 Task: Add detailed responsibilities for the Education Counselor role in the task description.
Action: Mouse pressed left at (108, 445)
Screenshot: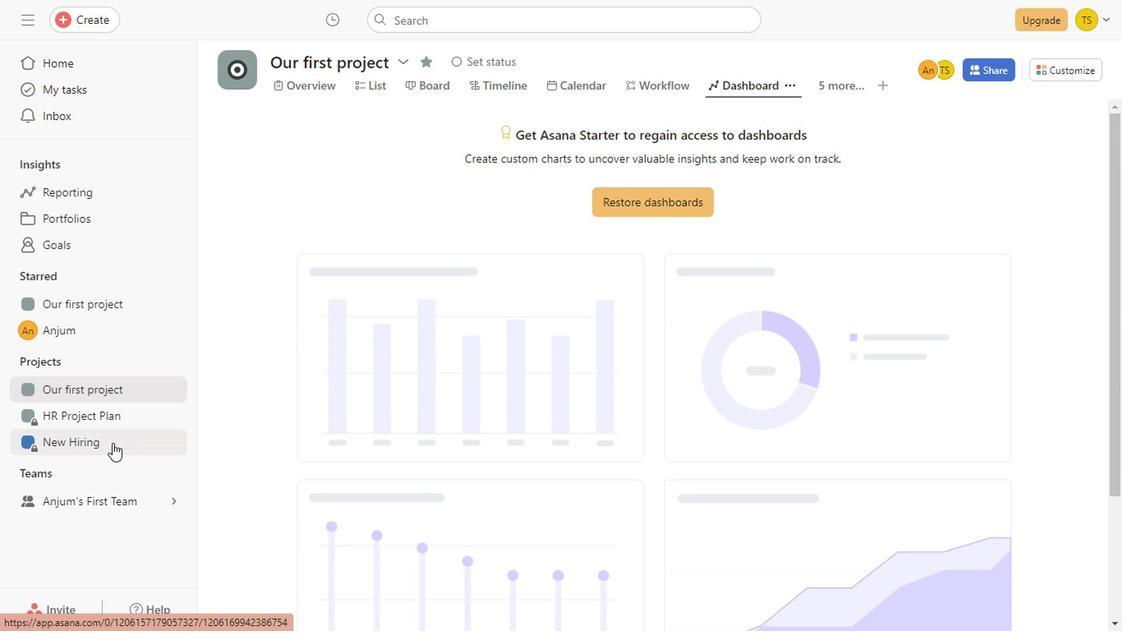 
Action: Mouse moved to (368, 91)
Screenshot: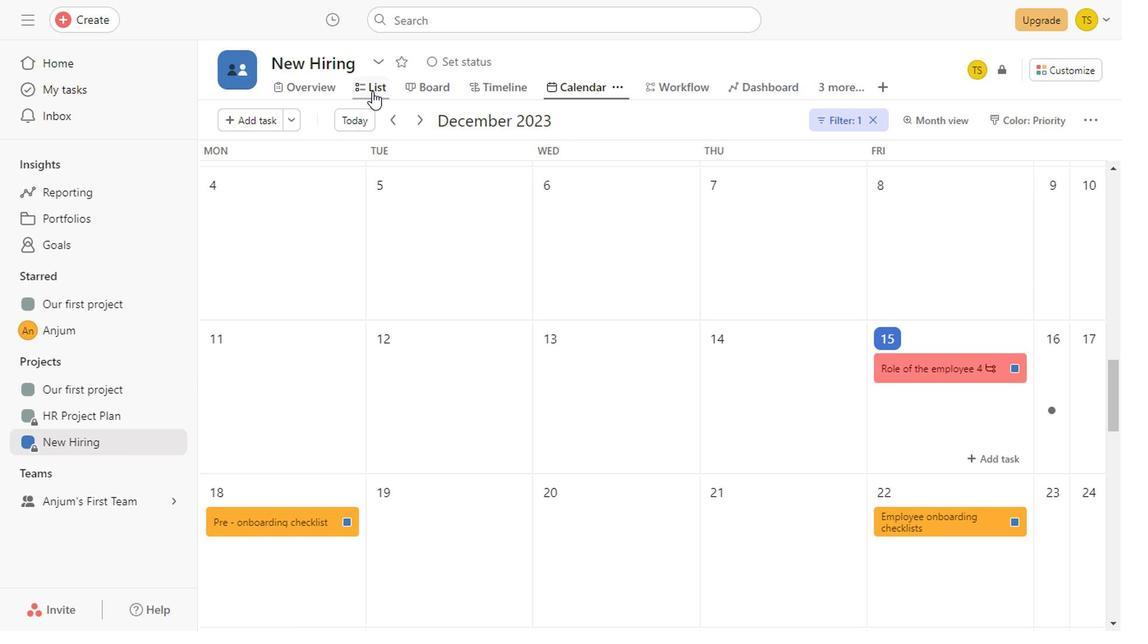 
Action: Mouse pressed left at (368, 91)
Screenshot: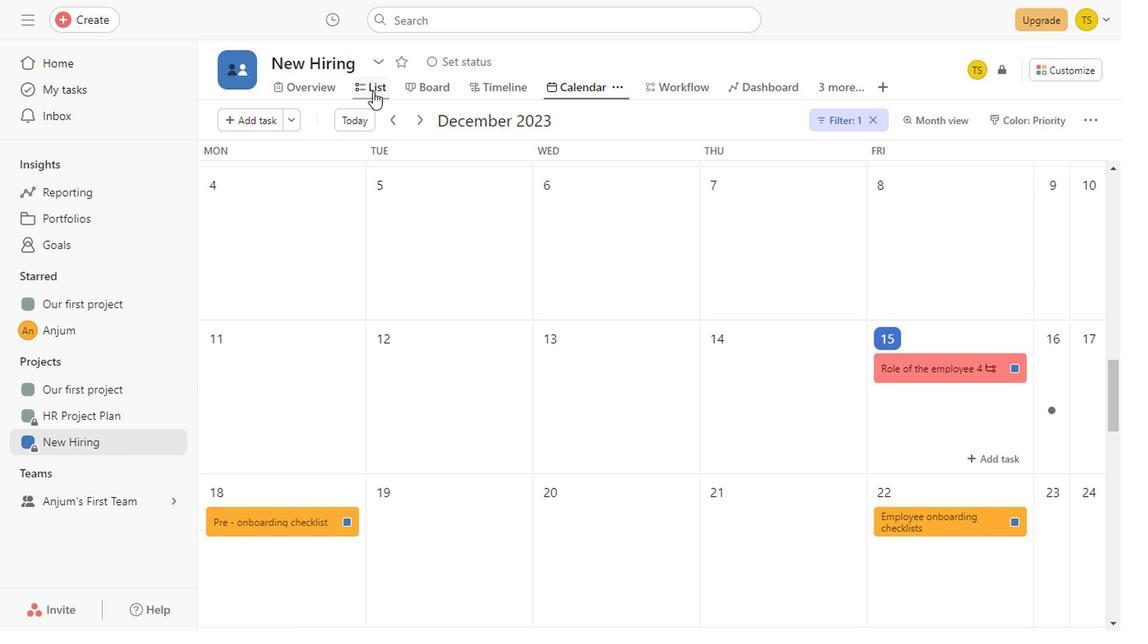 
Action: Mouse moved to (415, 256)
Screenshot: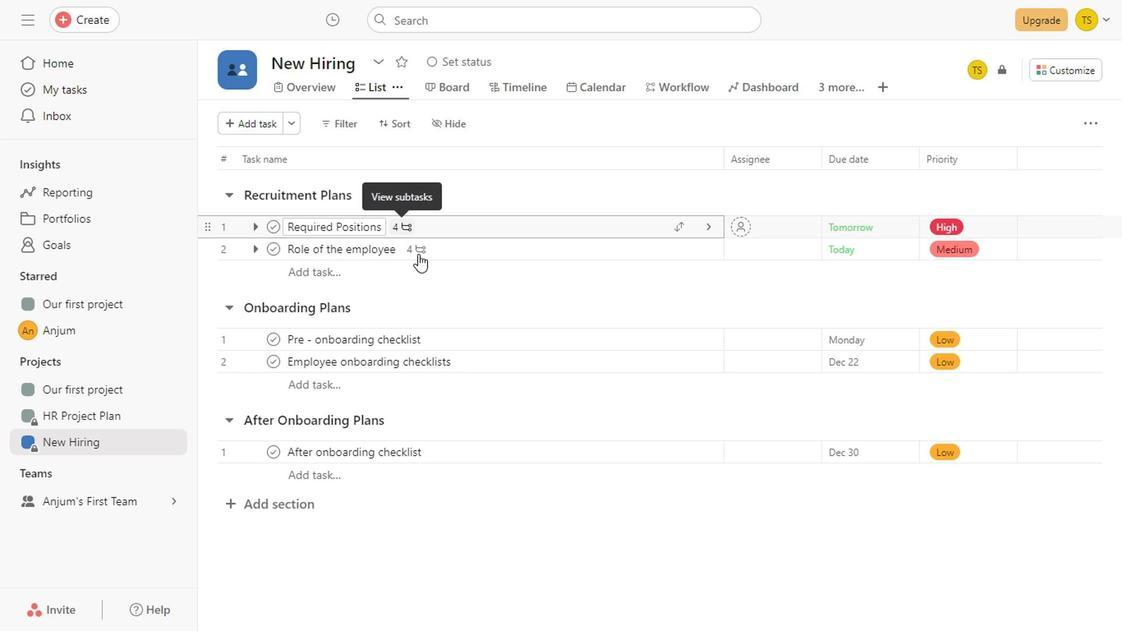 
Action: Mouse pressed left at (415, 256)
Screenshot: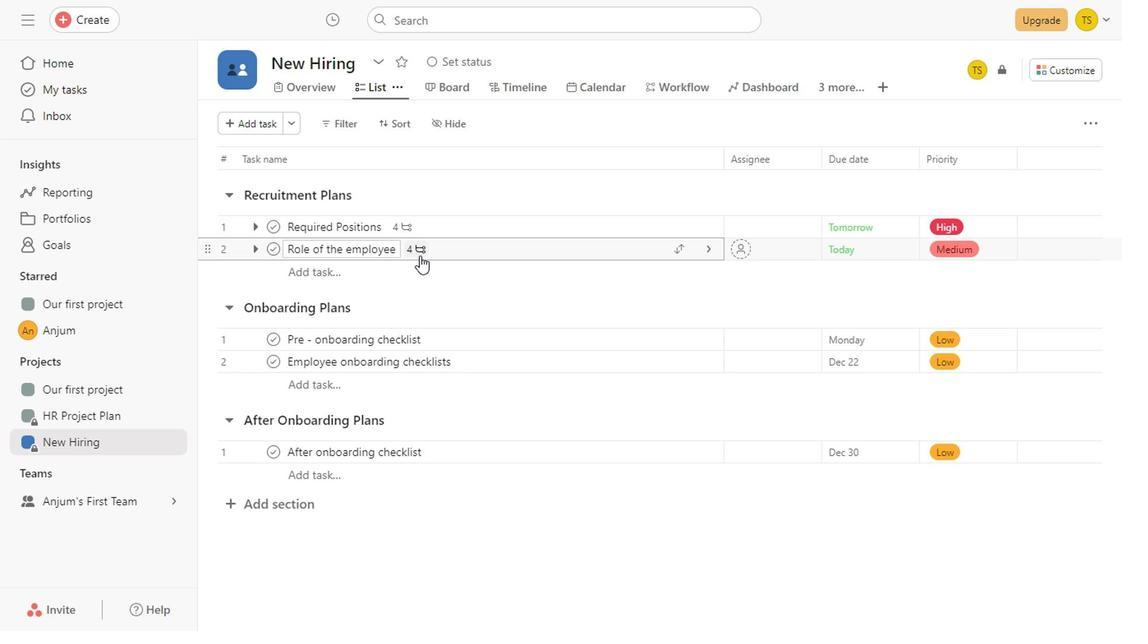 
Action: Mouse moved to (884, 247)
Screenshot: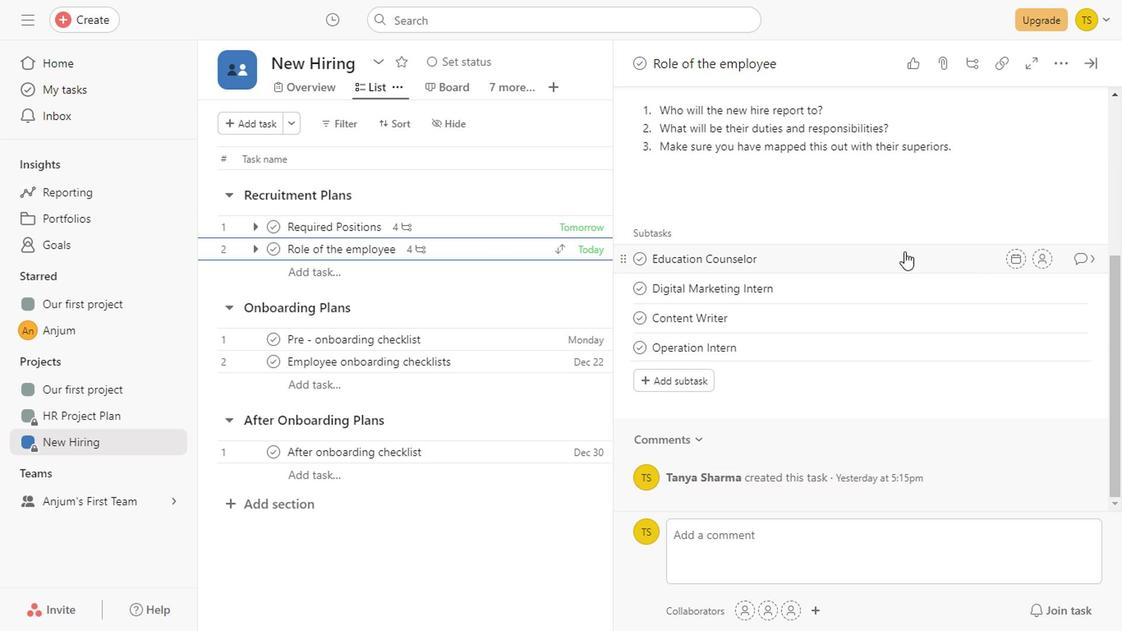 
Action: Mouse pressed left at (884, 247)
Screenshot: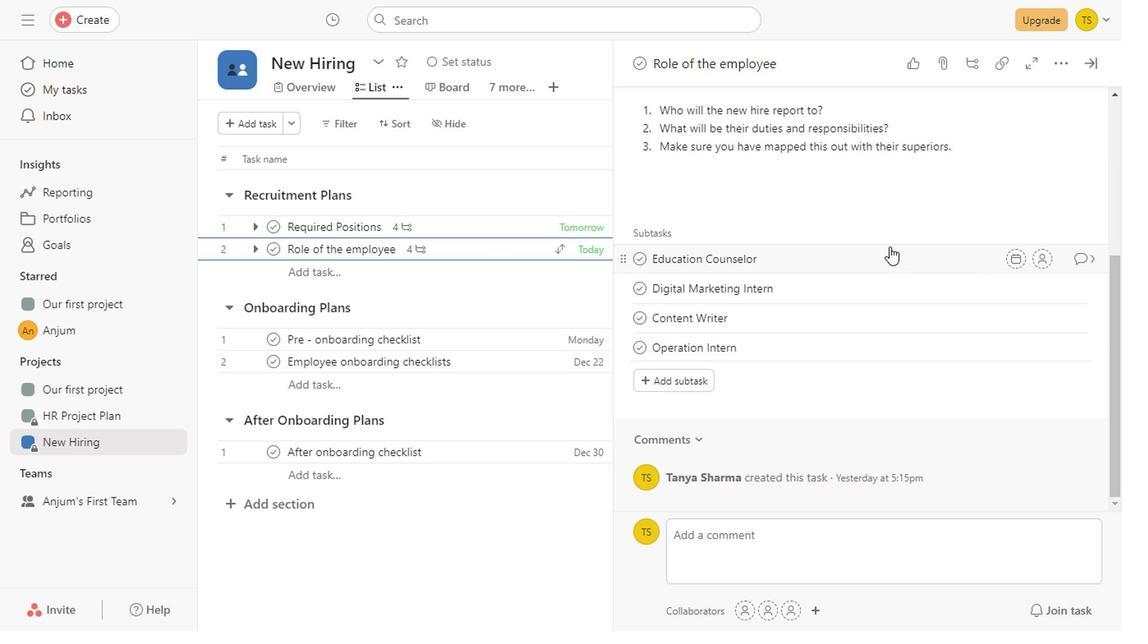 
Action: Mouse moved to (1075, 263)
Screenshot: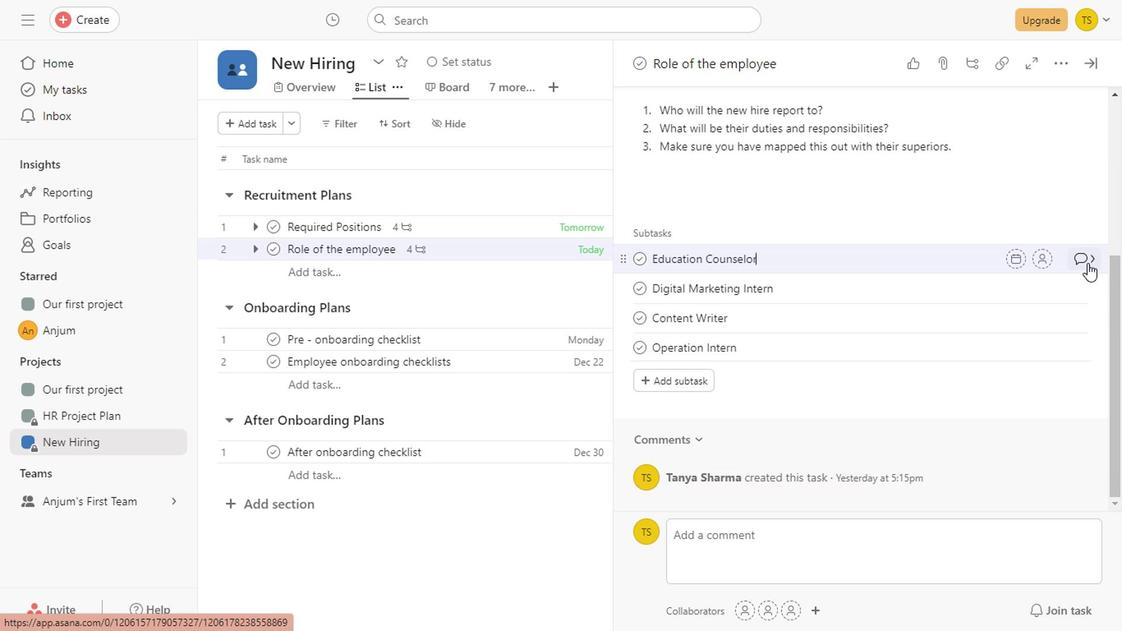 
Action: Mouse pressed left at (1075, 263)
Screenshot: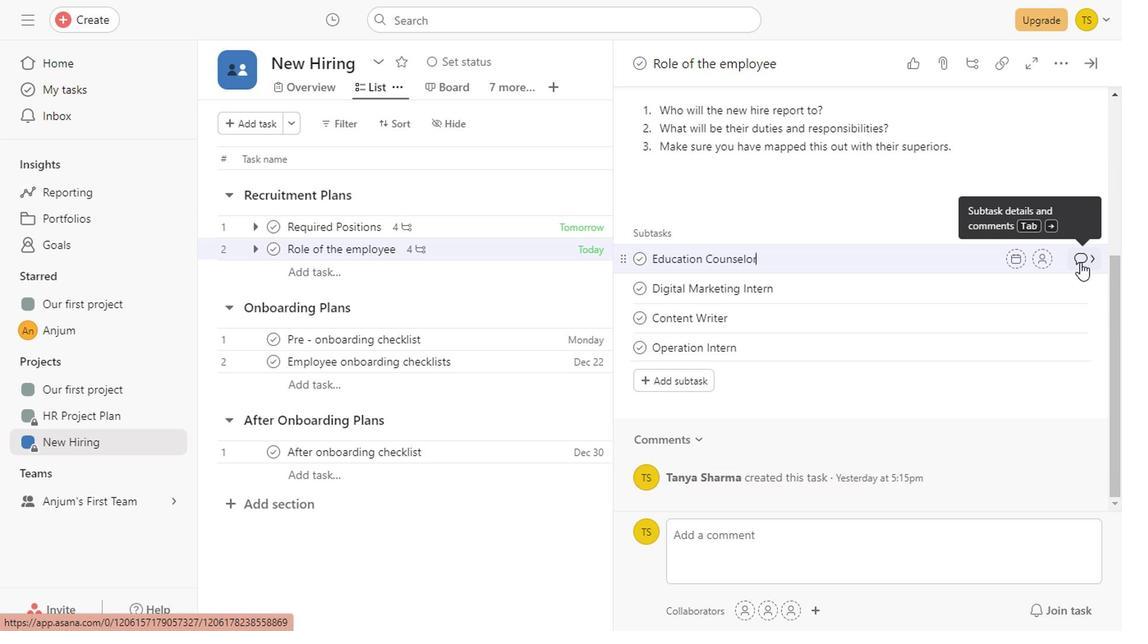 
Action: Mouse moved to (730, 373)
Screenshot: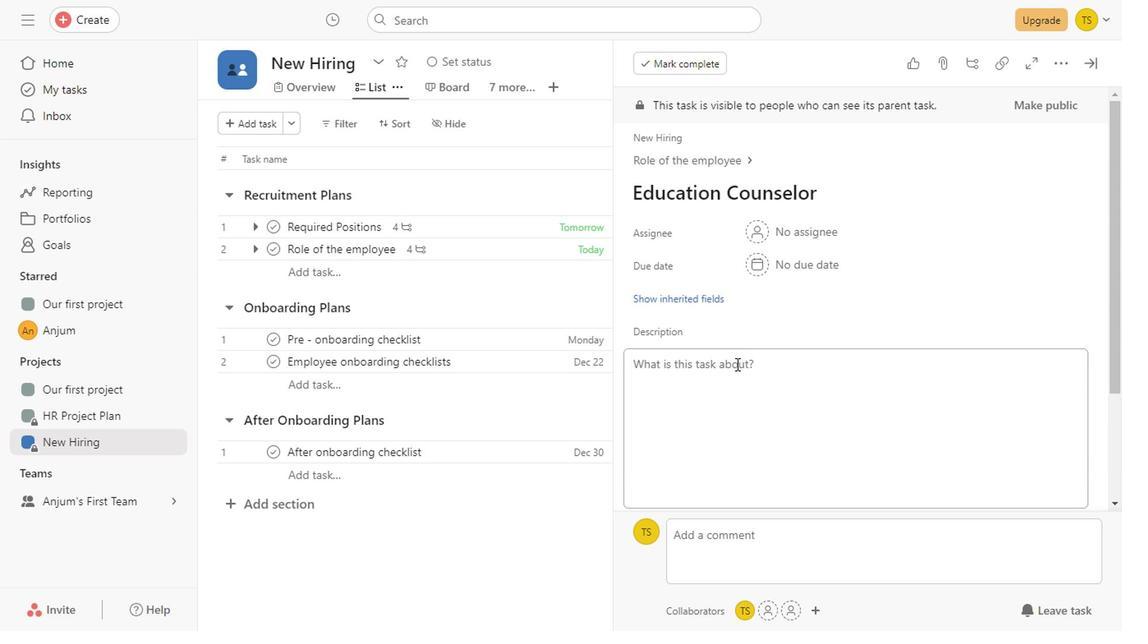 
Action: Mouse pressed left at (730, 373)
Screenshot: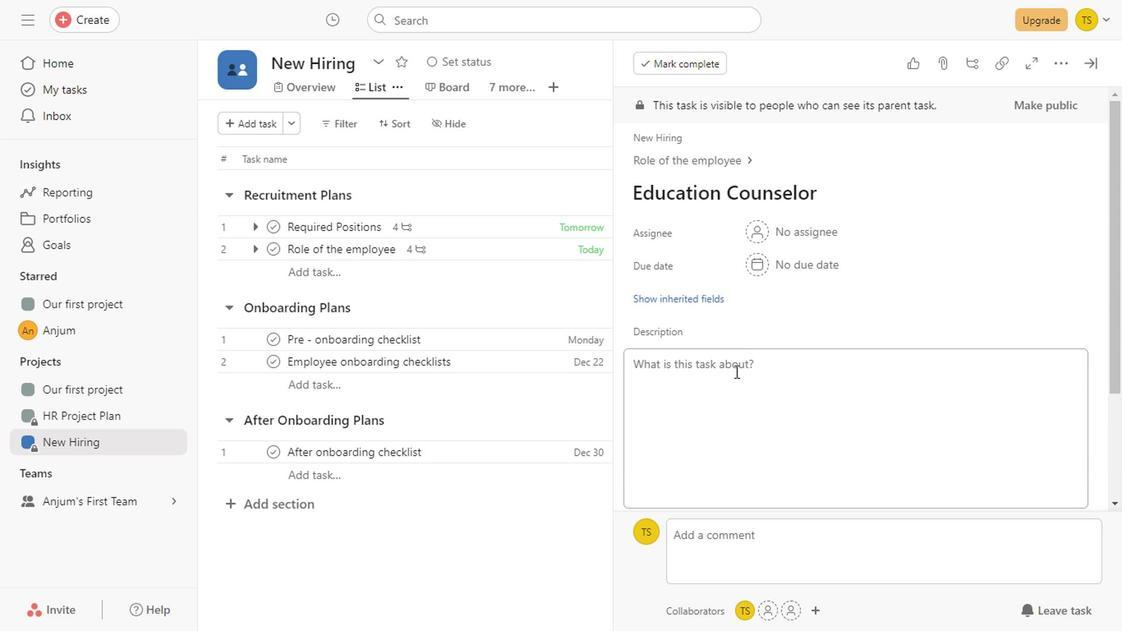 
Action: Key pressed <Key.shift><Key.shift><Key.shift>R<Key.backspace><Key.shift>R<Key.backspace><Key.caps_lock><Key.shift>rrrr<Key.backspace><Key.backspace><Key.backspace>ESPONSIBILITIES<Key.shift_r>:<Key.shift_r><Key.left><Key.left><Key.left><Key.left><Key.left><Key.left><Key.left><Key.left><Key.left><Key.left><Key.left><Key.left><Key.left><Key.left><Key.left><Key.left><Key.left>
Screenshot: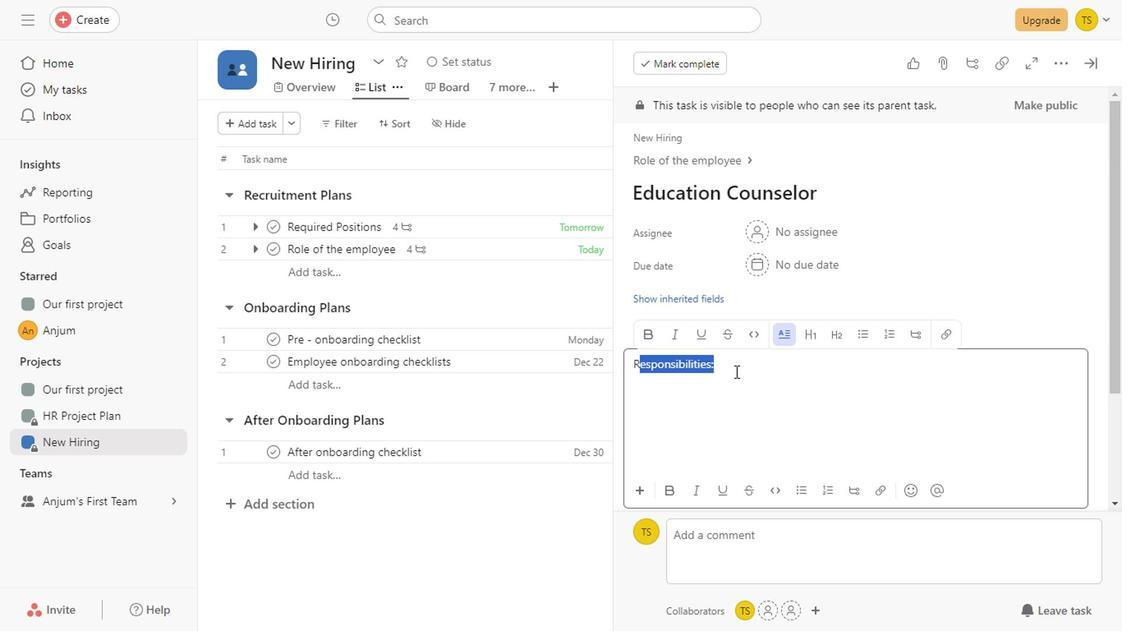 
Action: Mouse moved to (637, 333)
Screenshot: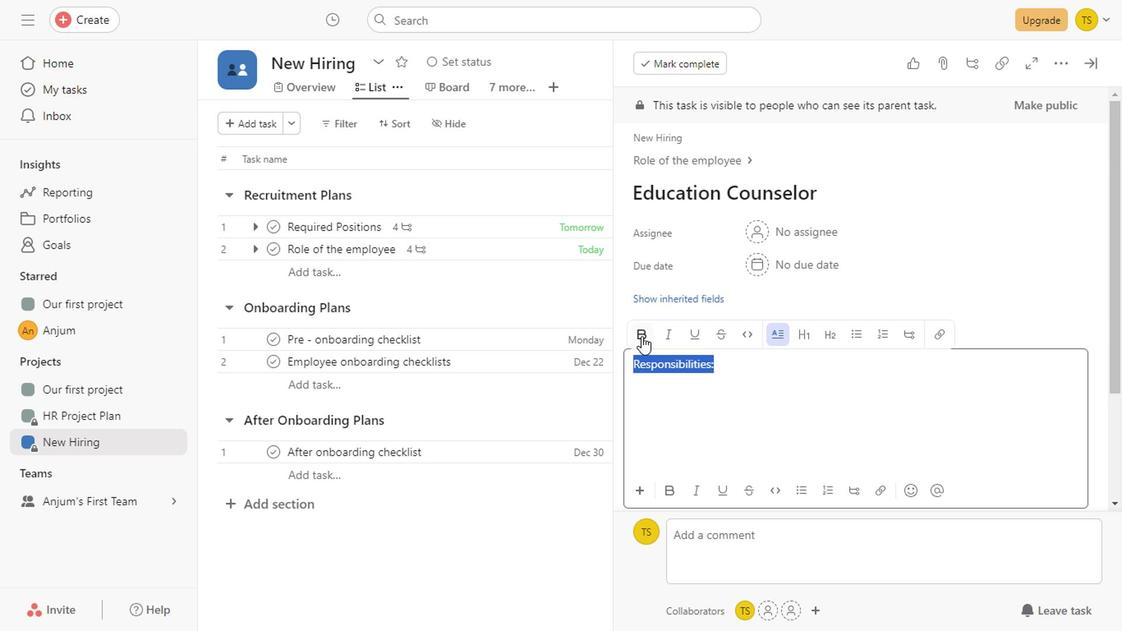 
Action: Mouse pressed left at (637, 333)
Screenshot: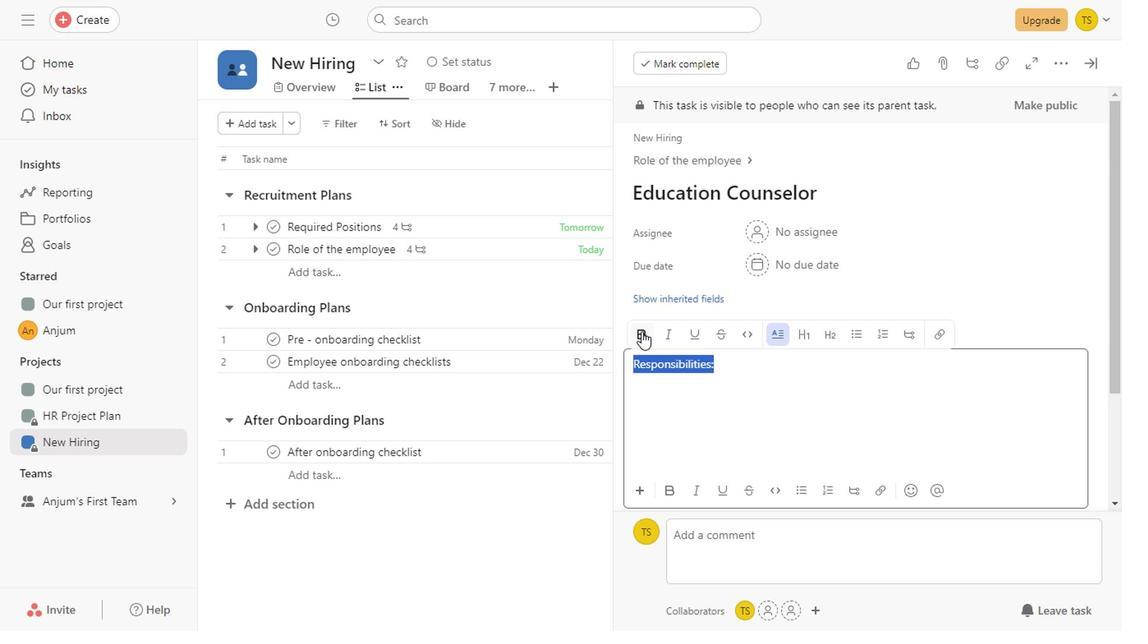 
Action: Mouse moved to (760, 365)
Screenshot: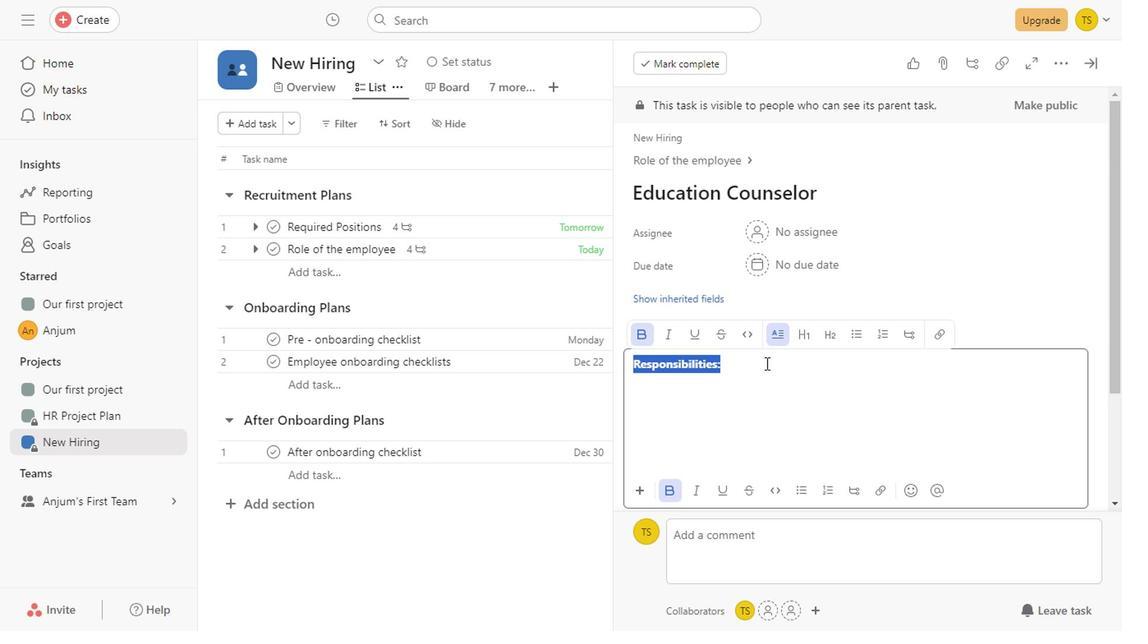
Action: Mouse pressed left at (760, 365)
Screenshot: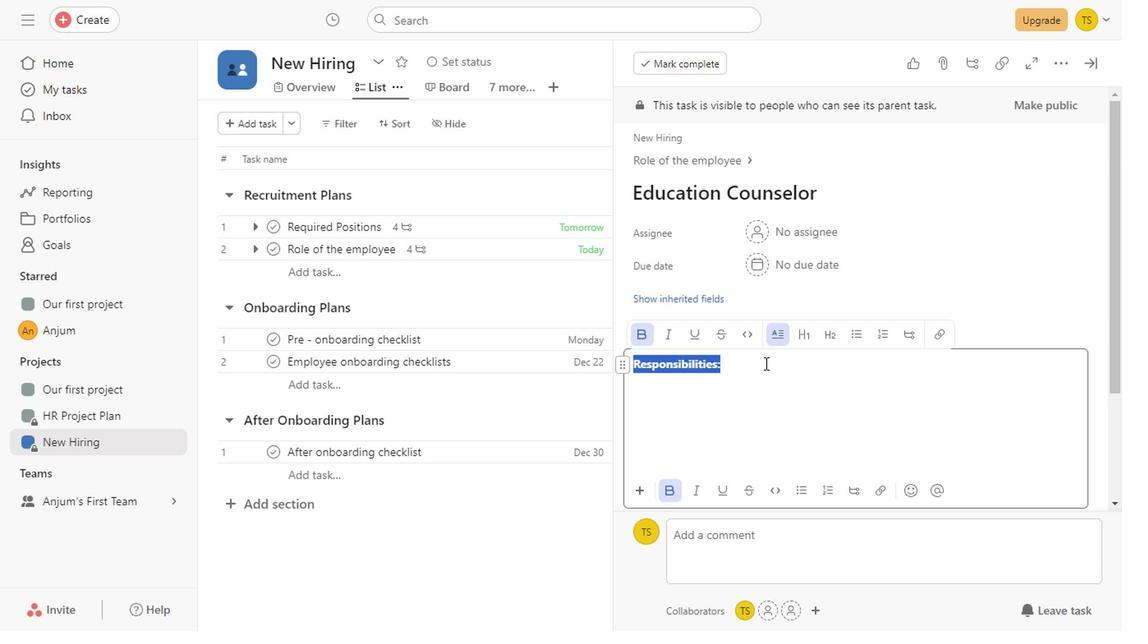 
Action: Key pressed <Key.enter><Key.enter><Key.shift>cOUNSELING<Key.space>POTENTIAL<Key.space>STUDENTS<Key.space>TO<Key.space>ENROLL<Key.space>IN<Key.space>THE<Key.space>PROGRAM<Key.space><Key.backspace>S<Key.space>OFFERED<Key.space>BY
Screenshot: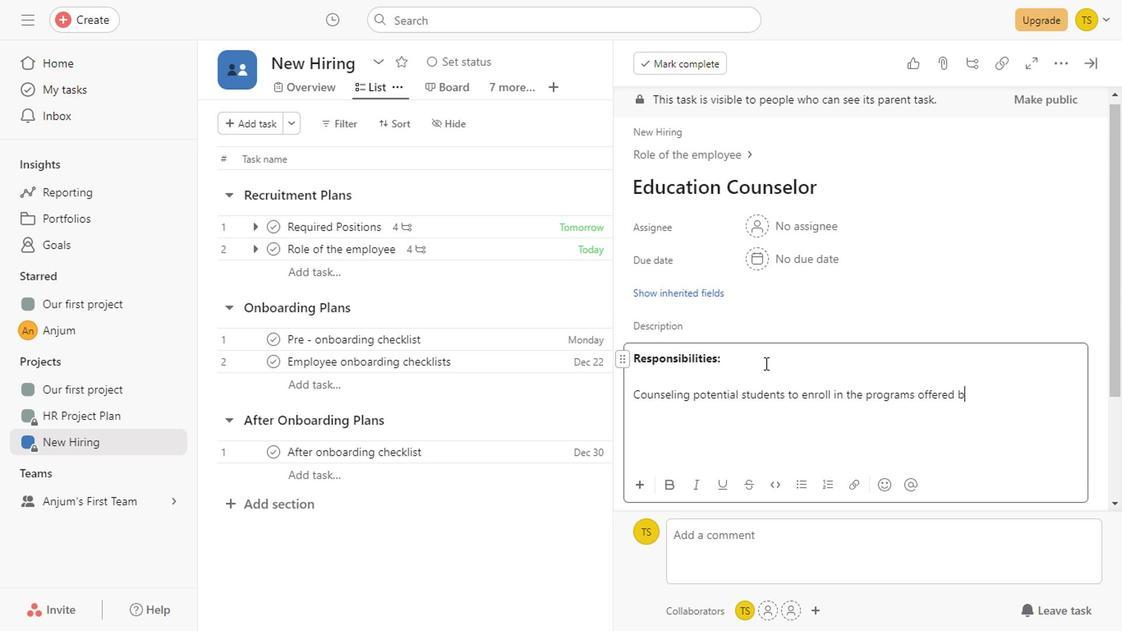 
Action: Mouse moved to (1025, 400)
Screenshot: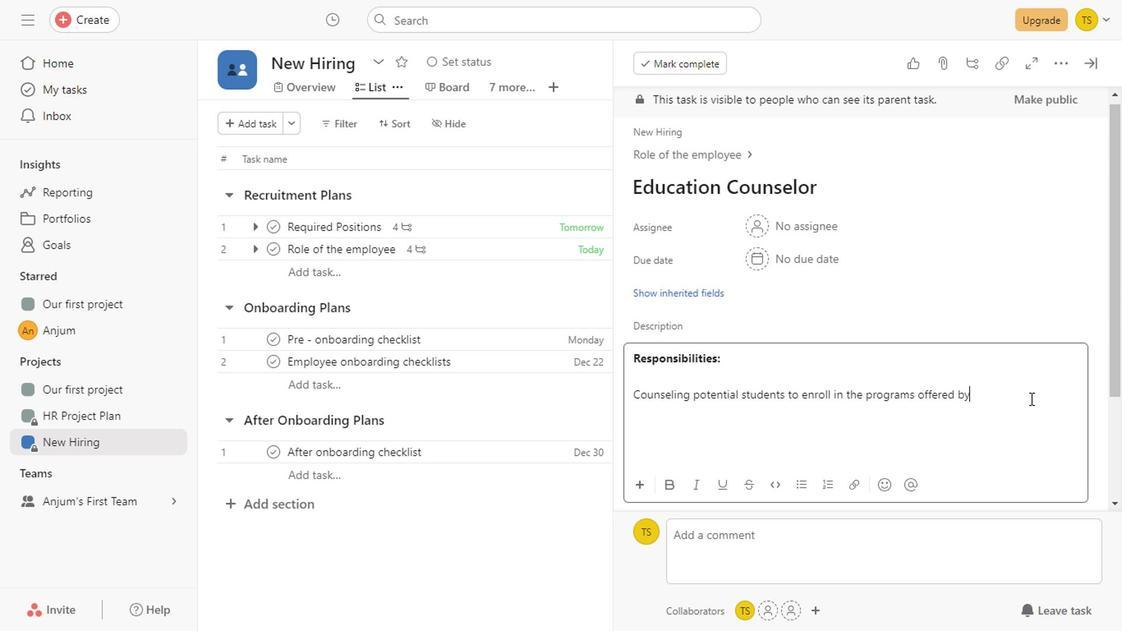 
Action: Key pressed <Key.space><Key.backspace><Key.space>THE<Key.space>INSTITUTE<Key.space>
Screenshot: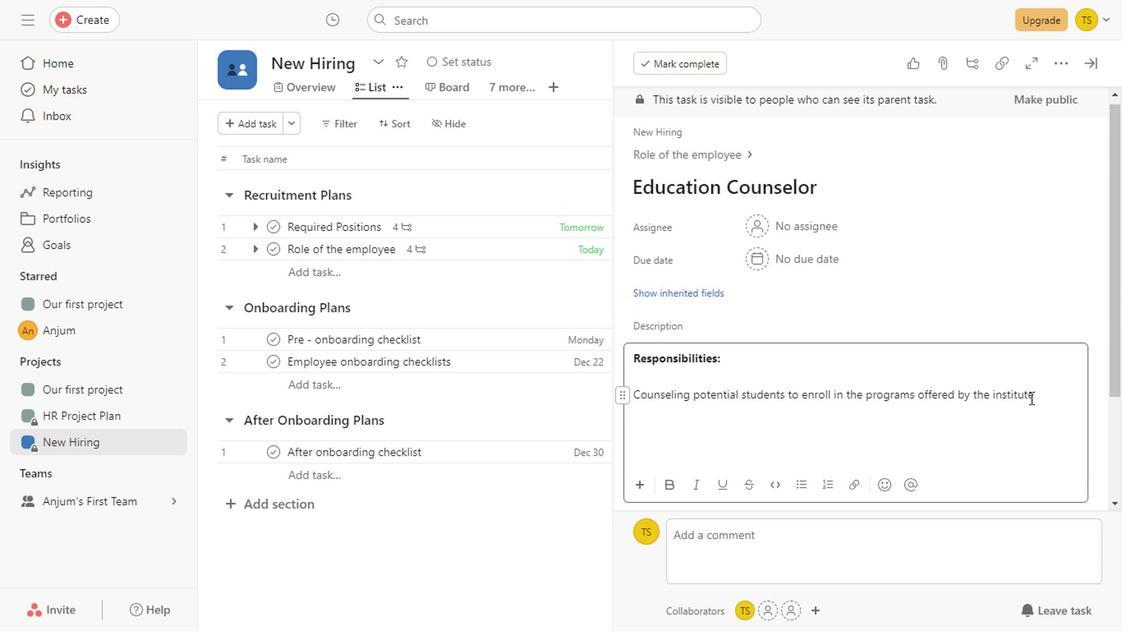 
Action: Mouse moved to (1035, 58)
Screenshot: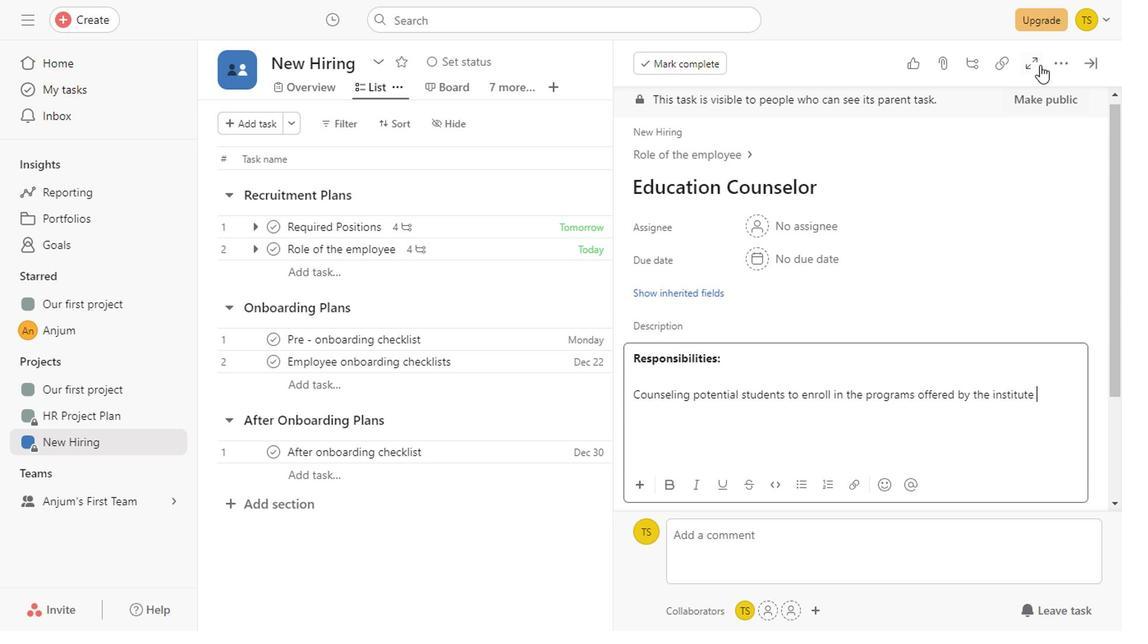 
Action: Mouse pressed left at (1035, 58)
Screenshot: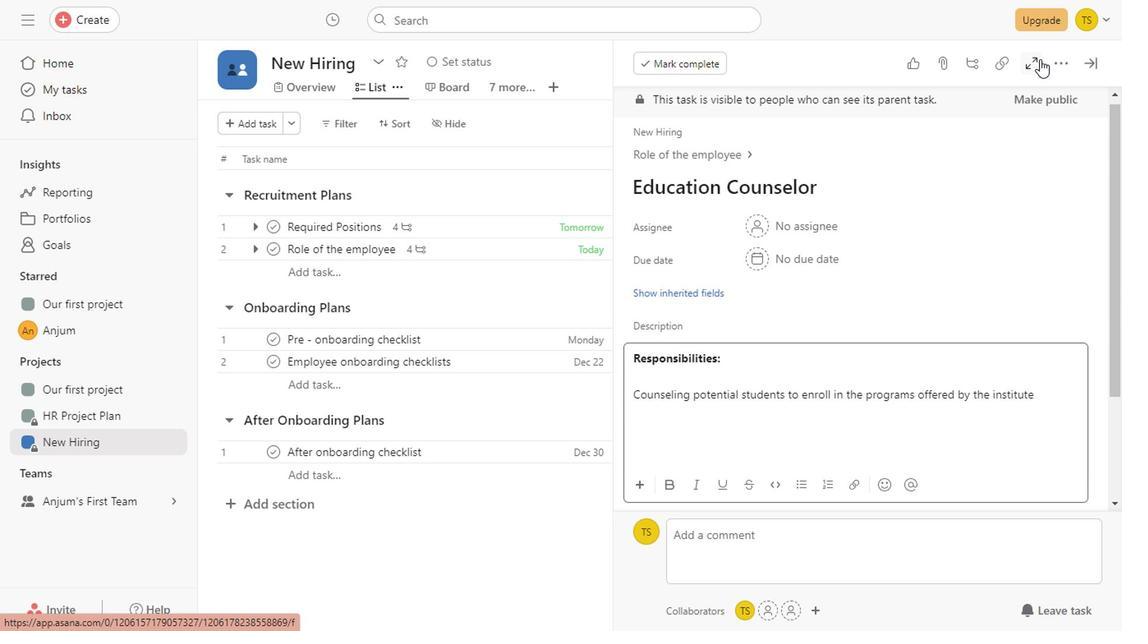 
Action: Mouse moved to (696, 374)
Screenshot: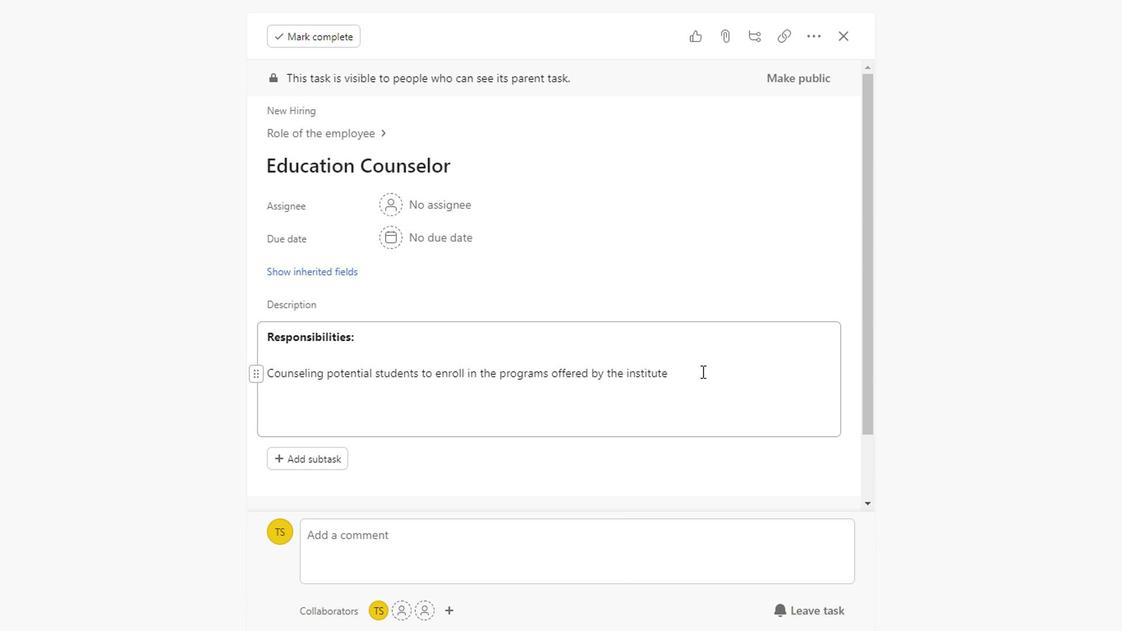 
Action: Mouse pressed left at (696, 374)
Screenshot: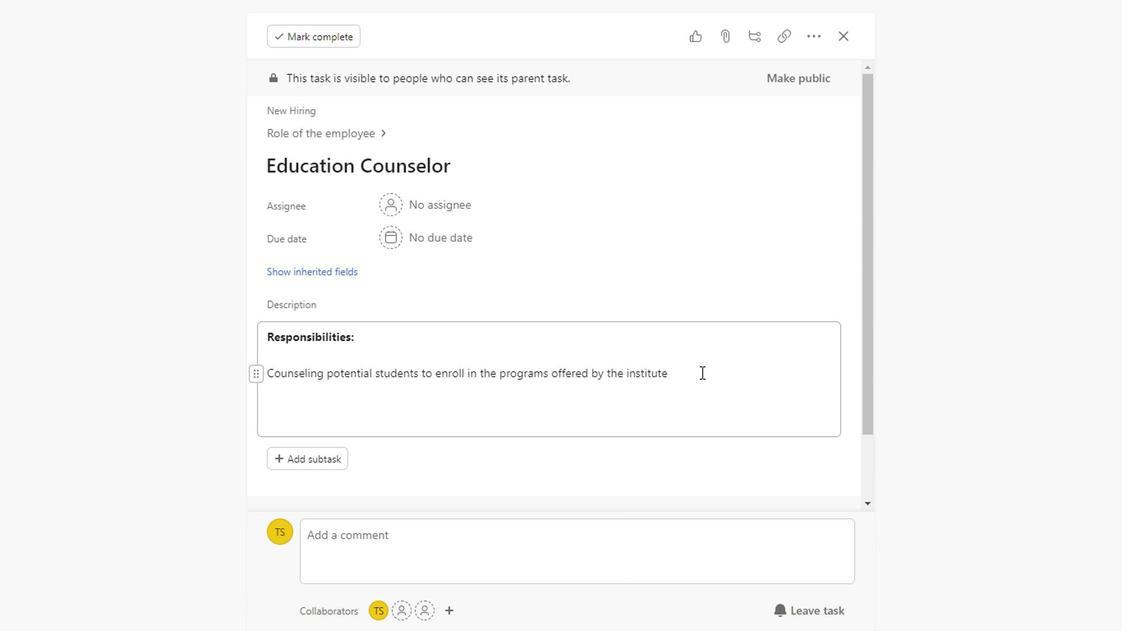 
Action: Key pressed BY<Key.space>GIVING<Key.space>THEM<Key.space>CORRECT<Key.space>COMPLETE<Key.space>INFORMATION<Key.space>ABOUT<Key.space>THE<Key.space>PROGRAMS<Key.space>AND<Key.space>ADMISSIONS.
Screenshot: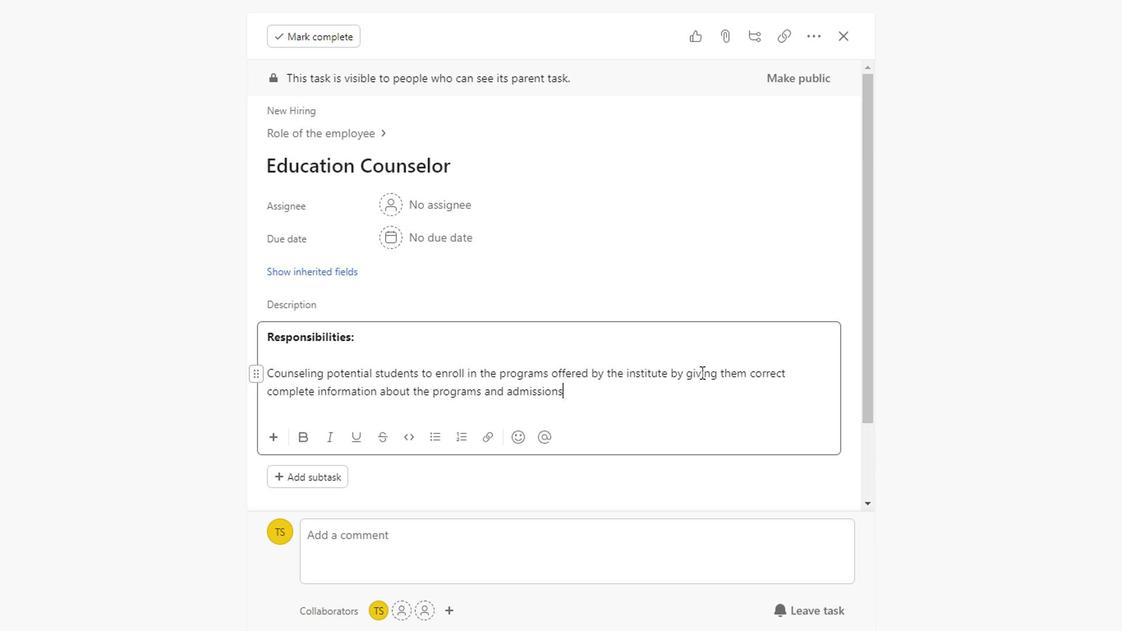 
Action: Mouse moved to (434, 206)
Screenshot: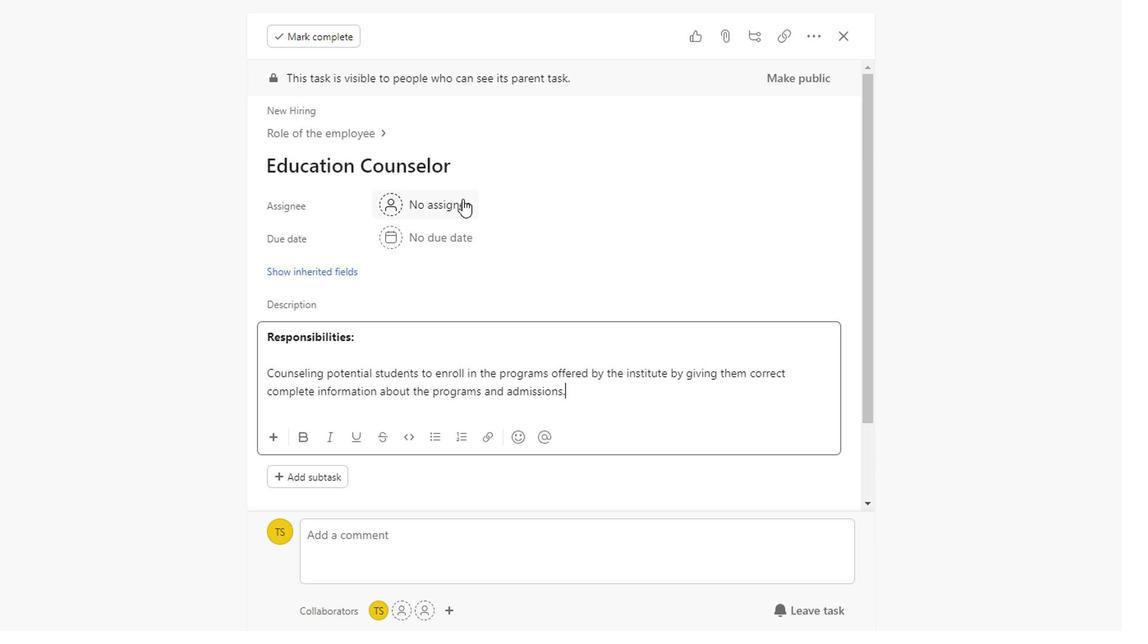 
Action: Mouse pressed left at (434, 206)
Screenshot: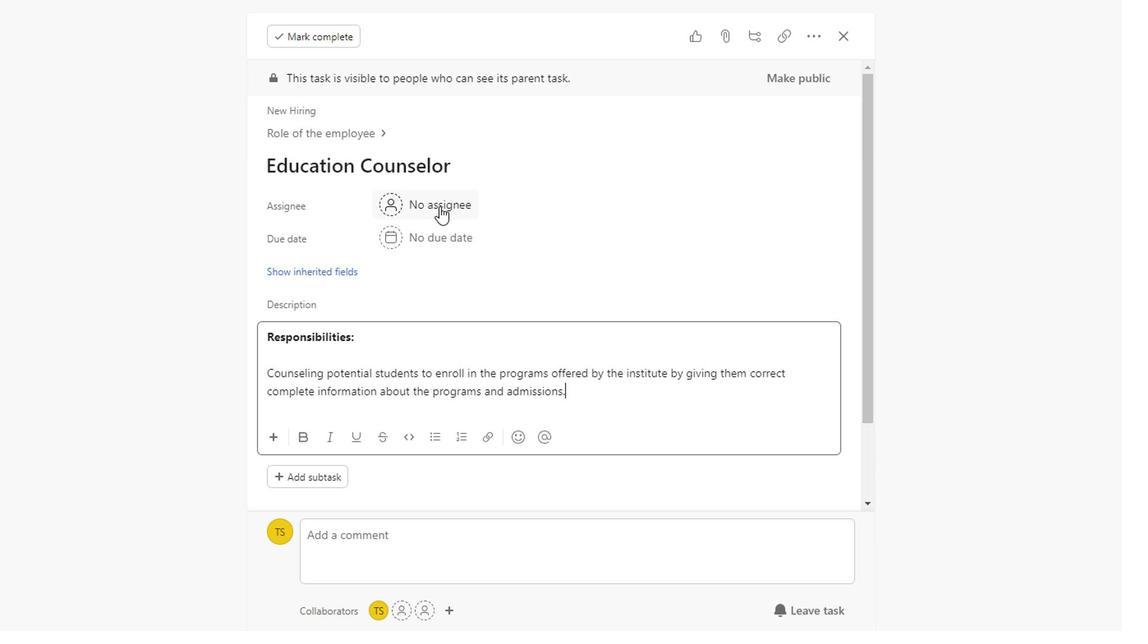 
Action: Mouse moved to (640, 125)
Screenshot: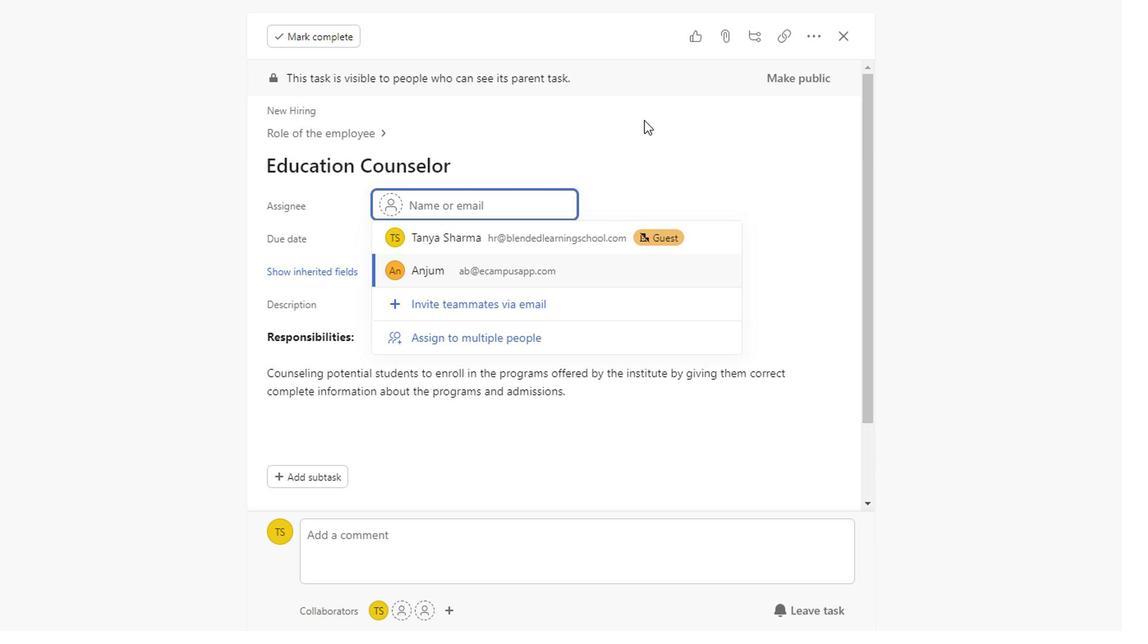 
Action: Mouse pressed left at (640, 125)
Screenshot: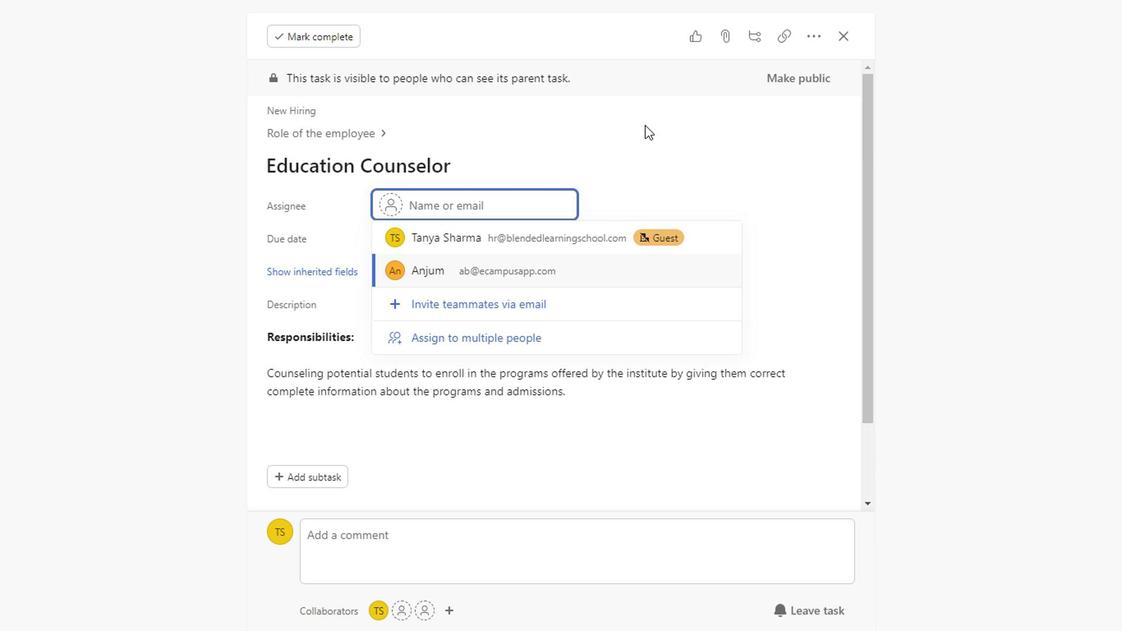 
Action: Mouse moved to (462, 202)
Screenshot: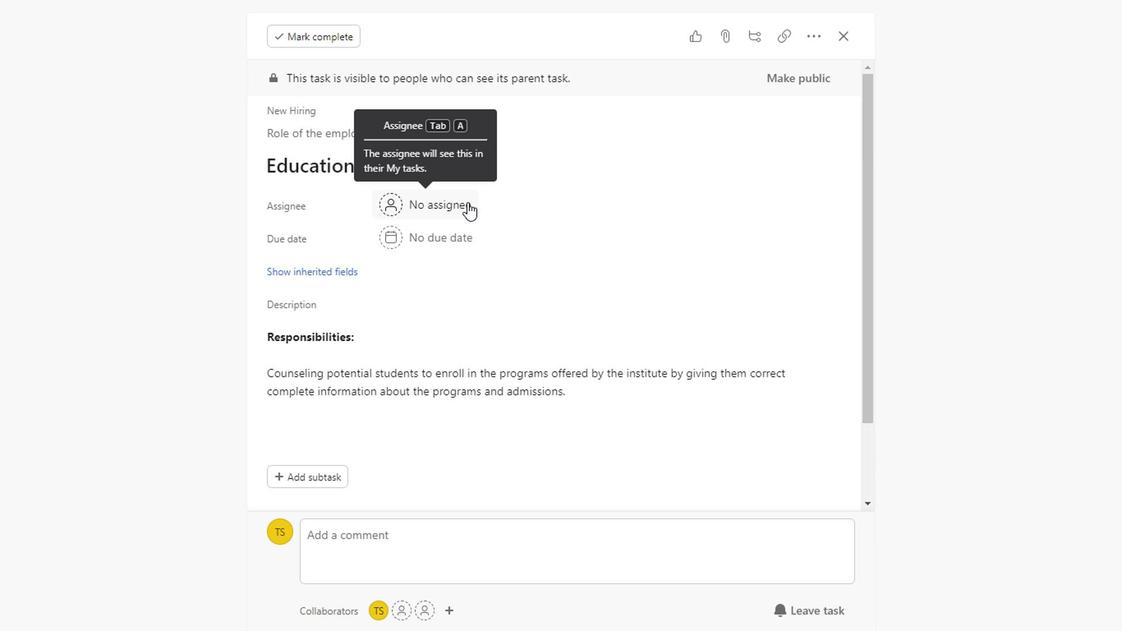 
Action: Mouse pressed left at (462, 202)
Screenshot: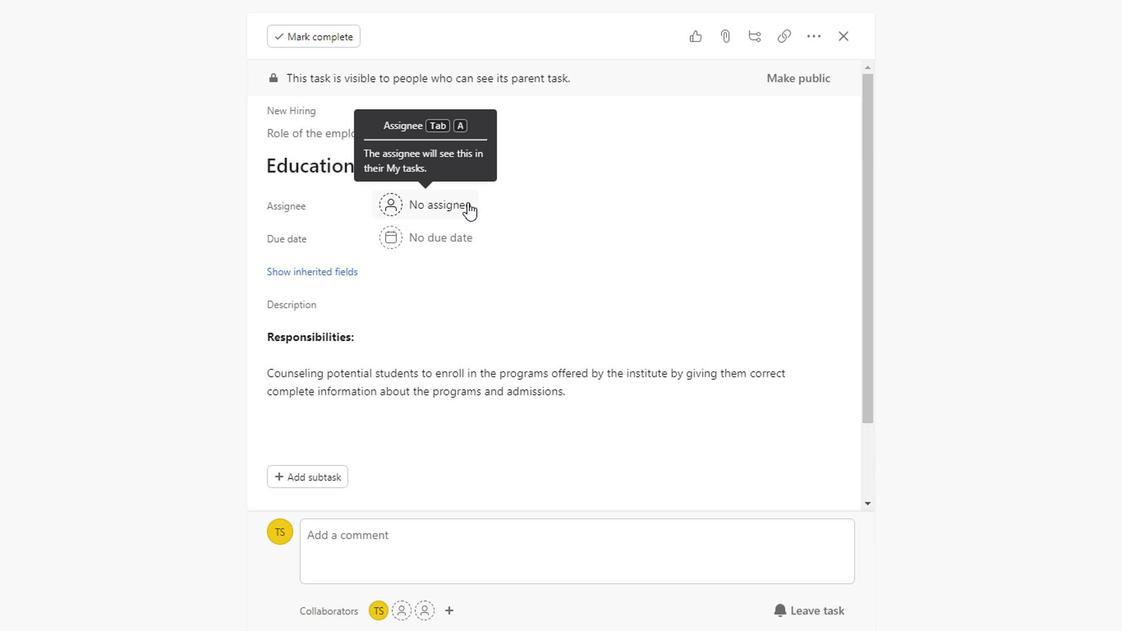 
Action: Mouse moved to (466, 307)
Screenshot: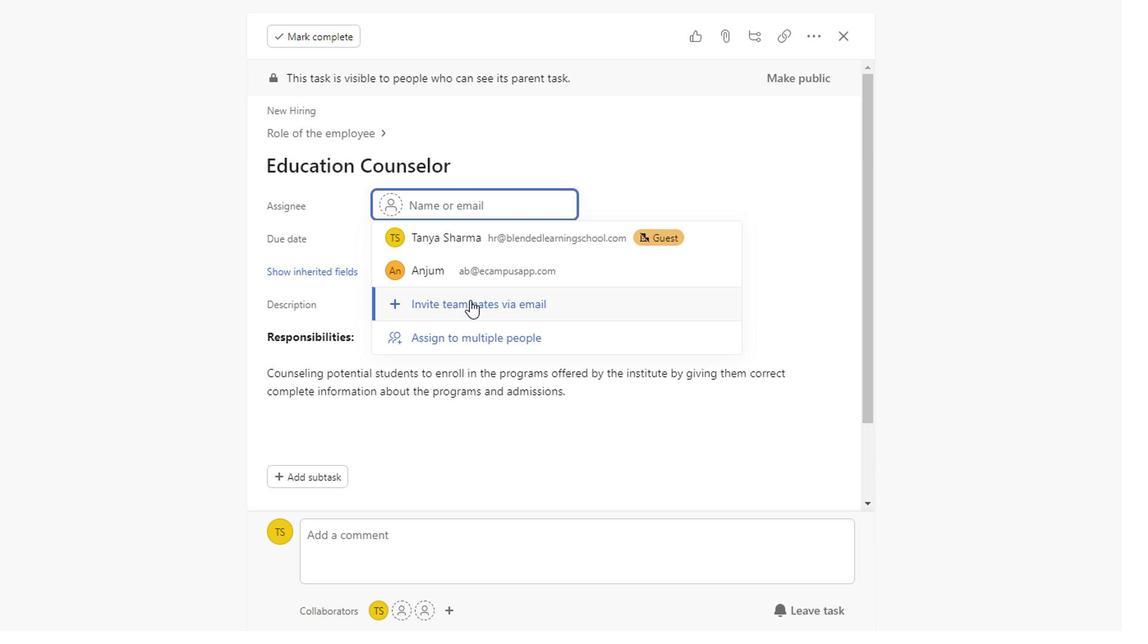 
Action: Mouse pressed left at (466, 307)
Screenshot: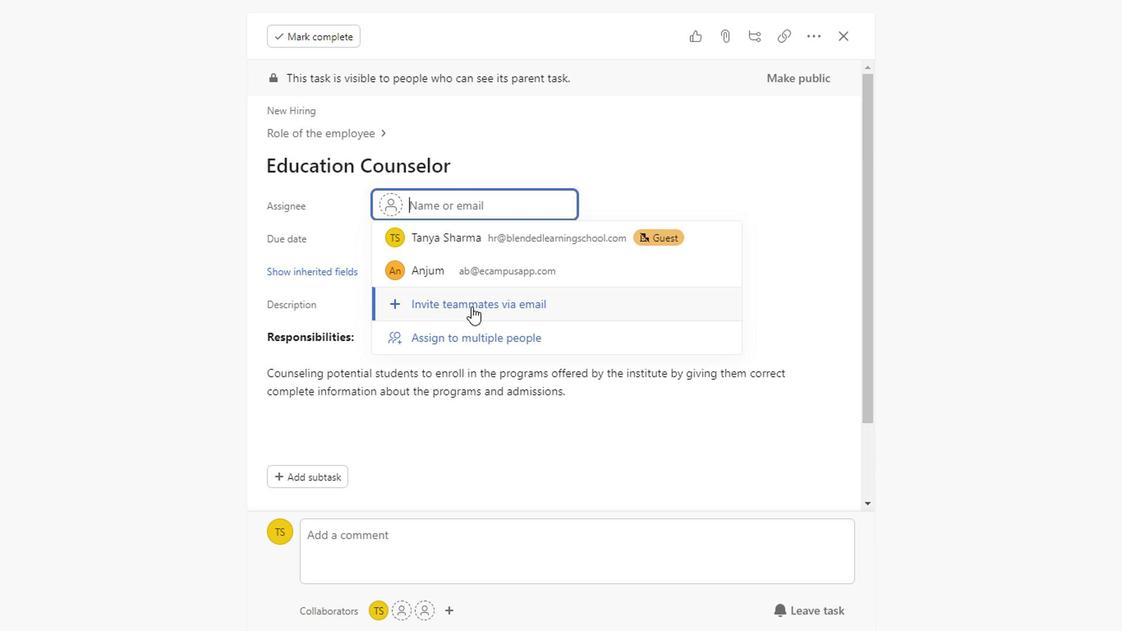 
Action: Mouse moved to (486, 269)
Screenshot: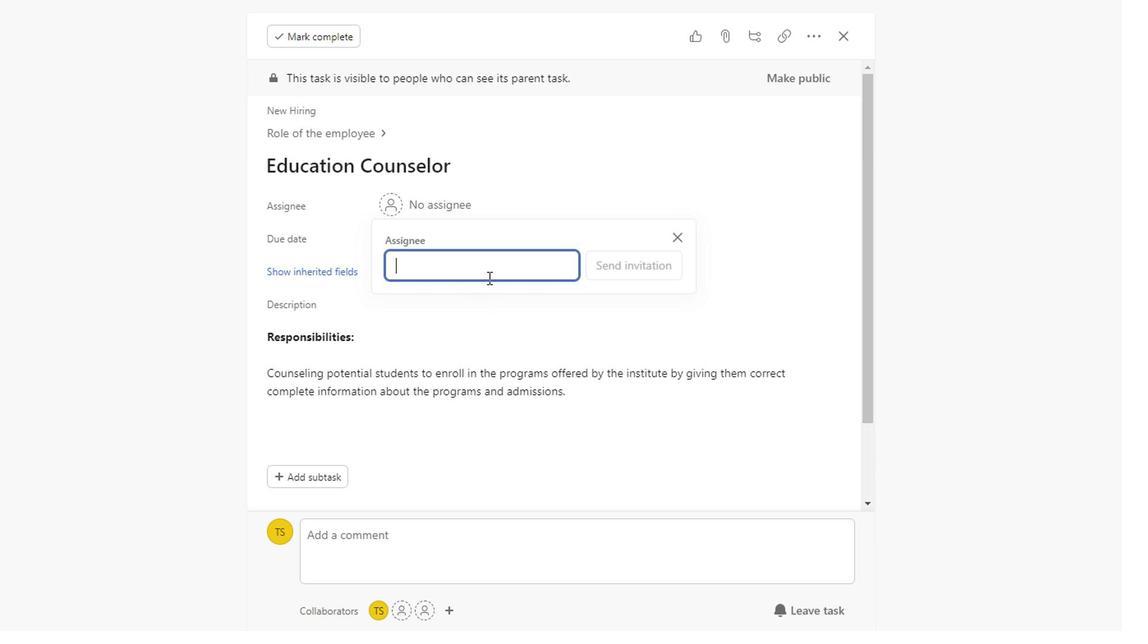 
Action: Mouse pressed left at (486, 269)
Screenshot: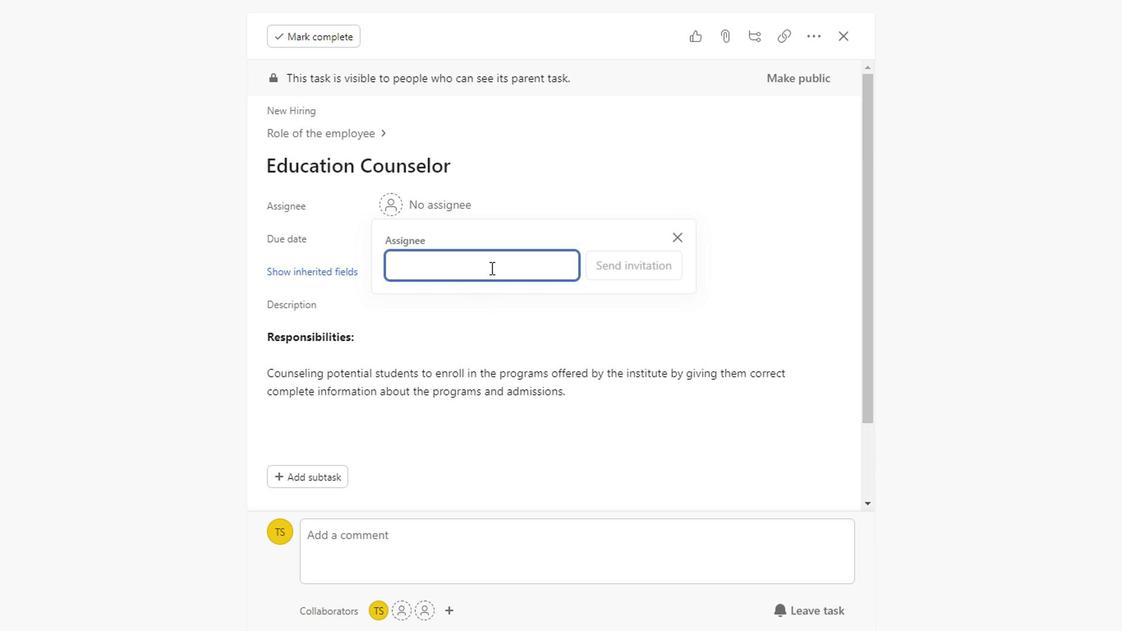 
Action: Key pressed EX<Key.backspace><Key.backspace><Key.backspace>UDIT<Key.backspace><Key.backspace>IT,<Key.backspace>.ECAMPUS<Key.space><Key.backspace>APP<Key.shift>@GMAIL.COM
Screenshot: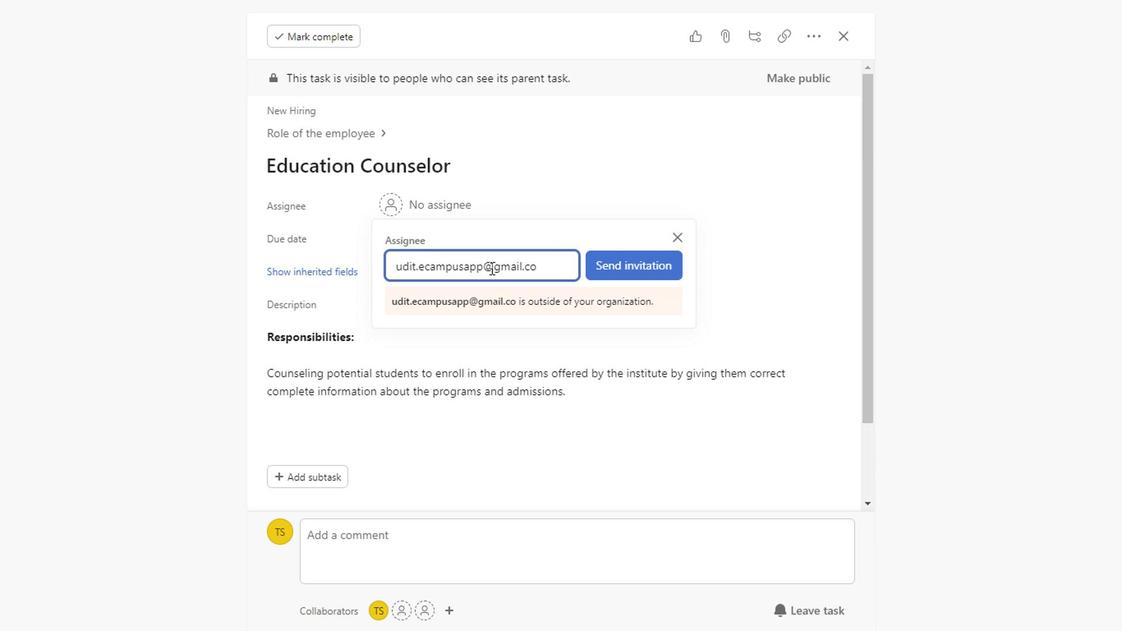 
Action: Mouse moved to (615, 267)
Screenshot: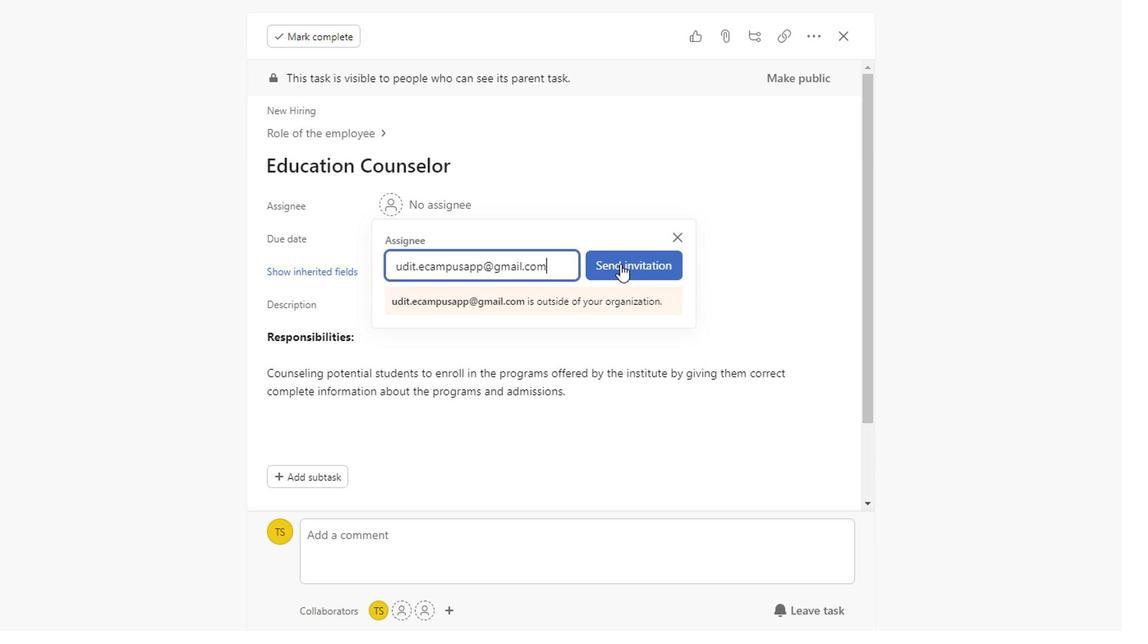 
Action: Mouse pressed left at (615, 267)
Screenshot: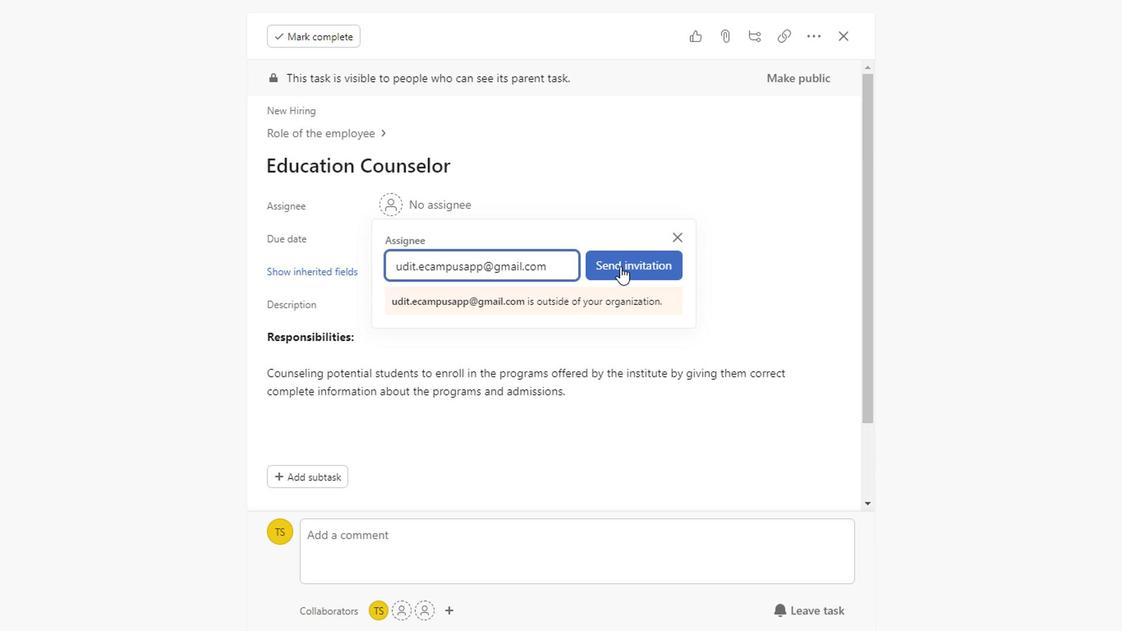 
Action: Mouse moved to (438, 234)
Screenshot: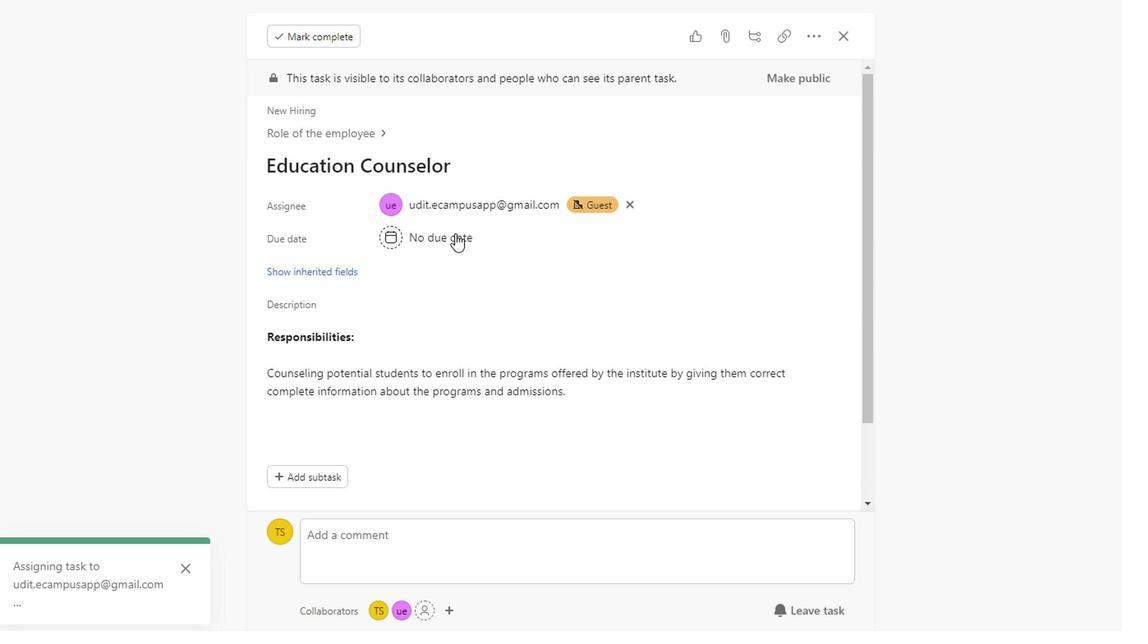 
Action: Mouse pressed left at (438, 234)
Screenshot: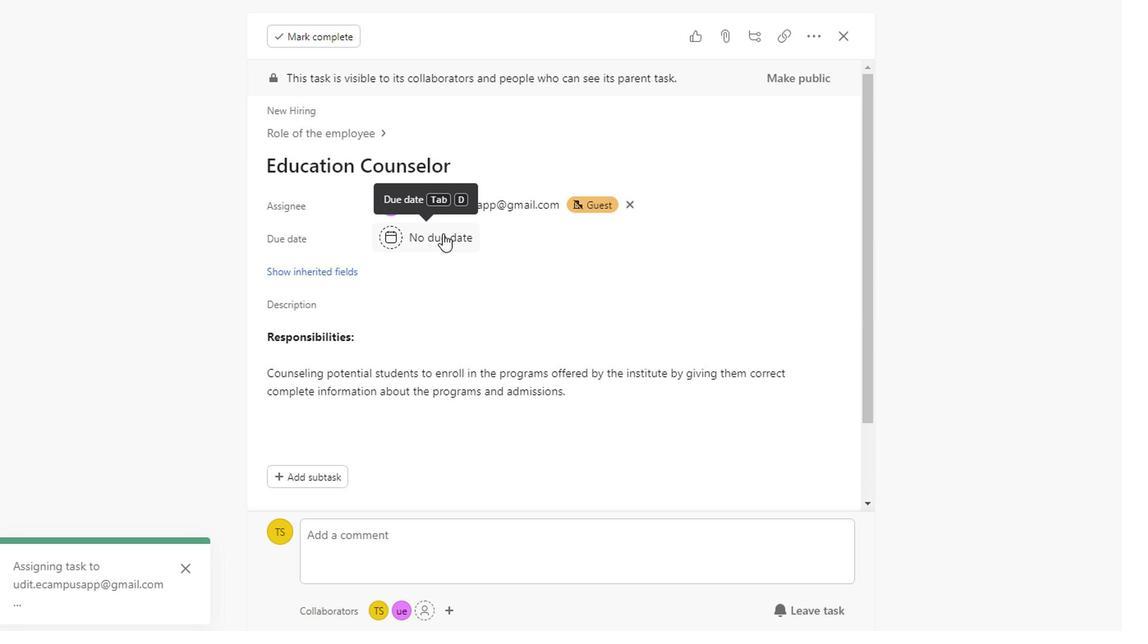 
Action: Mouse moved to (509, 442)
Screenshot: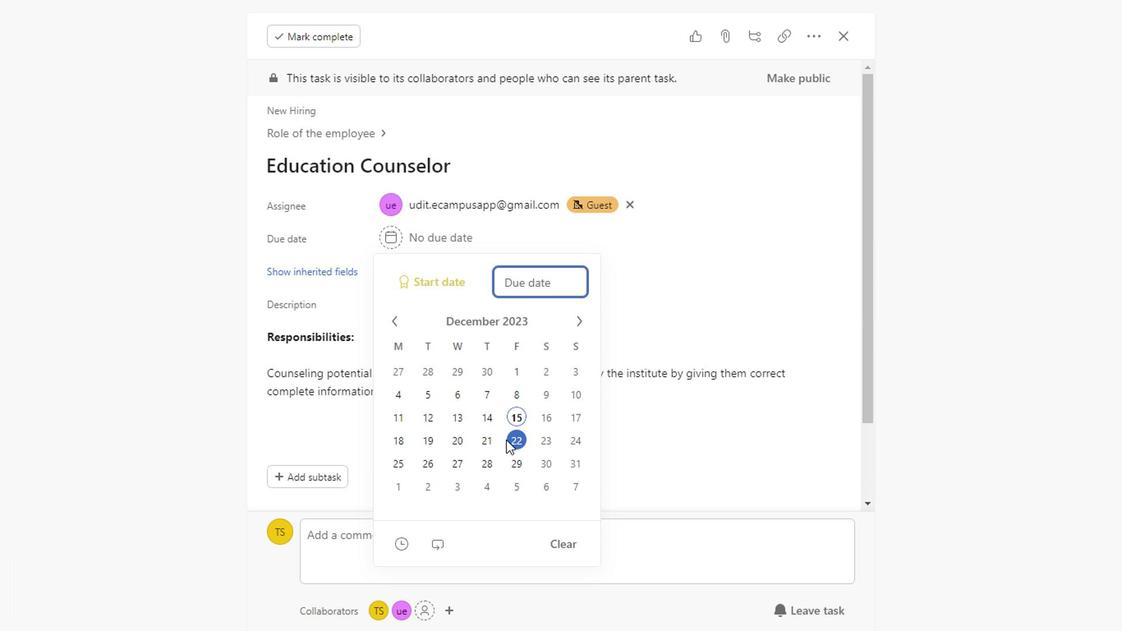 
Action: Mouse pressed left at (509, 442)
Screenshot: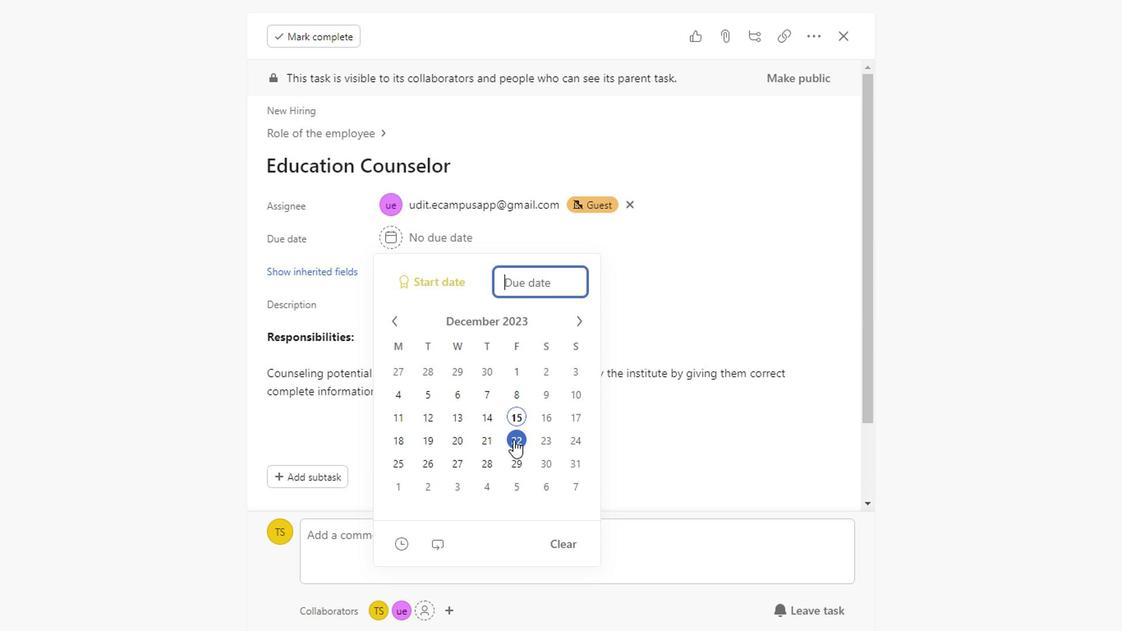 
Action: Mouse moved to (660, 398)
Screenshot: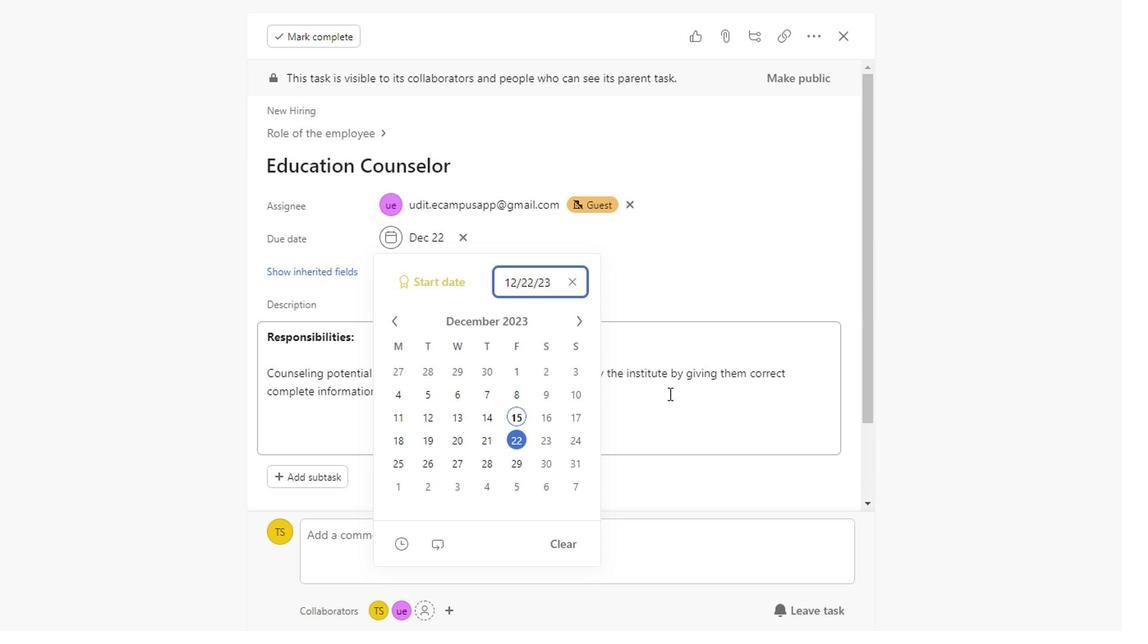 
Action: Mouse pressed left at (660, 398)
Screenshot: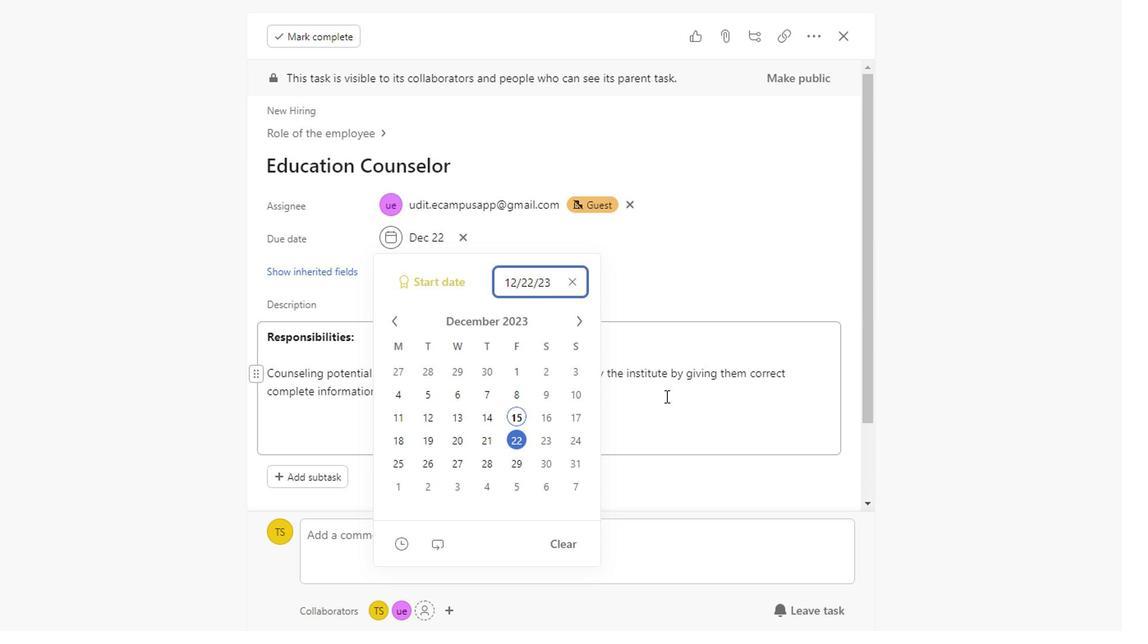 
Action: Key pressed <Key.enter><Key.enter><Key.backspace><Key.shift><Key.shift><Key.shift><Key.shift><Key.shift><Key.shift><Key.shift><Key.shift><Key.shift><Key.shift><Key.shift><Key.shift><Key.shift><Key.shift><Key.shift>gENERATING<Key.space>LEADS,<Key.space><Key.backspace><Key.backspace><Key.space>AND<Key.space>MANAGING<Key.space>SALES.<Key.up><Key.up><Key.up><Key.down><Key.left><Key.left><Key.left><Key.left><Key.left><Key.left><Key.left><Key.left><Key.left><Key.left><Key.left><Key.left><Key.left><Key.left><Key.left><Key.left><Key.left><Key.left><Key.left><Key.left><Key.left><Key.left><Key.left><Key.left><Key.left><Key.left><Key.left><Key.left><Key.left><Key.left><Key.left><Key.left><Key.left><Key.left><Key.left><Key.left><Key.left><Key.caps_lock><Key.shift><Key.caps_lock><Key.shift><Key.down><Key.down><Key.down>
Screenshot: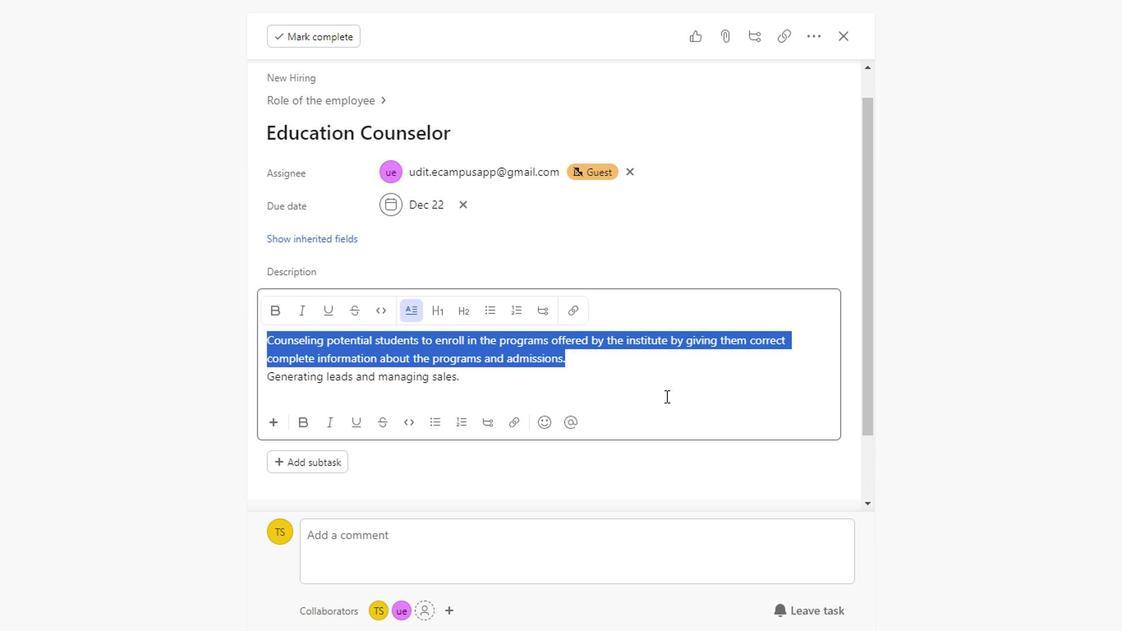 
Action: Mouse moved to (434, 424)
Screenshot: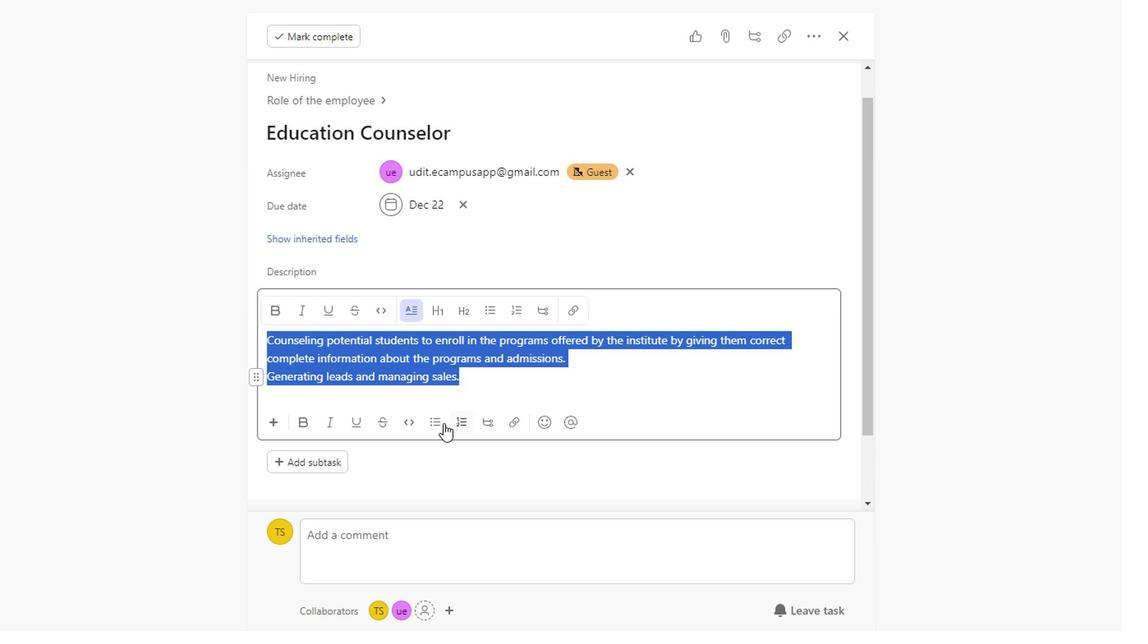 
Action: Mouse pressed left at (434, 424)
Screenshot: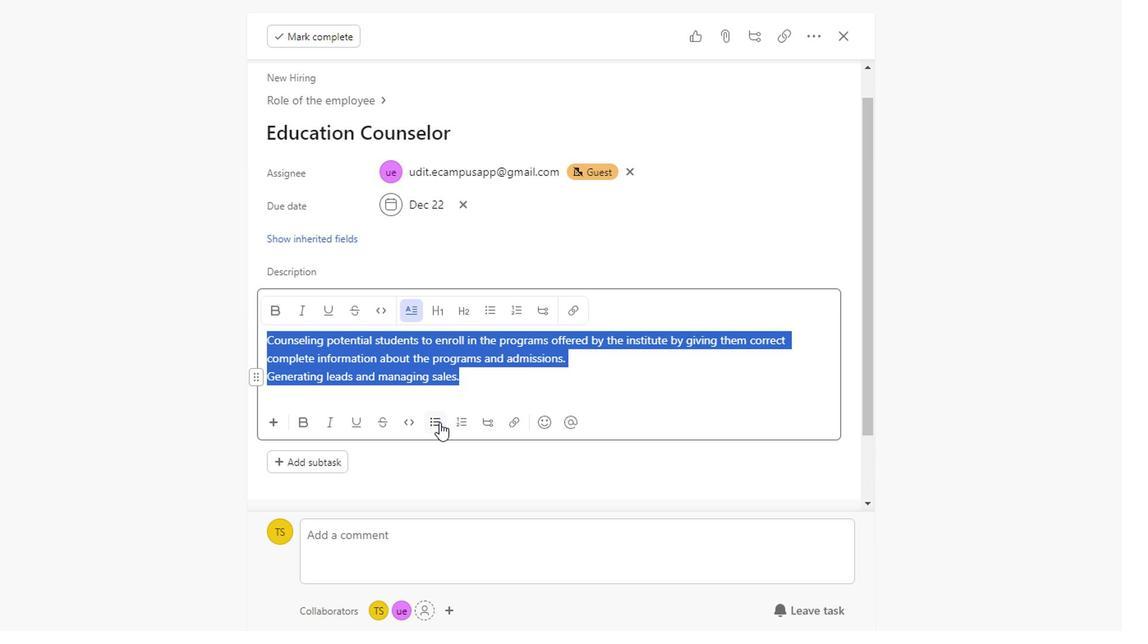 
Action: Mouse moved to (480, 309)
Screenshot: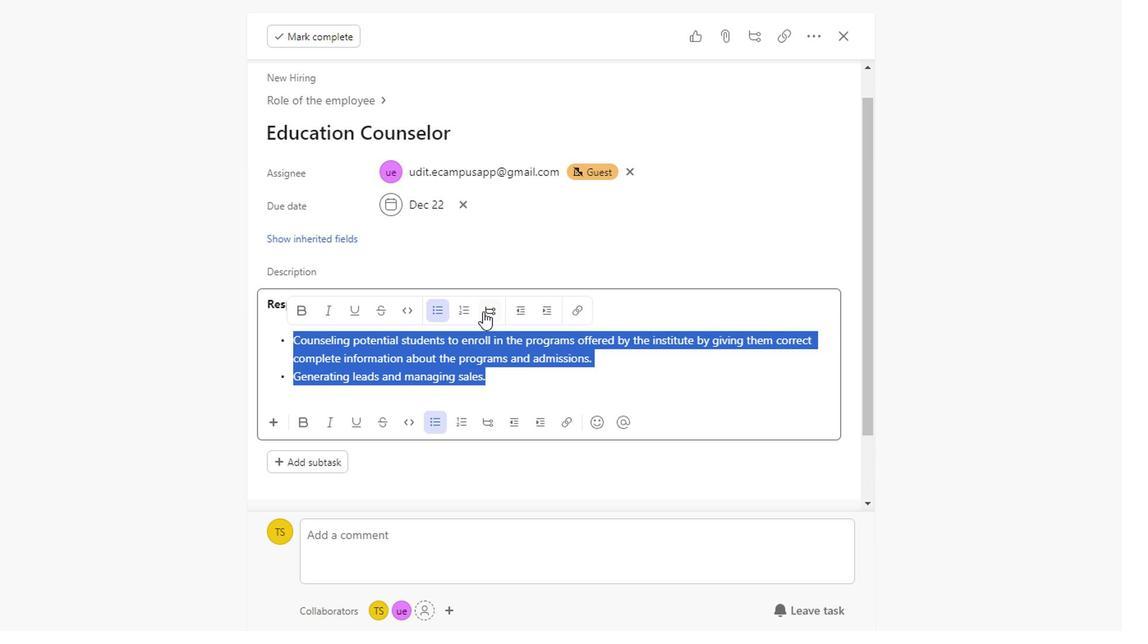 
Action: Mouse pressed left at (480, 309)
Screenshot: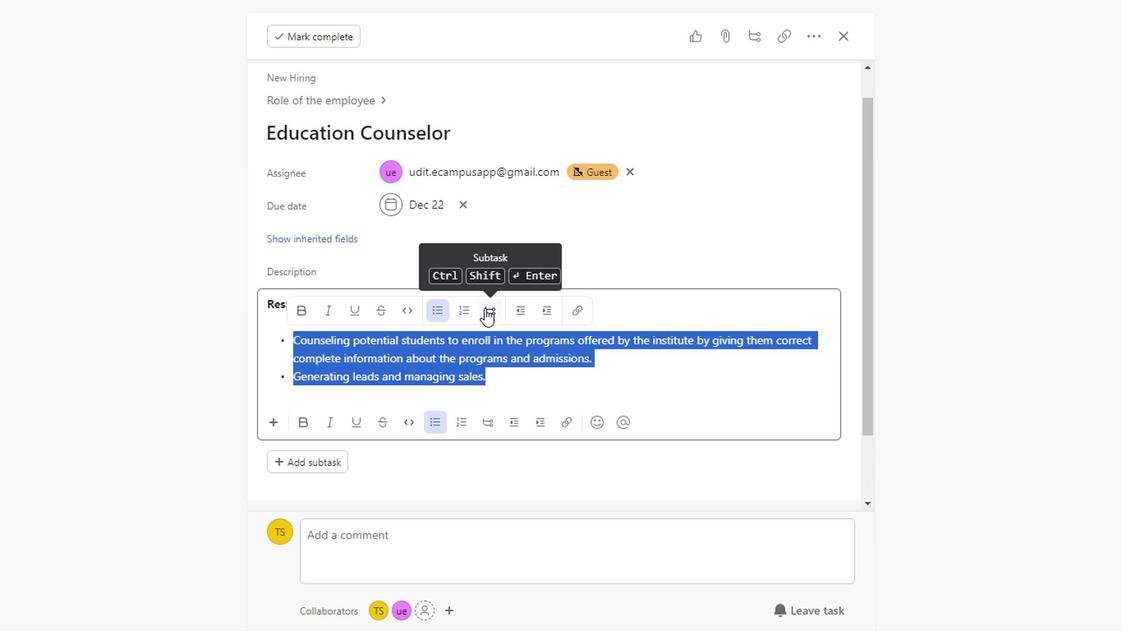
Action: Mouse moved to (520, 315)
Screenshot: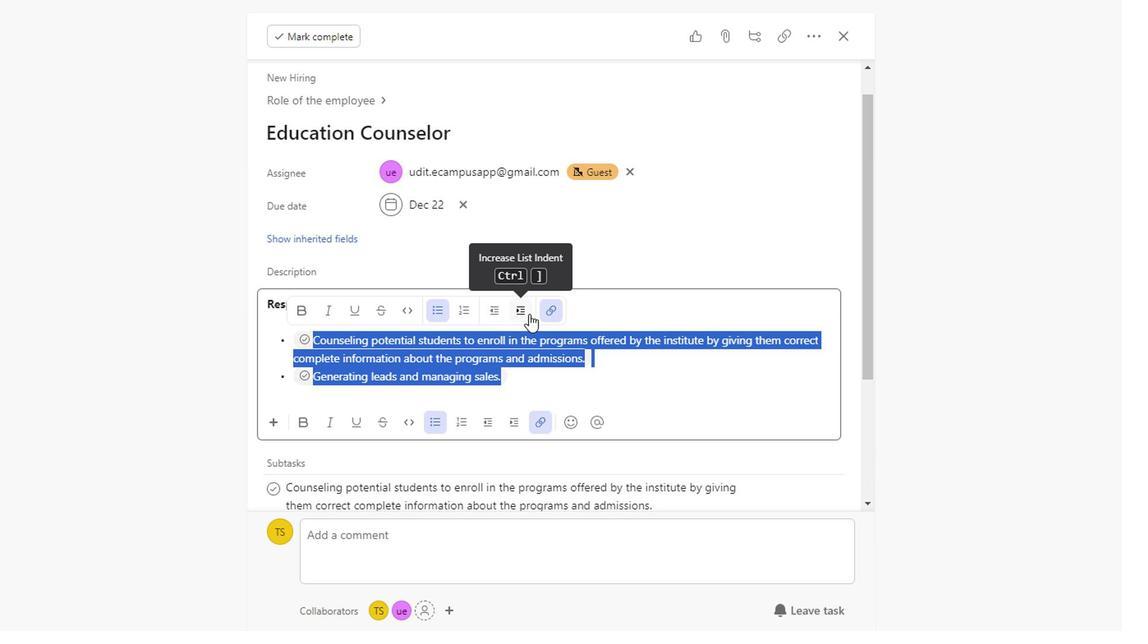 
Action: Mouse pressed left at (520, 315)
Screenshot: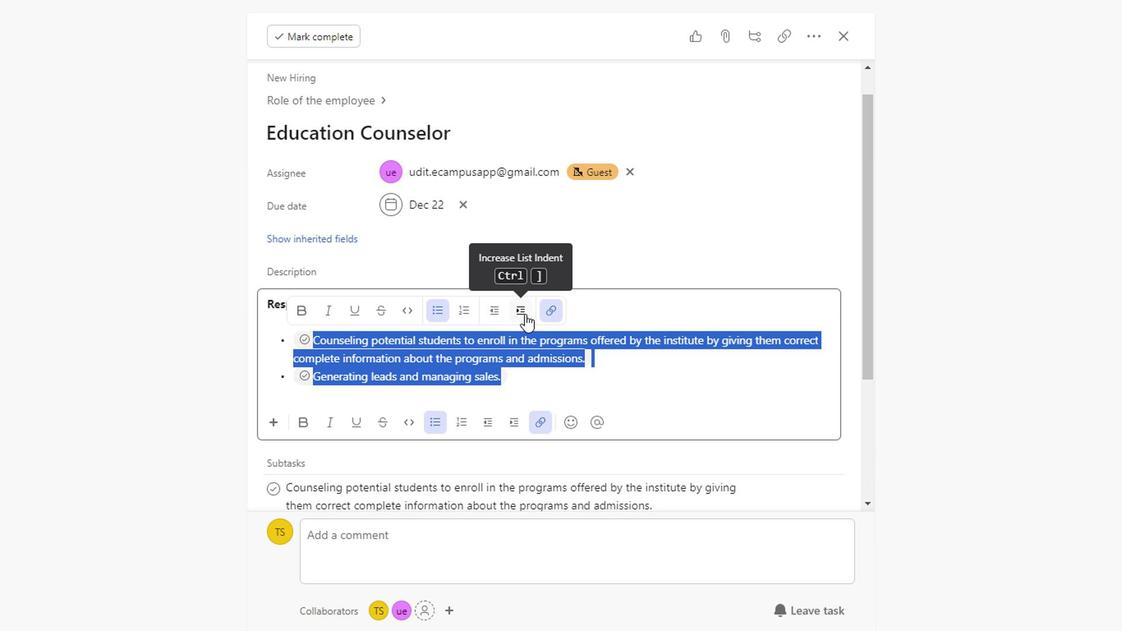 
Action: Key pressed ctrl+Zctrl+Z
Screenshot: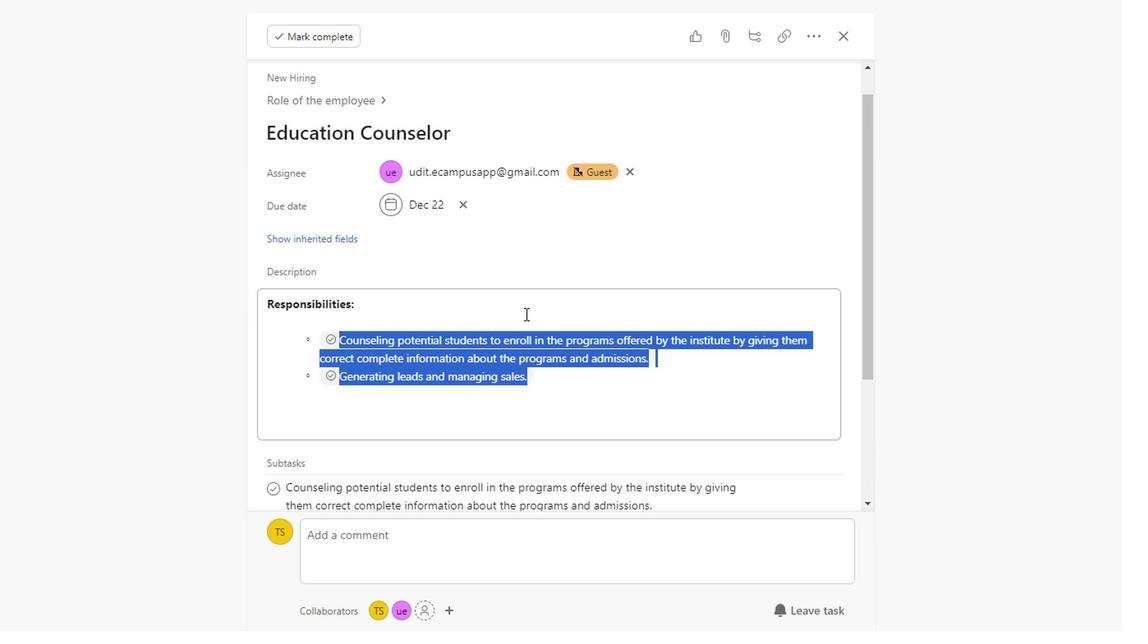 
Action: Mouse moved to (353, 348)
Screenshot: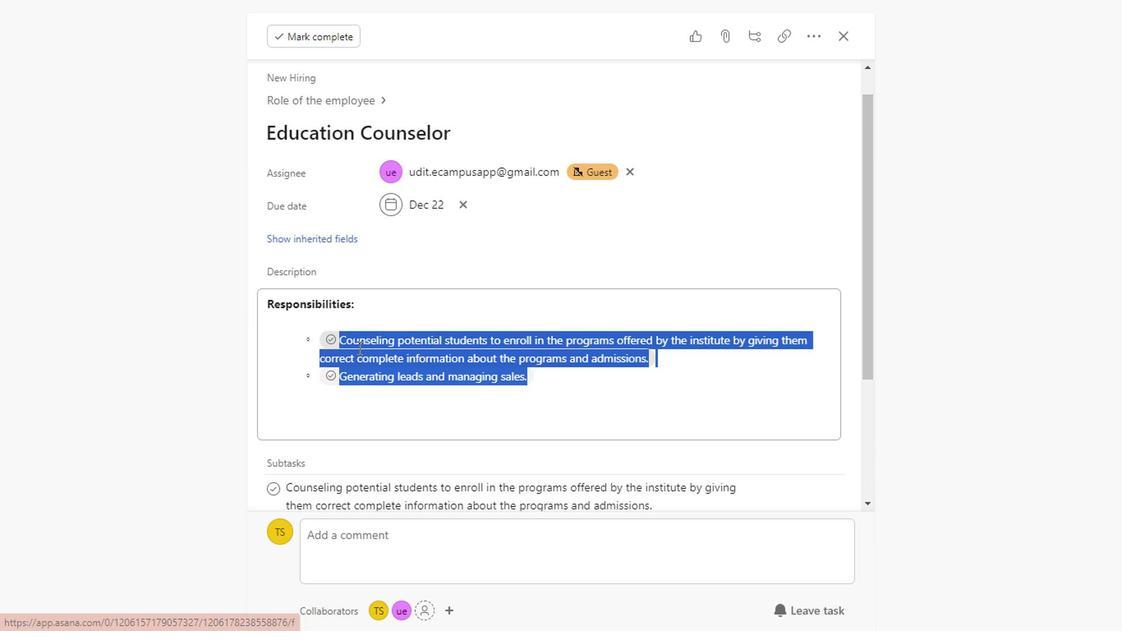 
Action: Mouse pressed left at (353, 348)
Screenshot: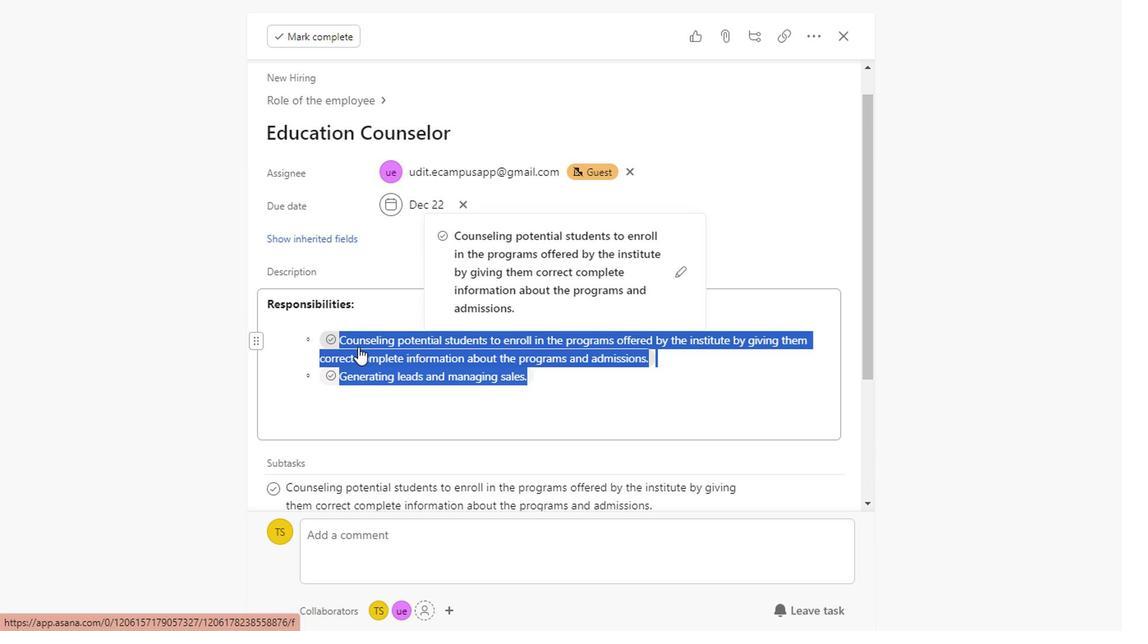
Action: Mouse moved to (464, 127)
Screenshot: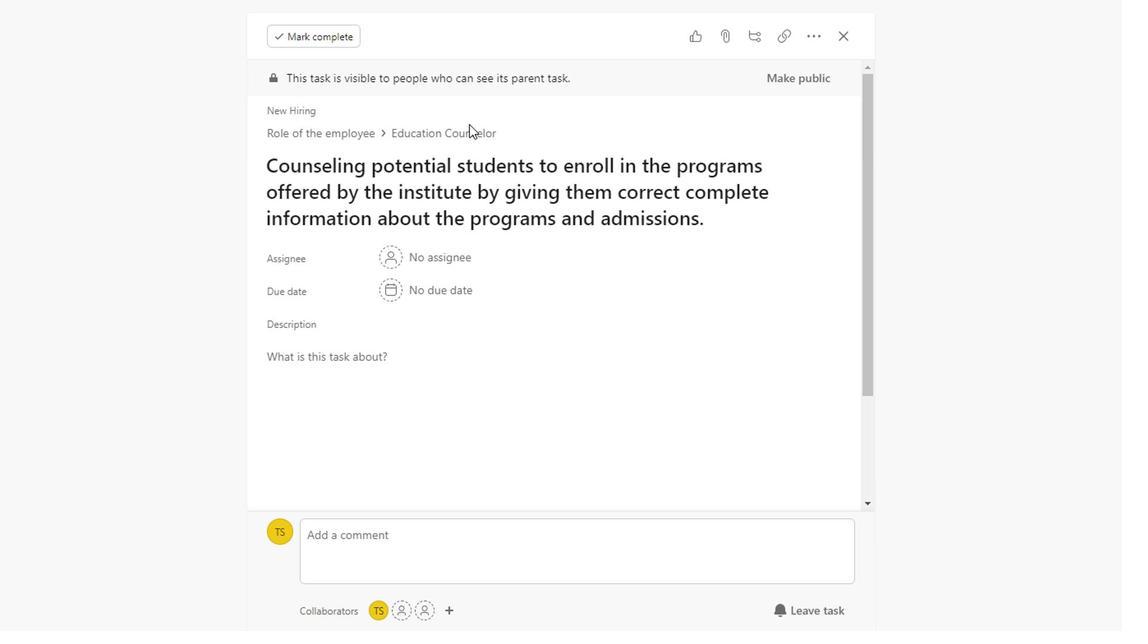 
Action: Mouse pressed left at (464, 127)
Screenshot: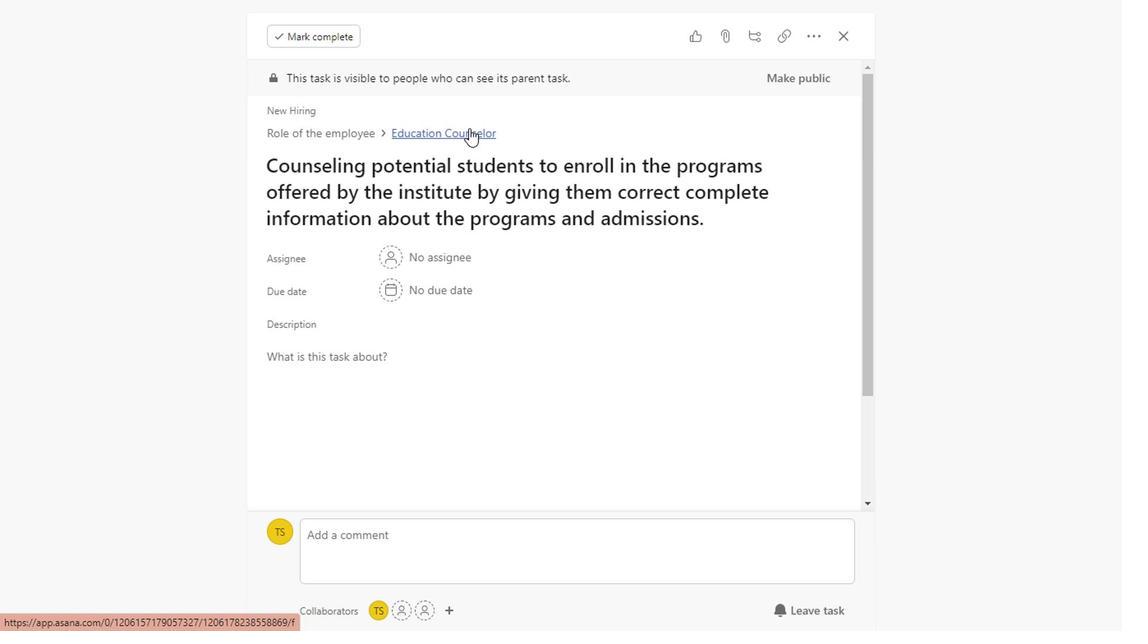 
Action: Mouse moved to (494, 445)
Screenshot: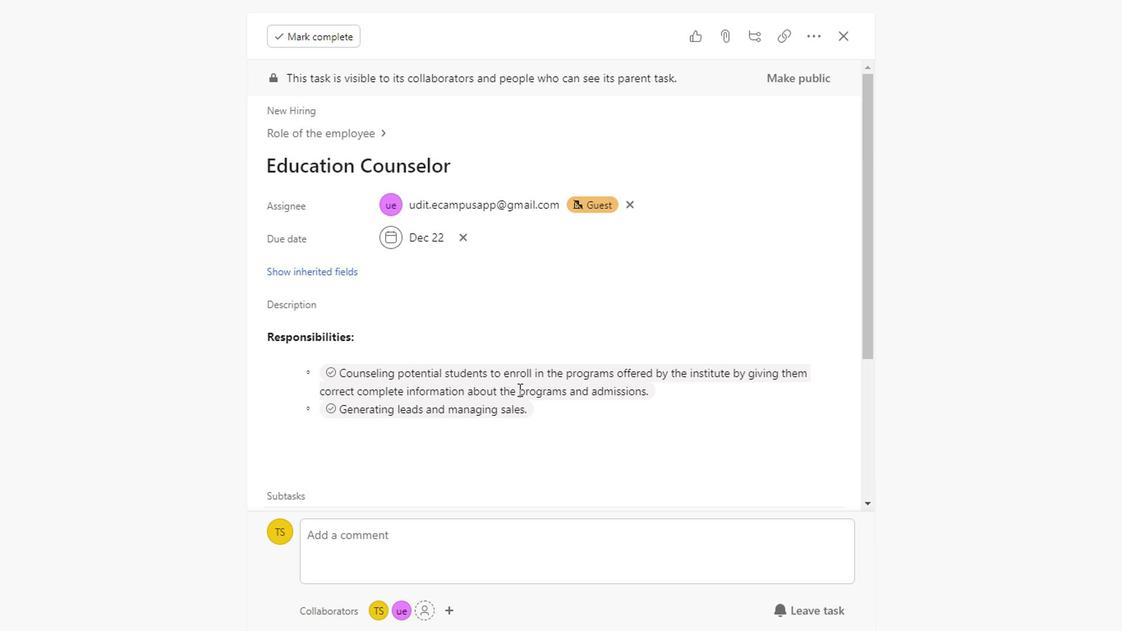 
Action: Mouse scrolled (494, 443) with delta (0, -1)
Screenshot: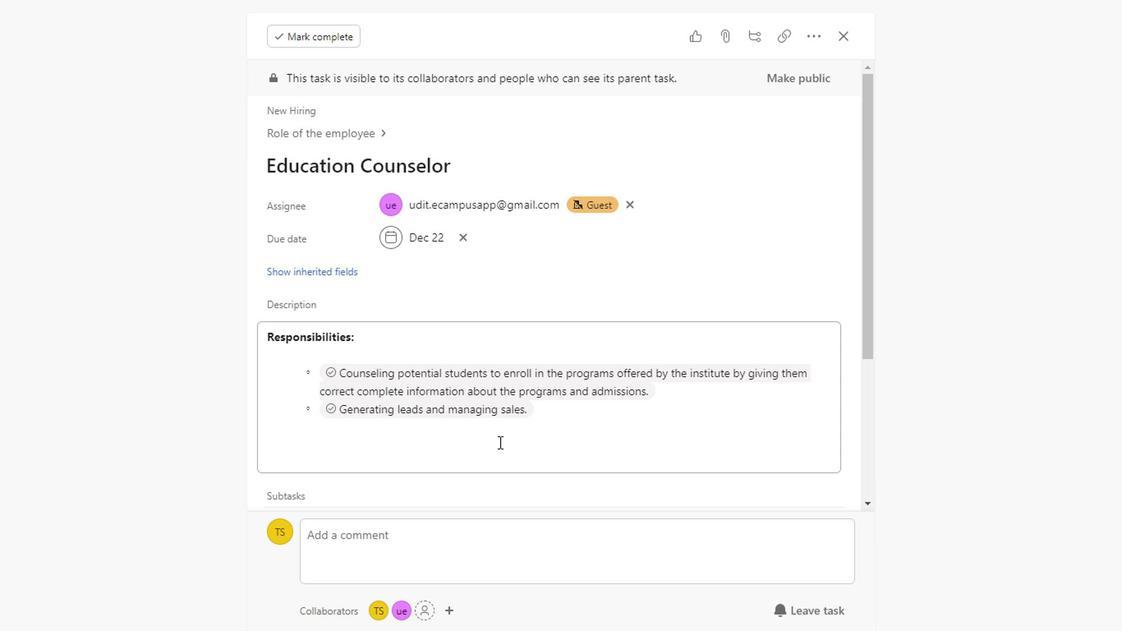 
Action: Mouse scrolled (494, 444) with delta (0, -1)
Screenshot: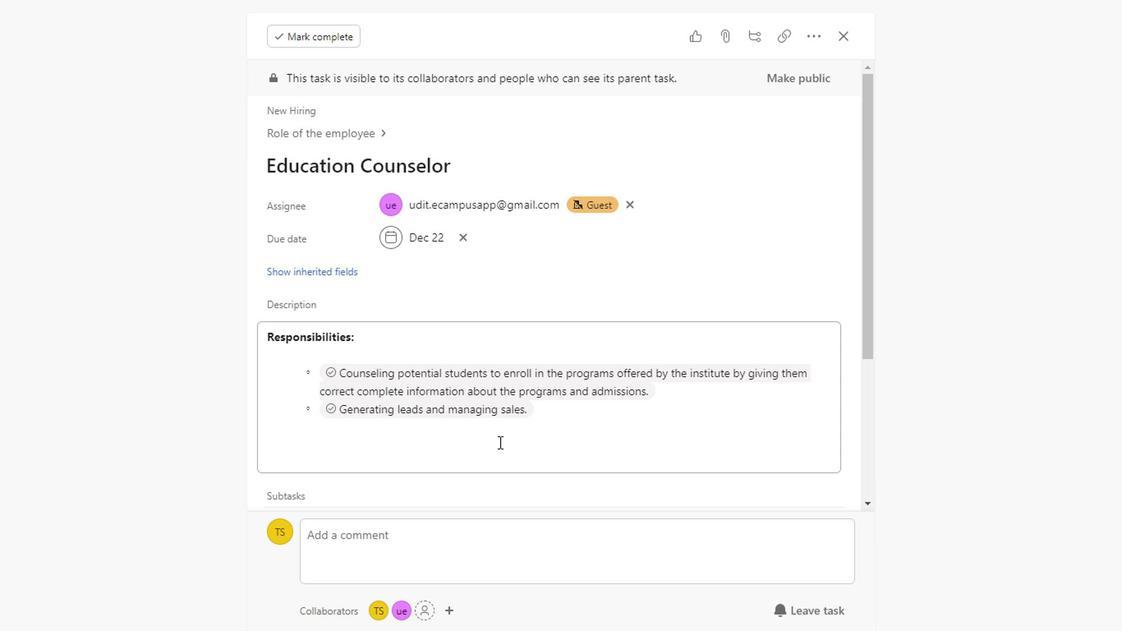 
Action: Mouse scrolled (494, 444) with delta (0, -1)
Screenshot: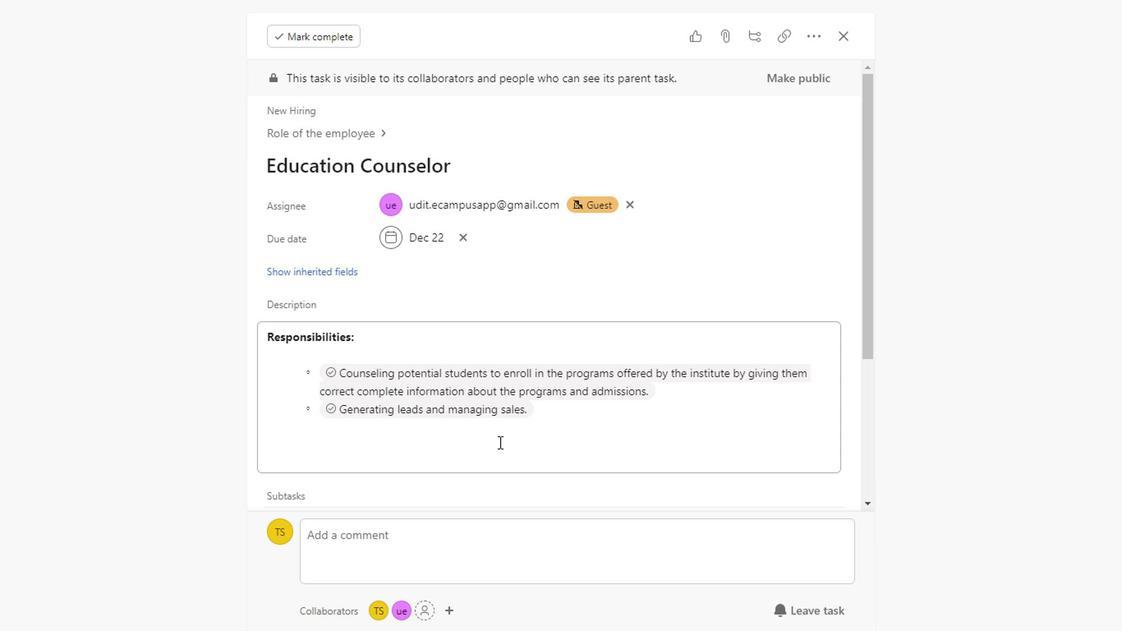 
Action: Mouse scrolled (494, 444) with delta (0, -1)
Screenshot: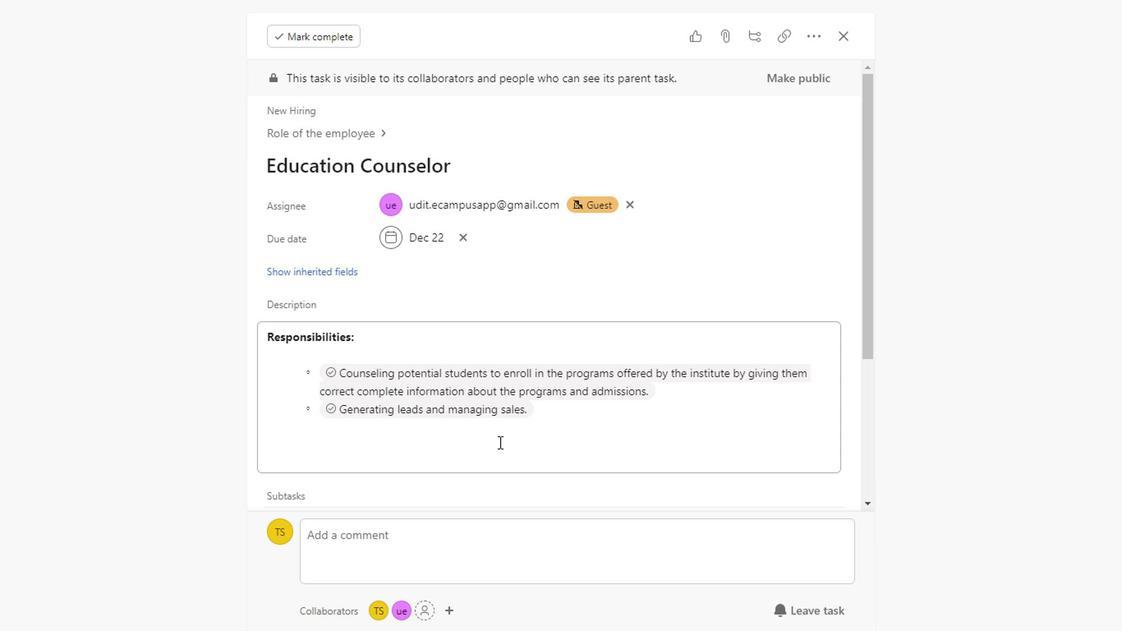 
Action: Mouse scrolled (494, 444) with delta (0, -1)
Screenshot: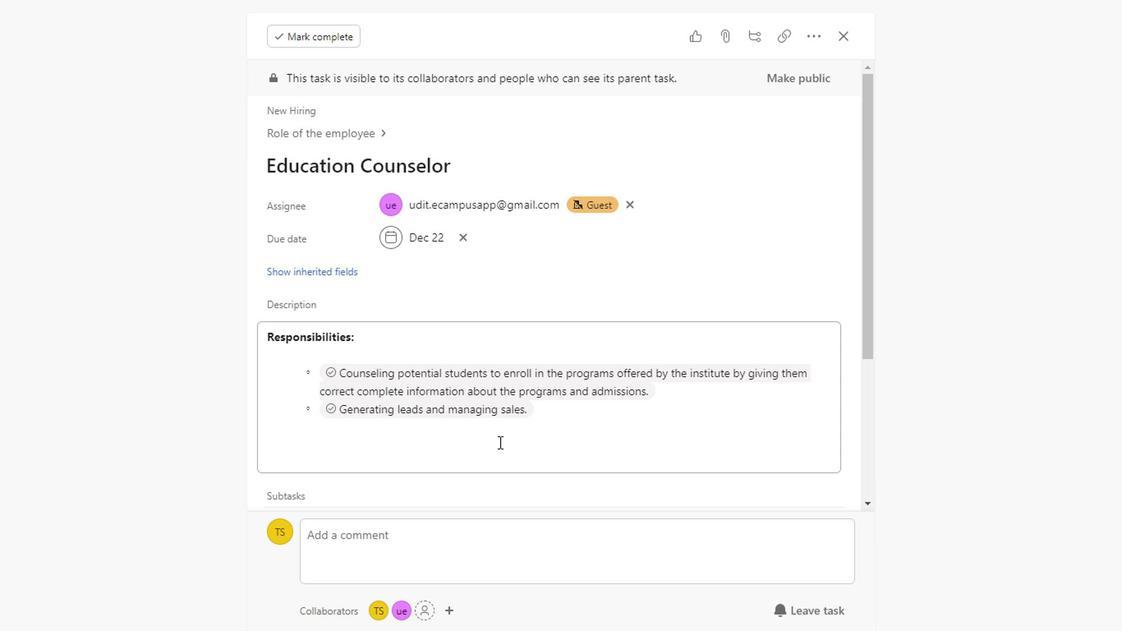 
Action: Mouse scrolled (494, 444) with delta (0, -1)
Screenshot: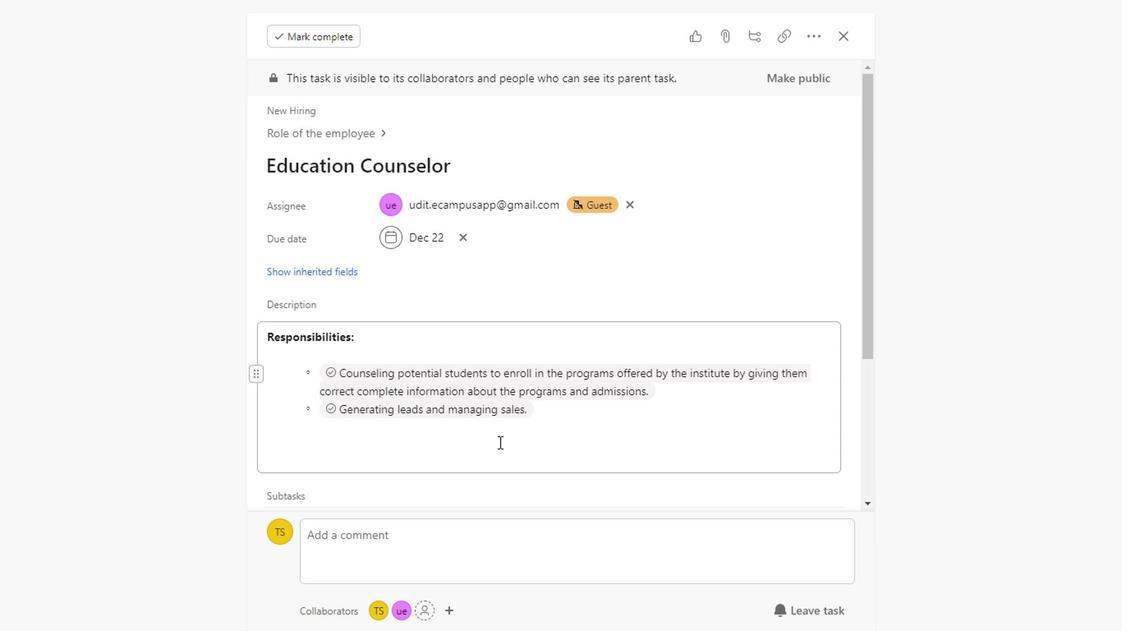 
Action: Mouse scrolled (494, 444) with delta (0, -1)
Screenshot: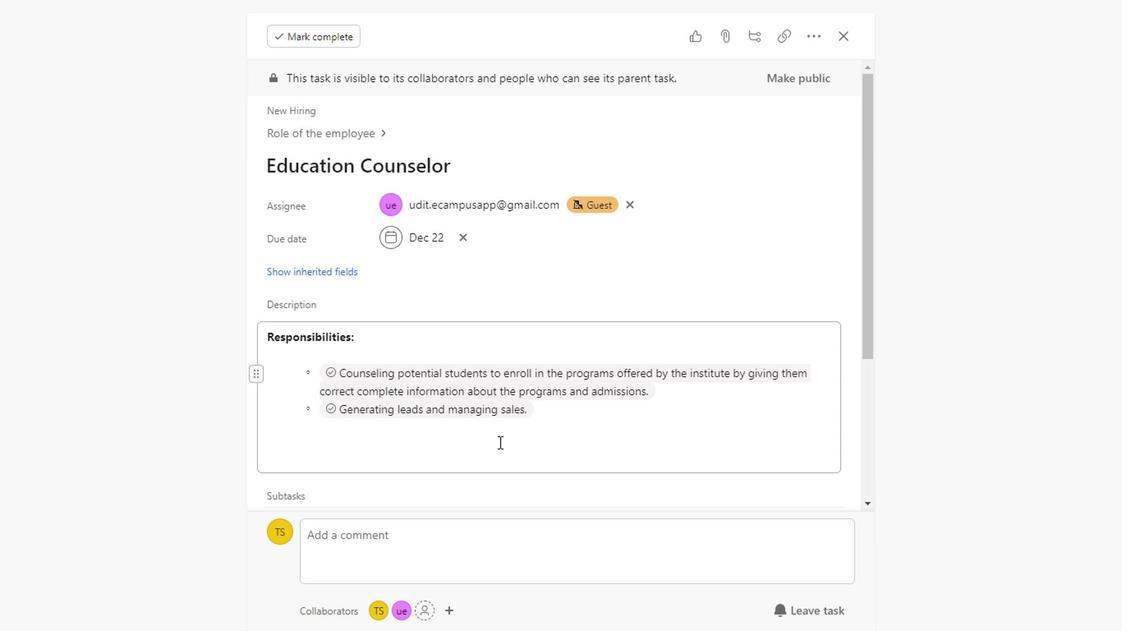 
Action: Mouse scrolled (494, 444) with delta (0, -1)
Screenshot: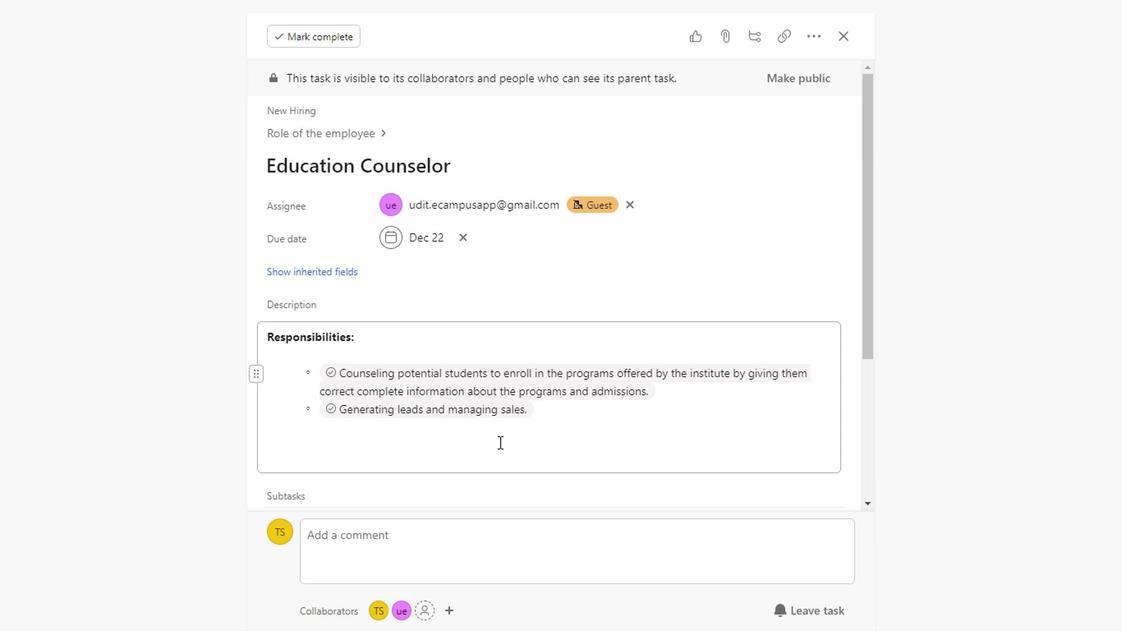 
Action: Mouse scrolled (494, 444) with delta (0, -1)
Screenshot: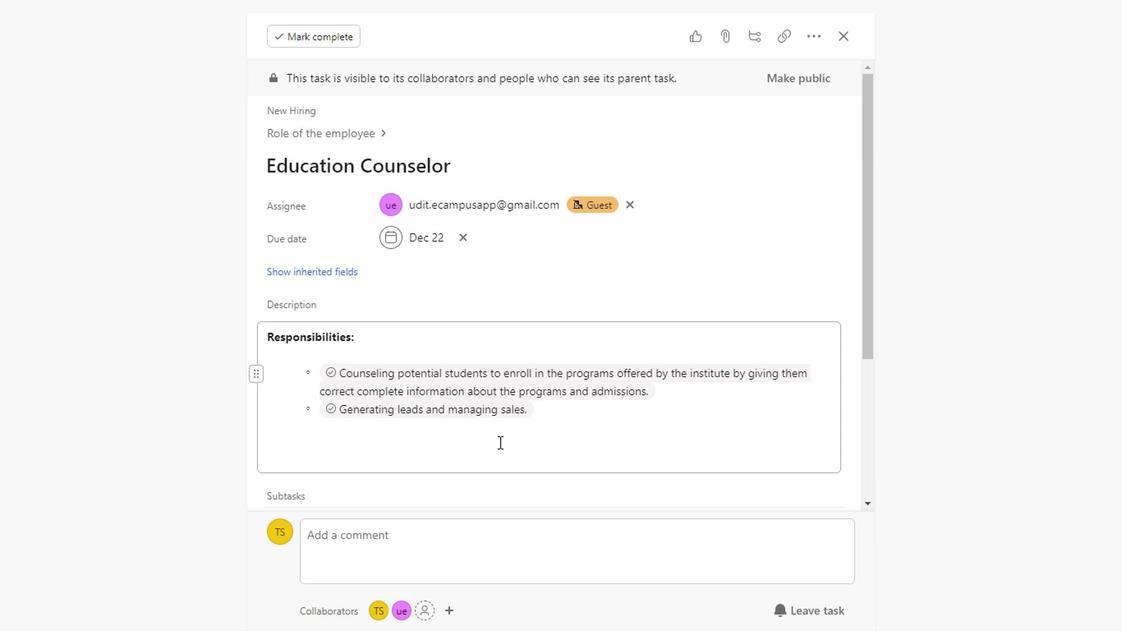 
Action: Mouse scrolled (494, 444) with delta (0, -1)
Screenshot: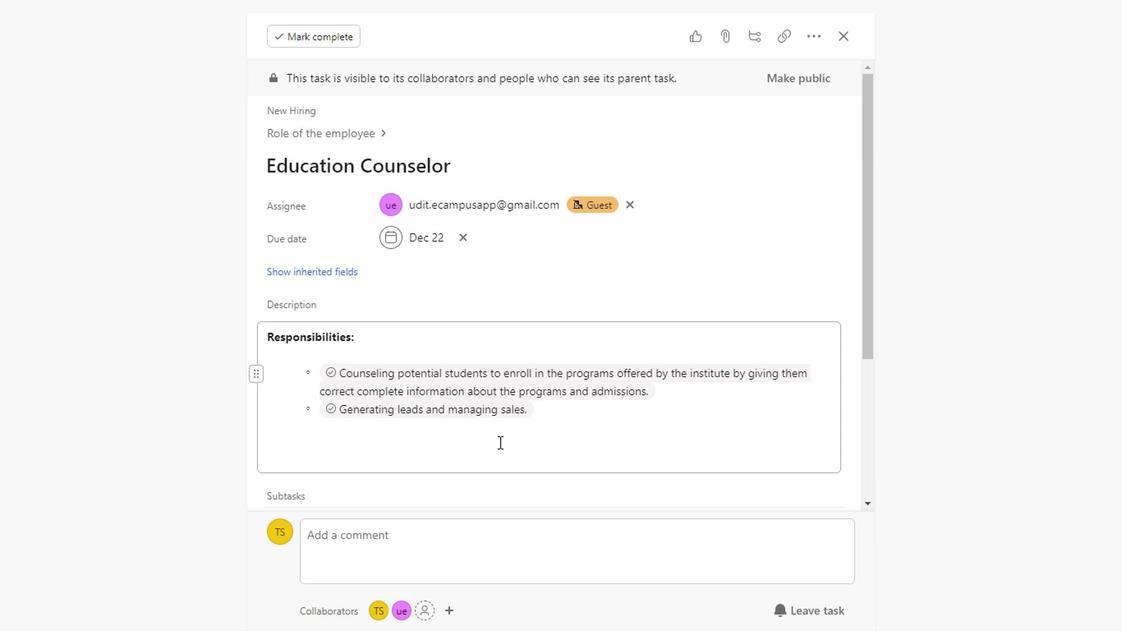 
Action: Mouse scrolled (494, 444) with delta (0, -1)
Screenshot: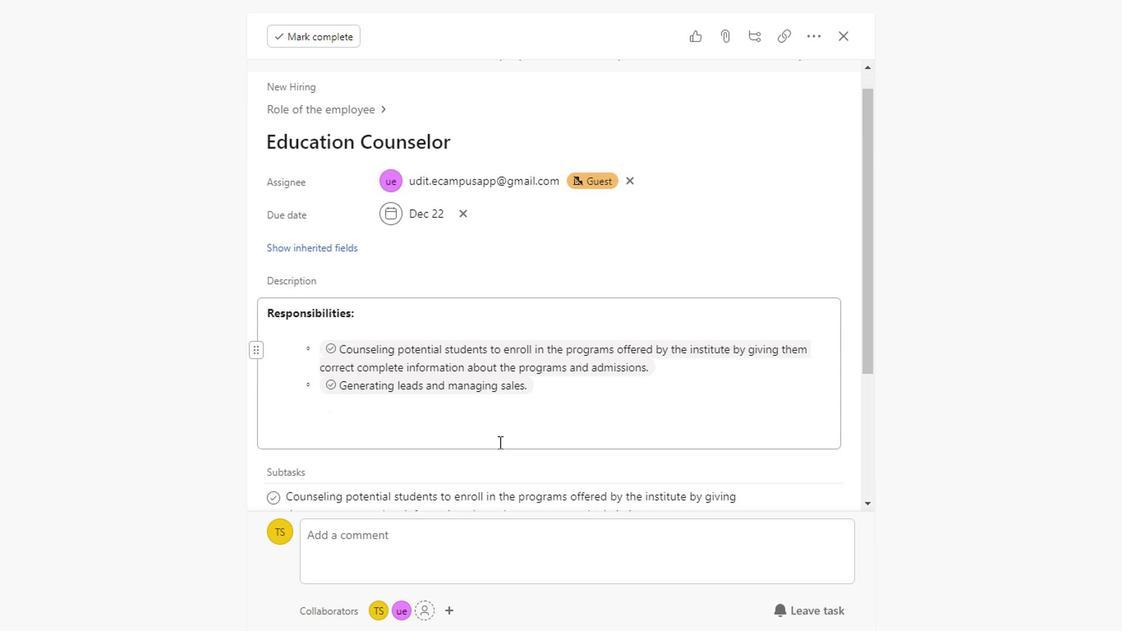 
Action: Mouse moved to (705, 316)
Screenshot: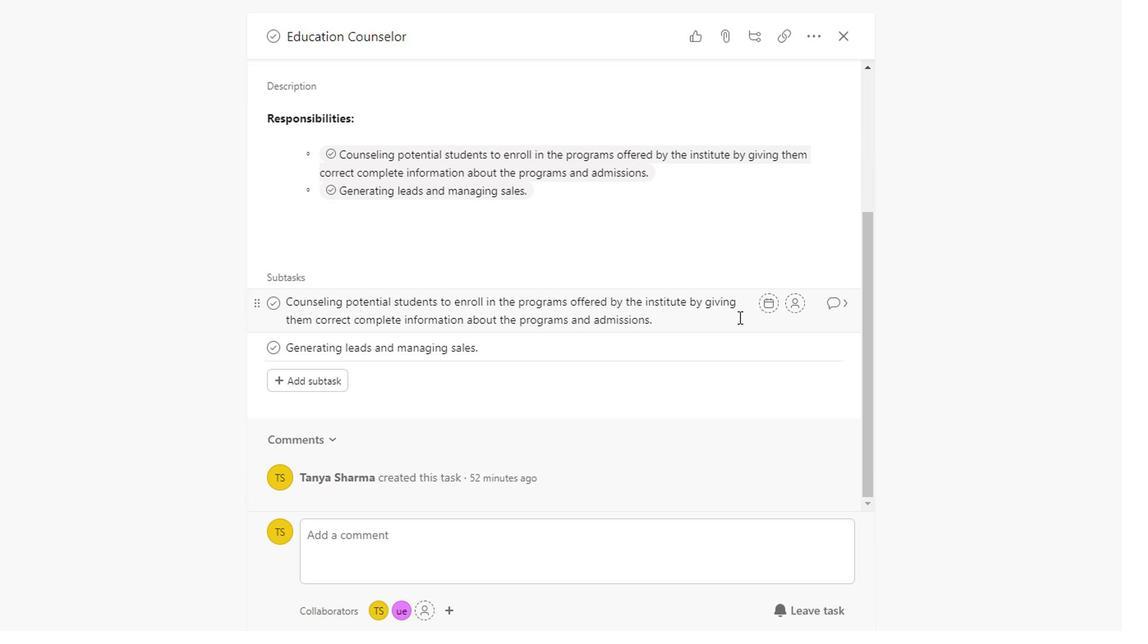
Action: Mouse pressed right at (705, 316)
Screenshot: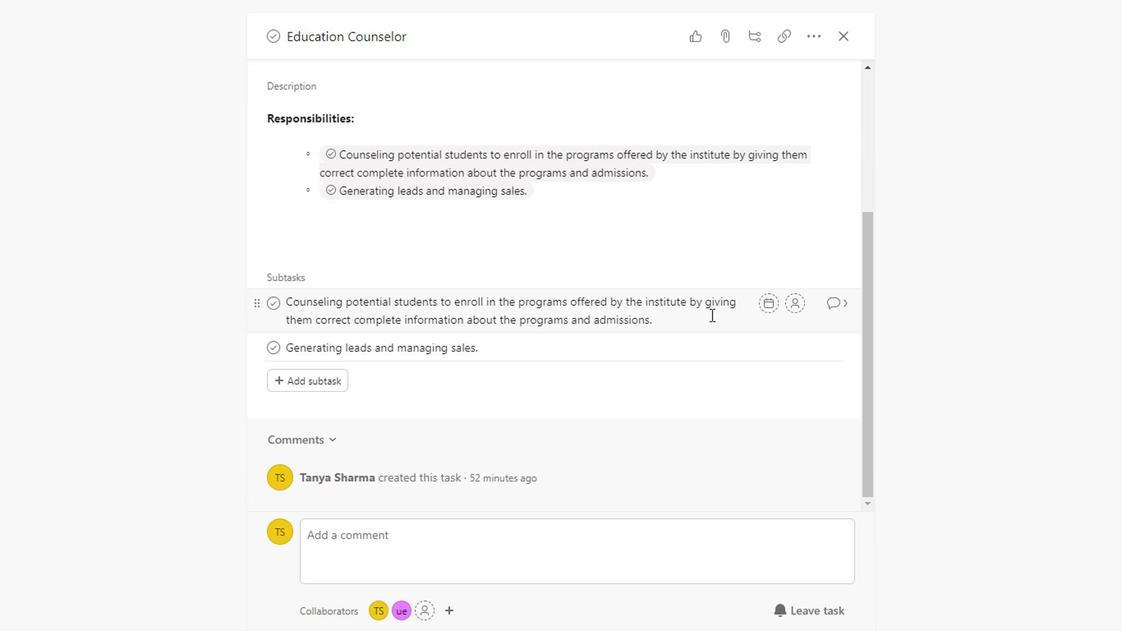 
Action: Mouse moved to (788, 572)
Screenshot: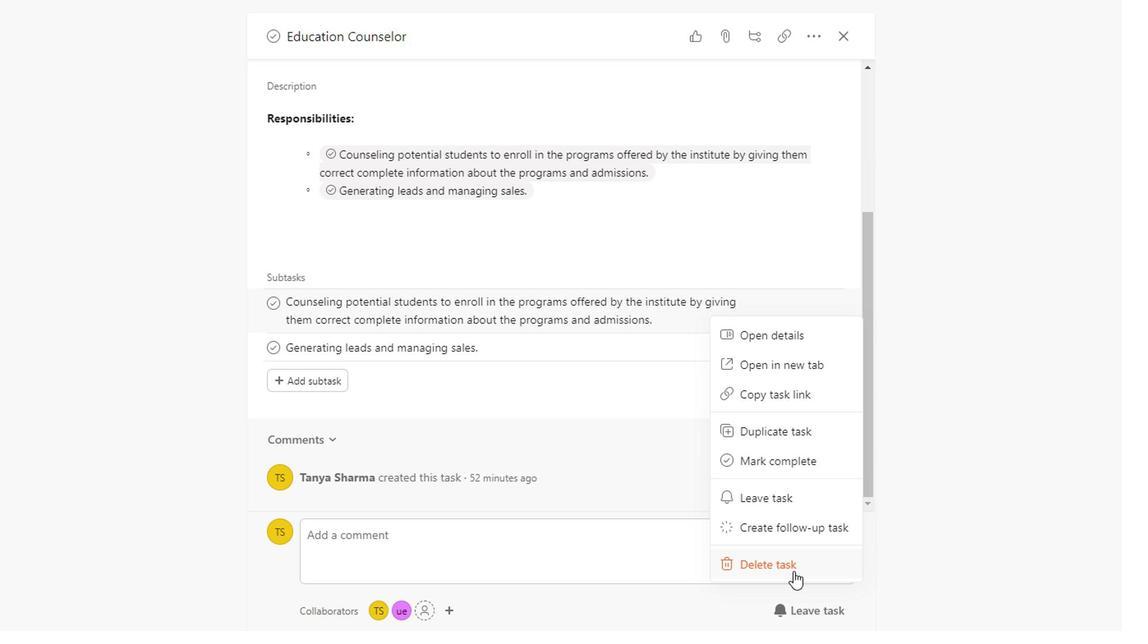 
Action: Mouse pressed left at (788, 572)
Screenshot: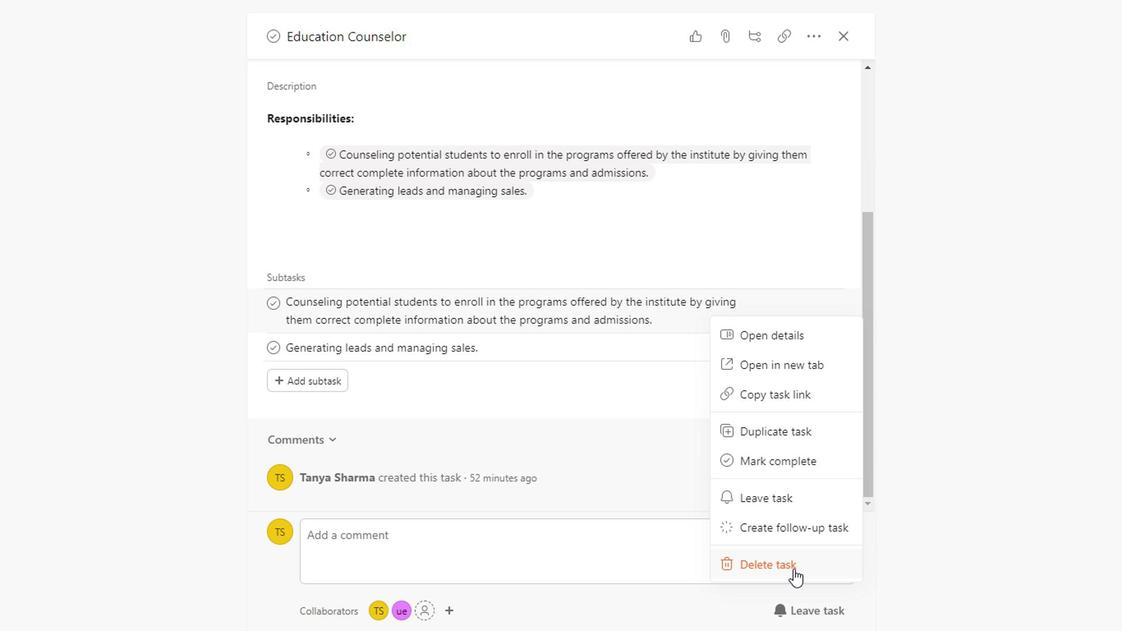 
Action: Mouse moved to (621, 347)
Screenshot: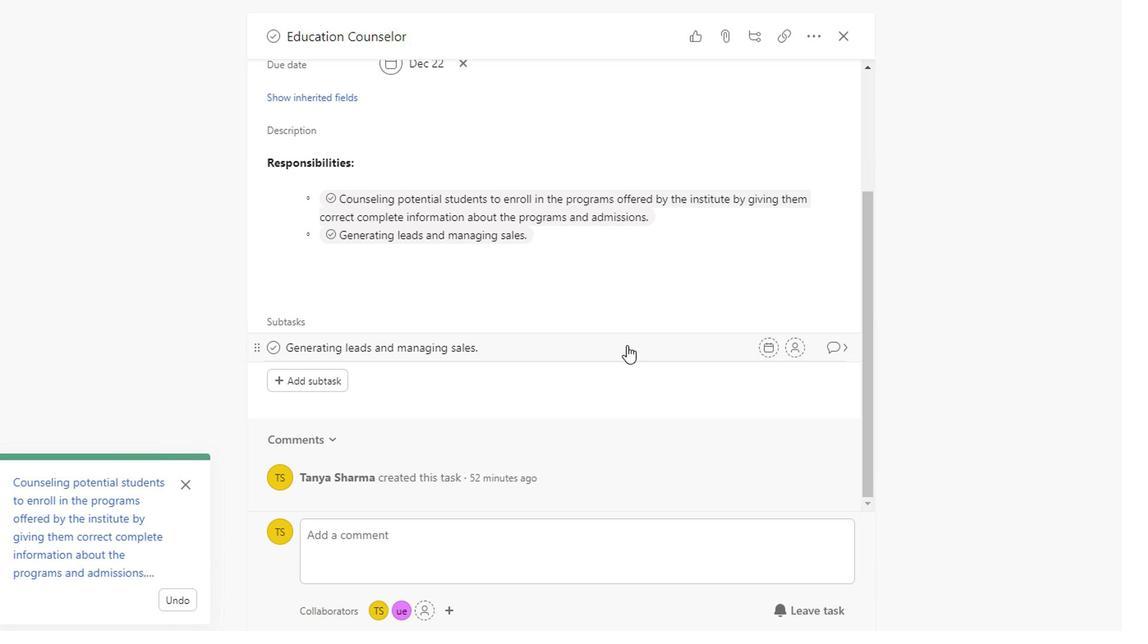 
Action: Mouse pressed right at (621, 347)
Screenshot: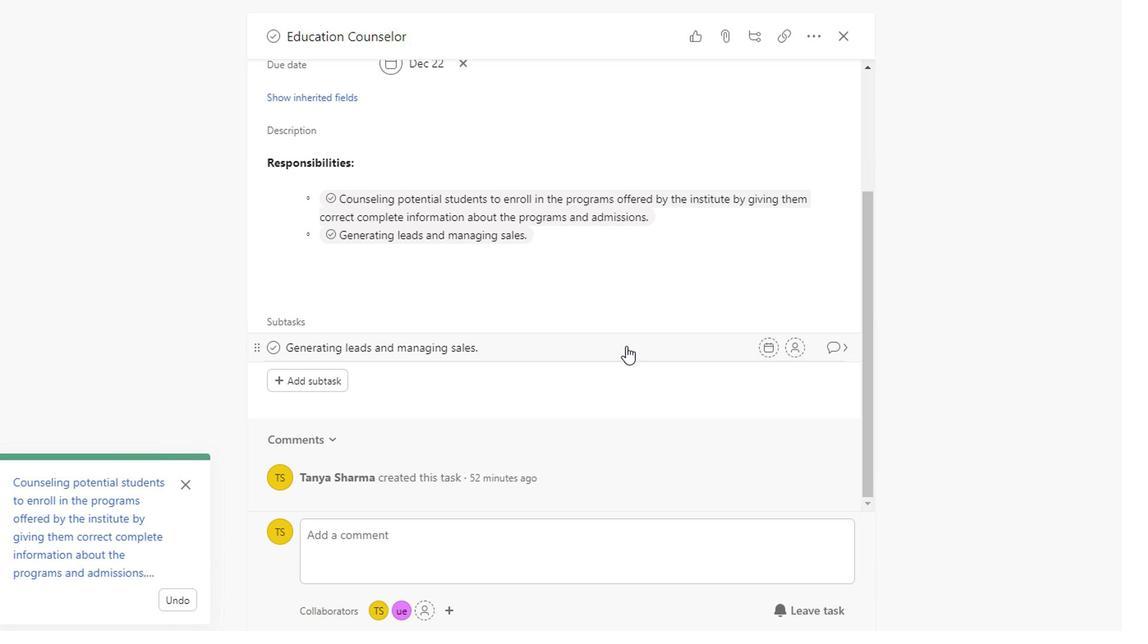 
Action: Mouse moved to (697, 601)
Screenshot: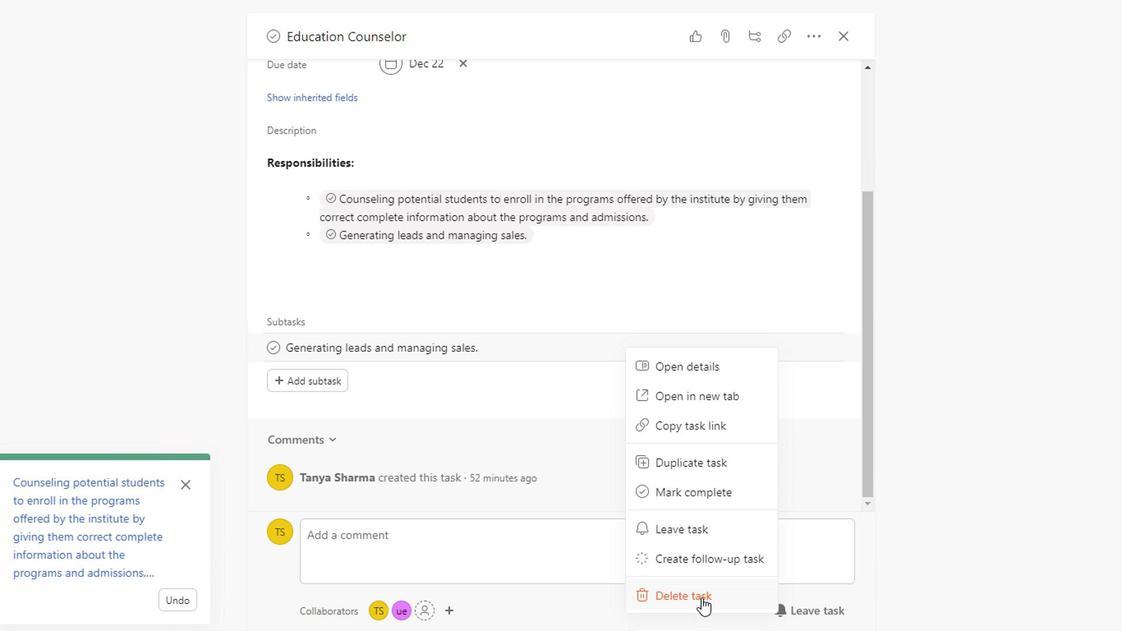 
Action: Mouse pressed left at (697, 601)
Screenshot: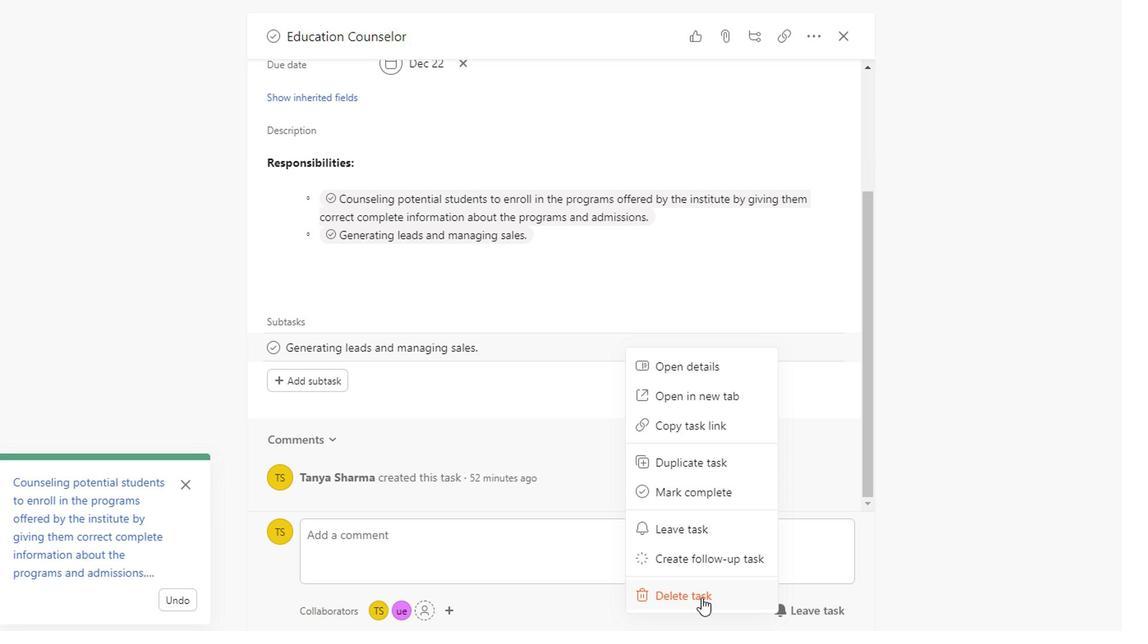 
Action: Mouse moved to (430, 388)
Screenshot: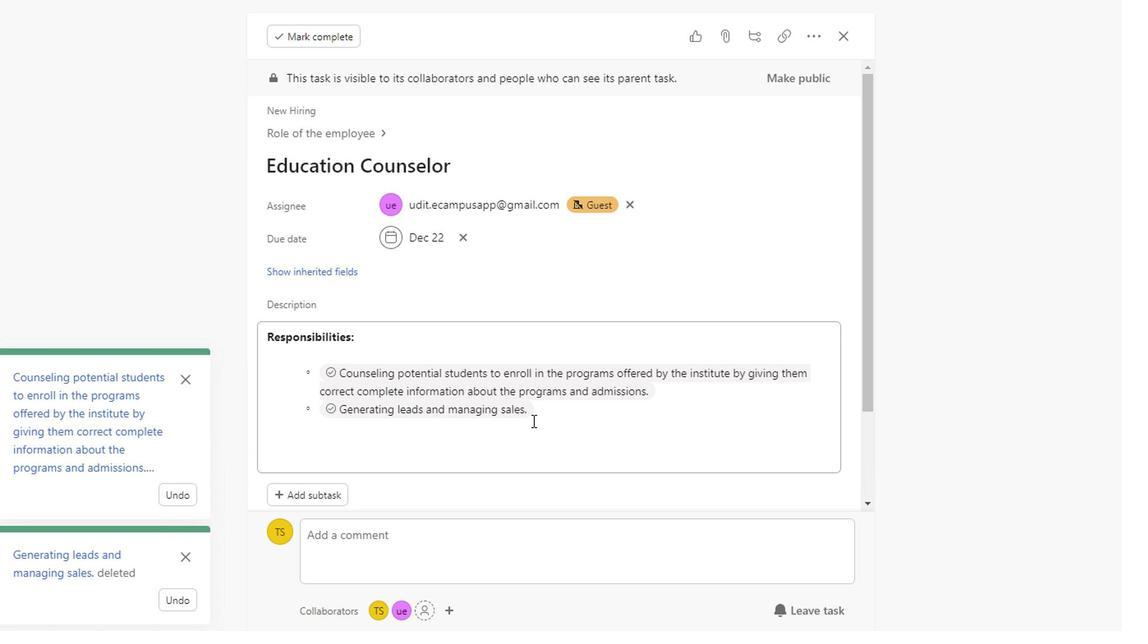 
Action: Mouse pressed left at (430, 388)
Screenshot: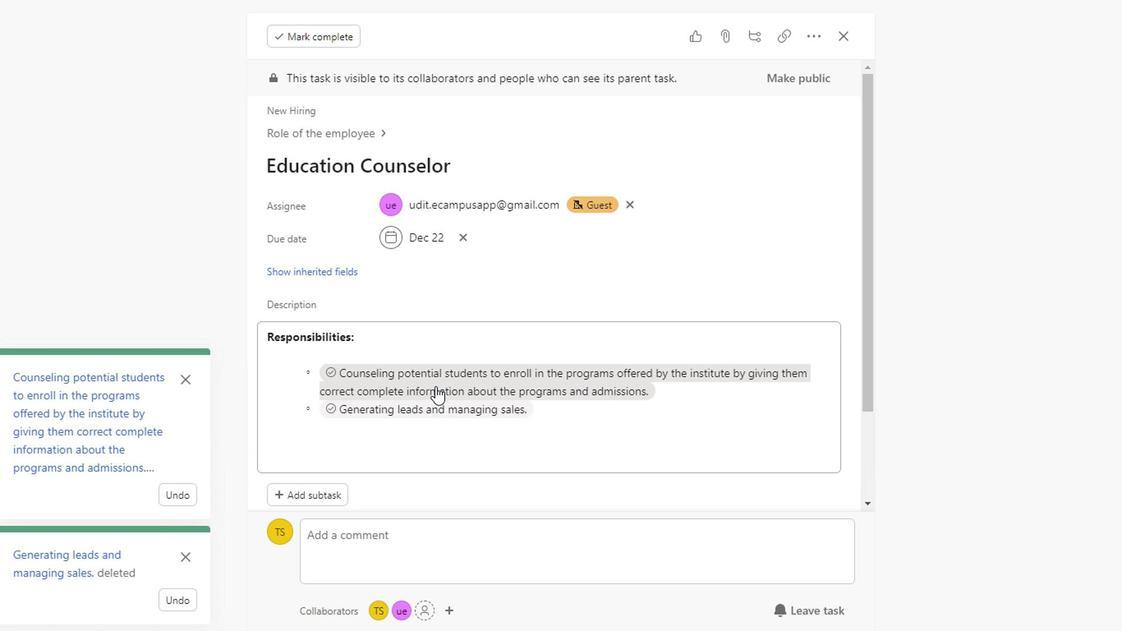 
Action: Mouse moved to (831, 45)
Screenshot: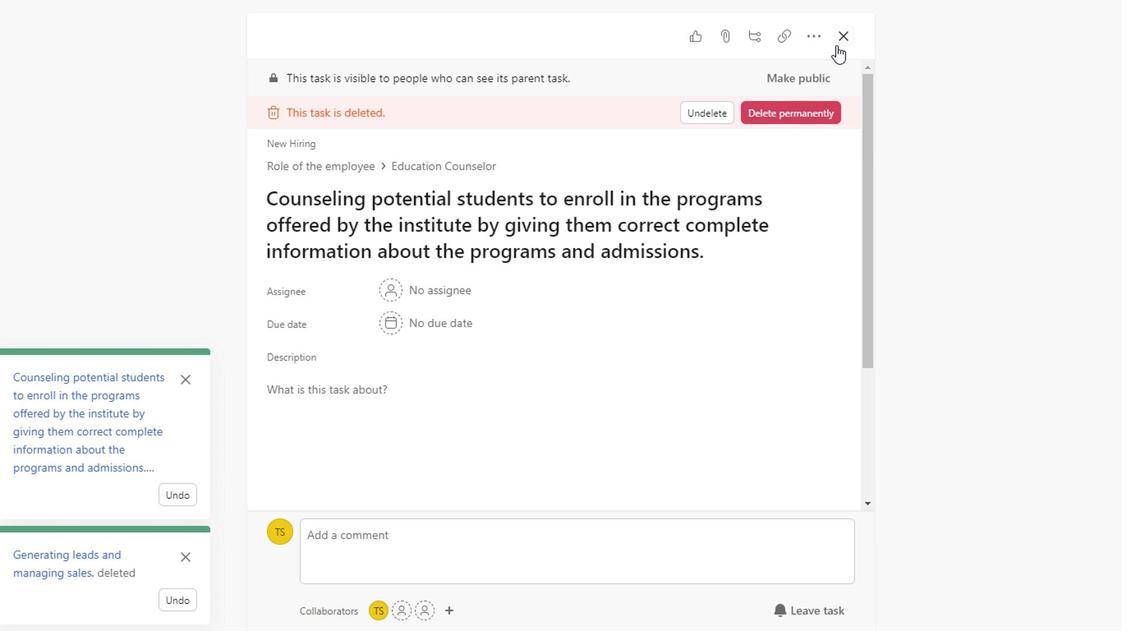 
Action: Mouse pressed left at (831, 45)
Screenshot: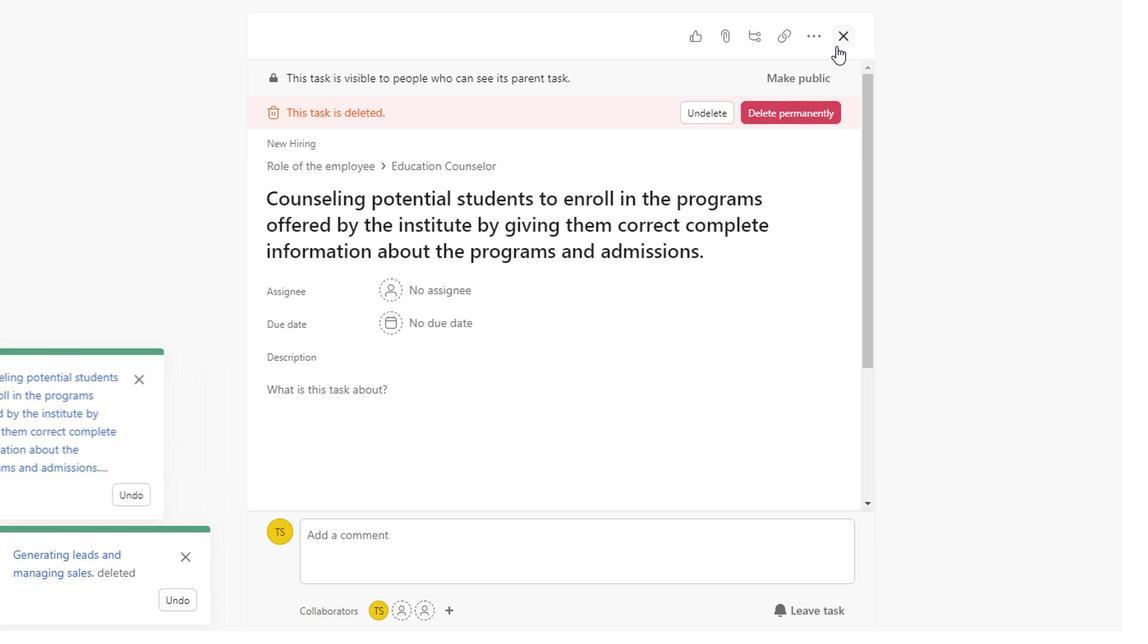 
Action: Mouse moved to (814, 193)
Screenshot: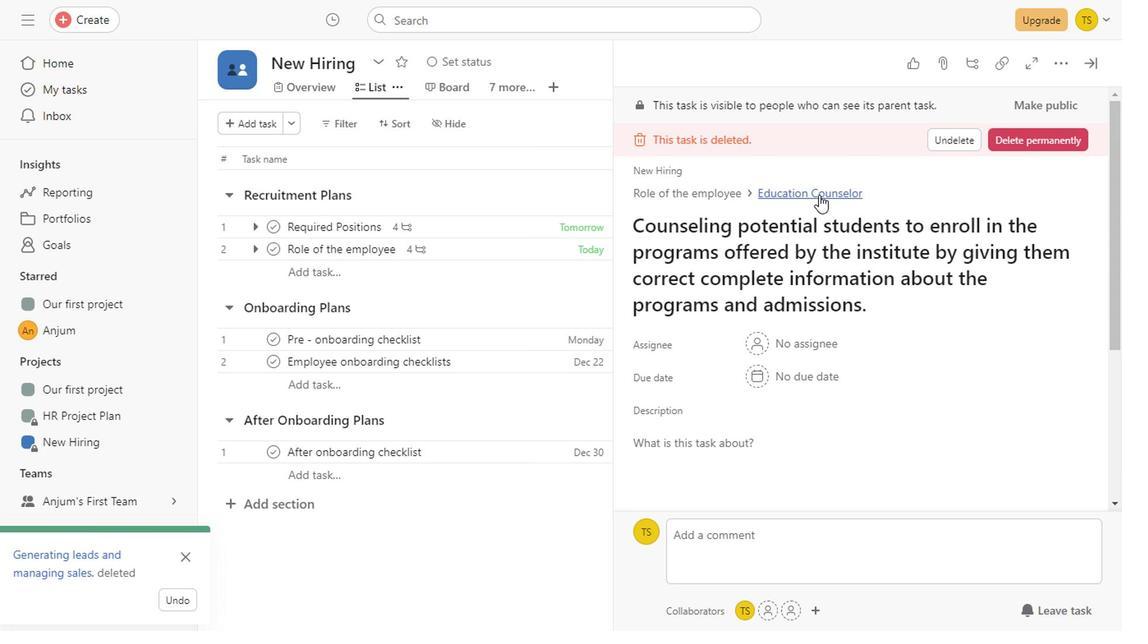 
Action: Mouse pressed left at (814, 193)
Screenshot: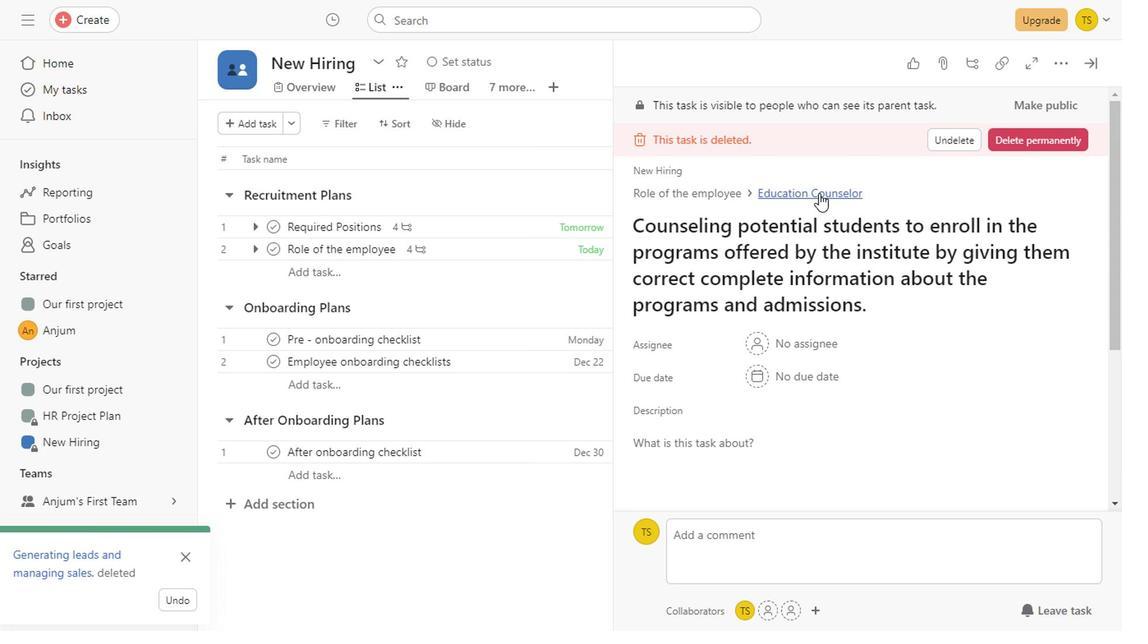 
Action: Mouse moved to (918, 396)
Screenshot: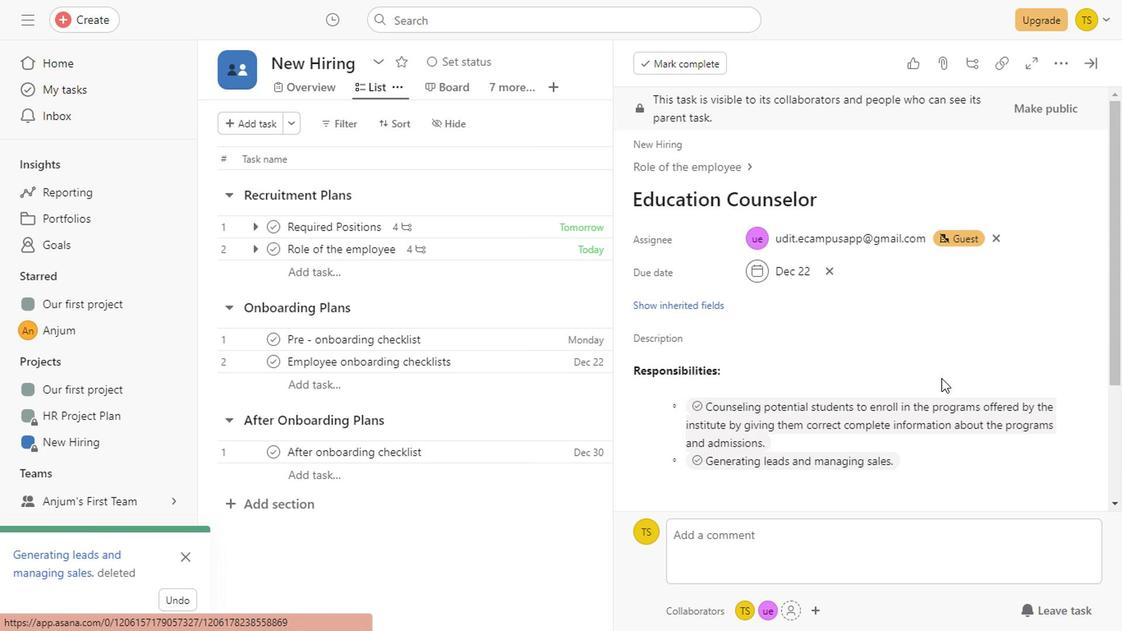 
Action: Mouse scrolled (918, 395) with delta (0, -1)
Screenshot: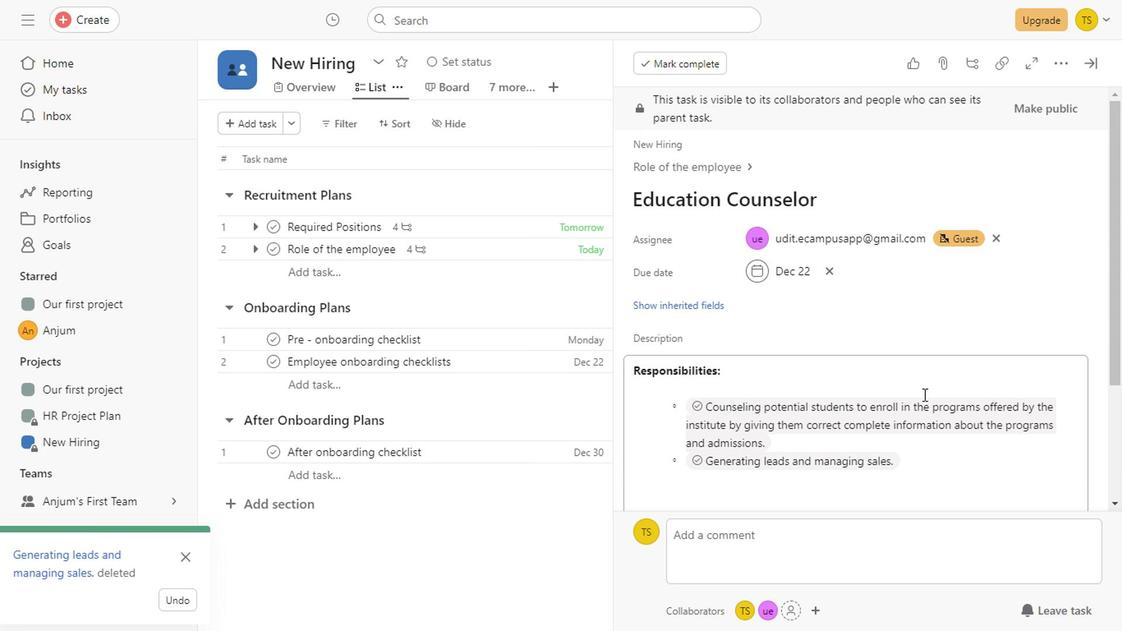 
Action: Mouse scrolled (918, 396) with delta (0, 0)
Screenshot: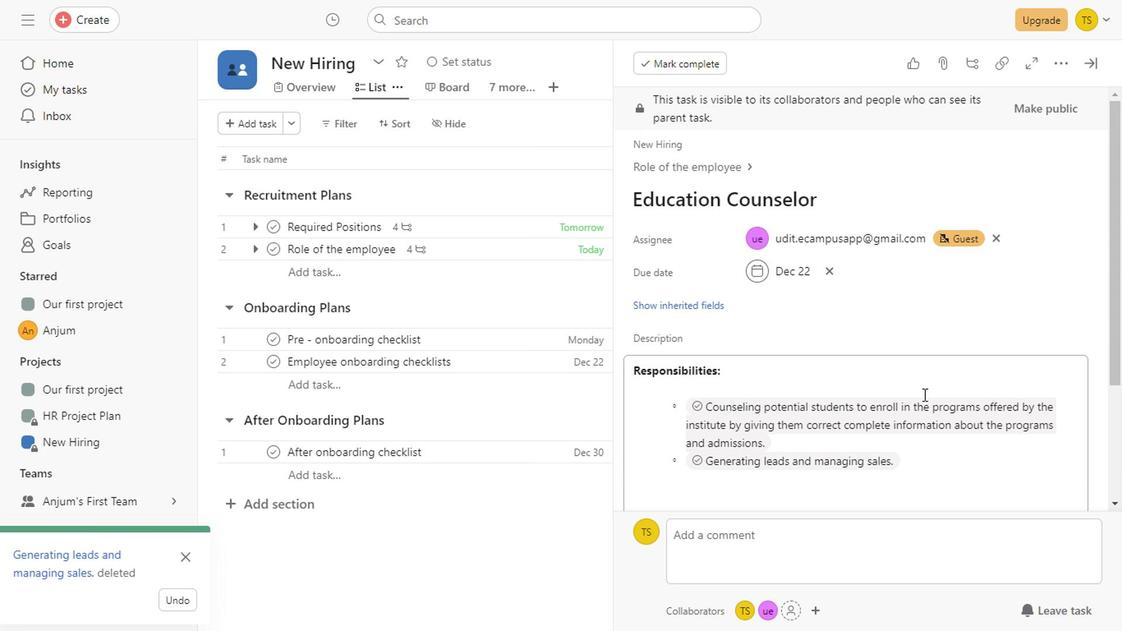 
Action: Mouse scrolled (918, 396) with delta (0, 0)
Screenshot: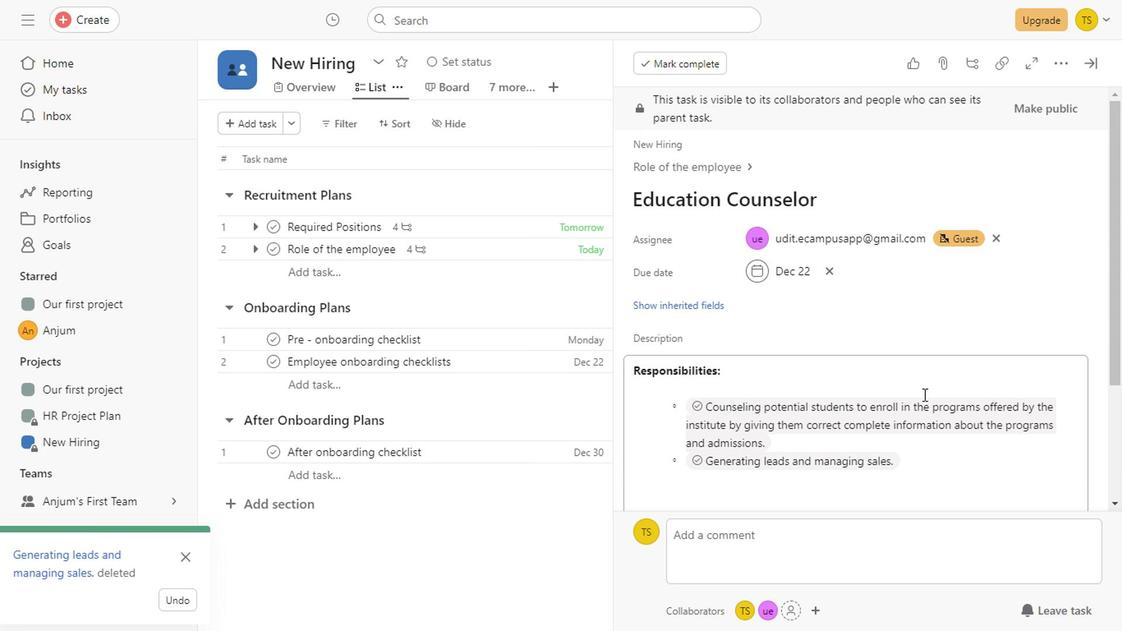 
Action: Mouse scrolled (918, 396) with delta (0, 0)
Screenshot: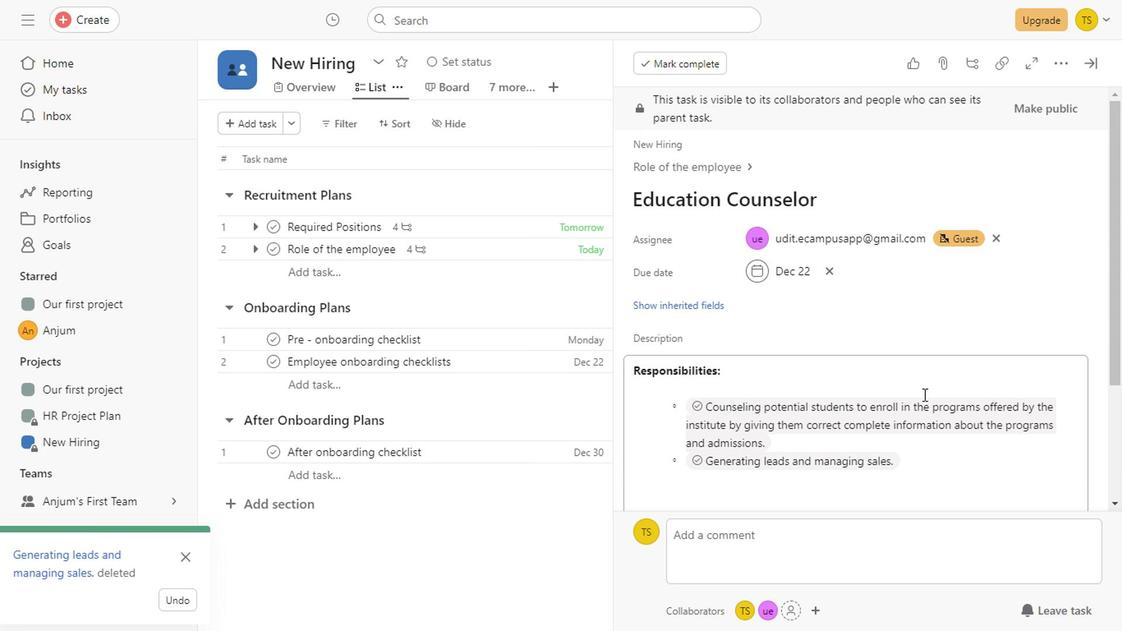 
Action: Mouse scrolled (918, 396) with delta (0, 0)
Screenshot: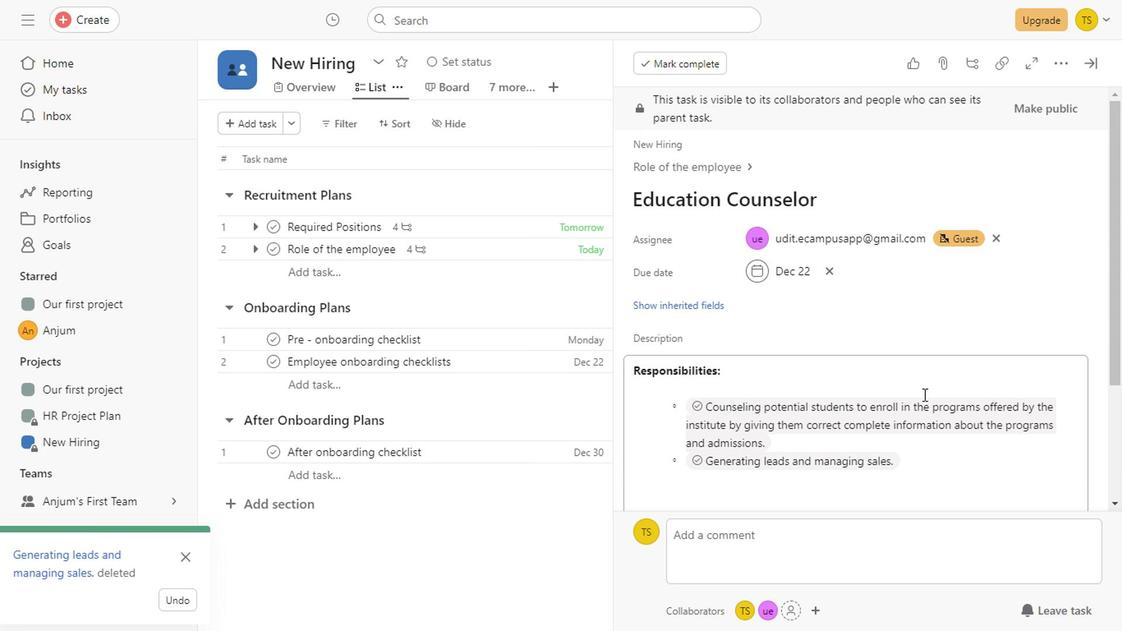 
Action: Mouse scrolled (918, 396) with delta (0, 0)
Screenshot: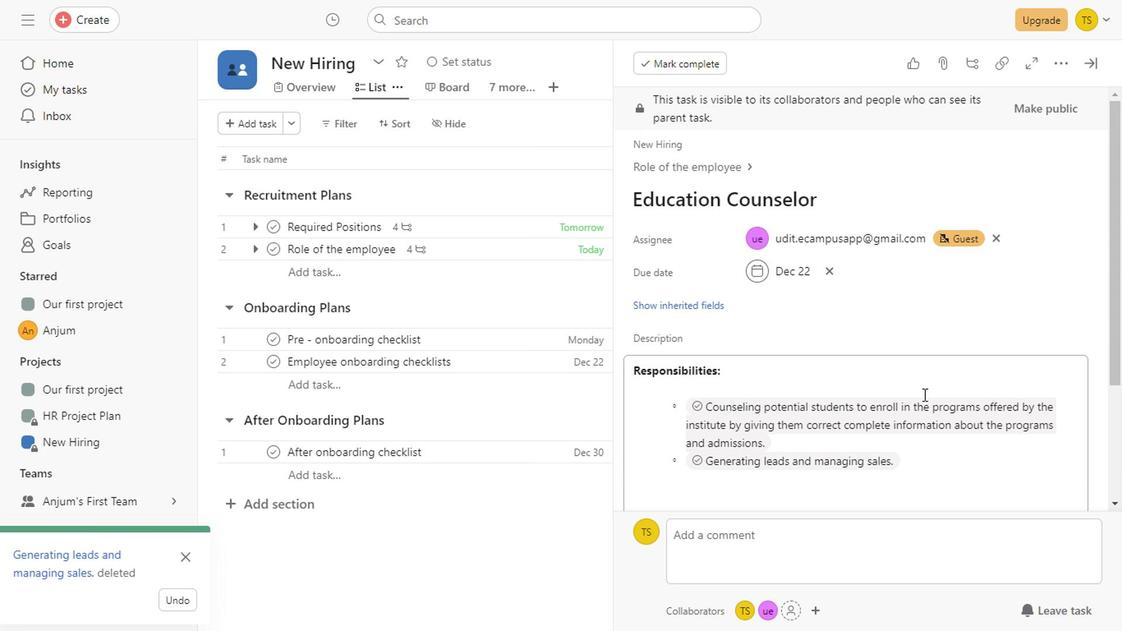 
Action: Mouse scrolled (918, 396) with delta (0, 0)
Screenshot: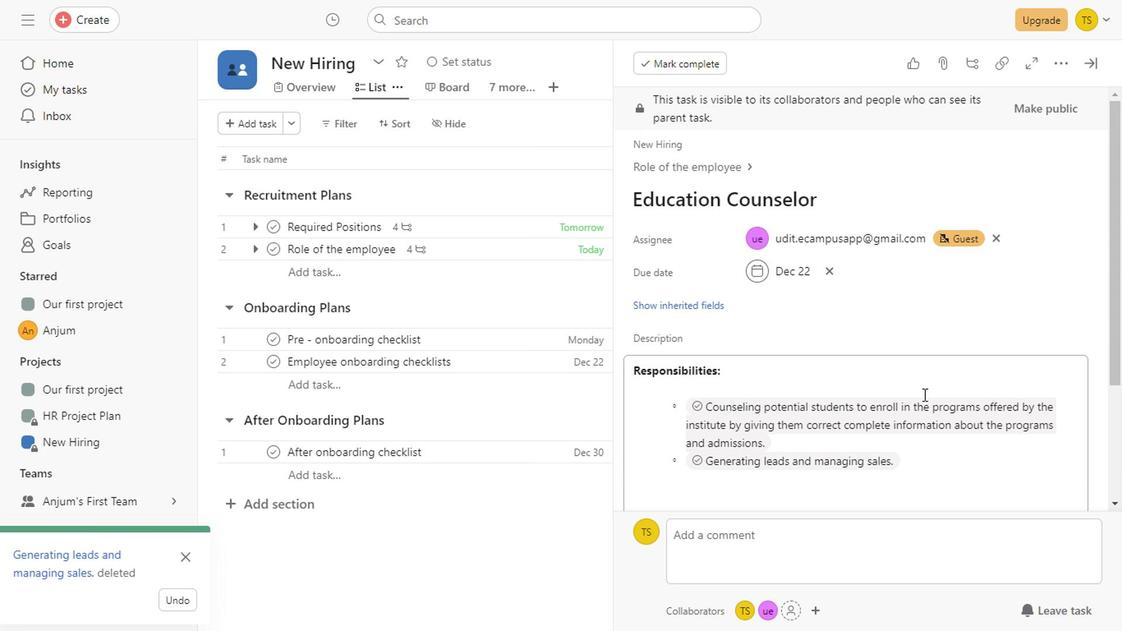 
Action: Mouse scrolled (918, 396) with delta (0, 0)
Screenshot: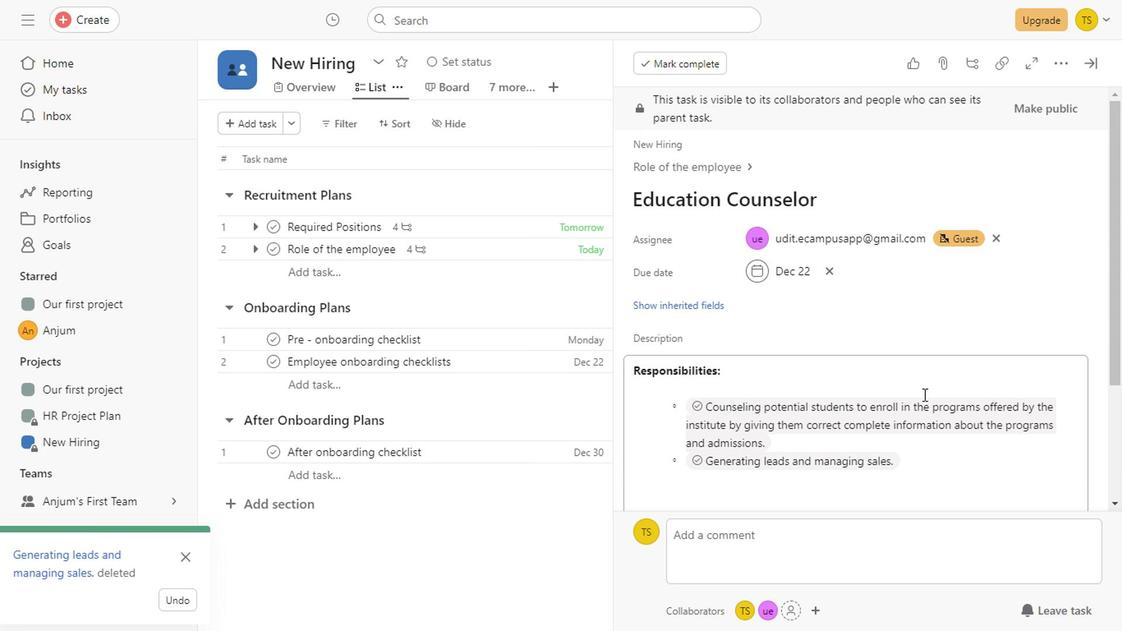 
Action: Mouse scrolled (918, 396) with delta (0, 0)
Screenshot: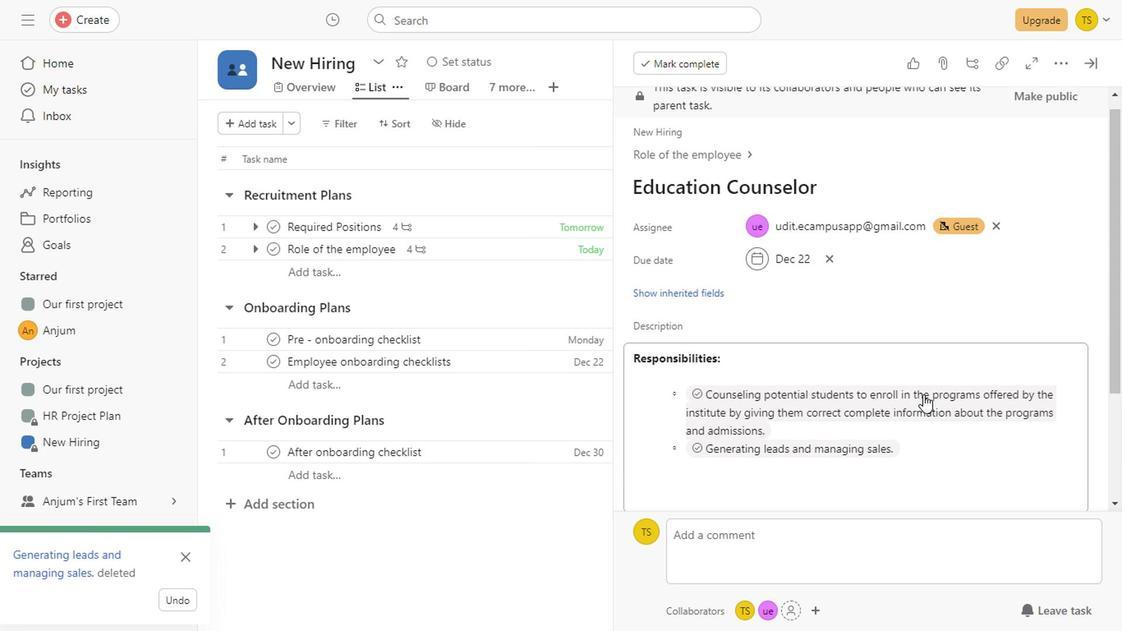 
Action: Mouse scrolled (918, 396) with delta (0, 0)
Screenshot: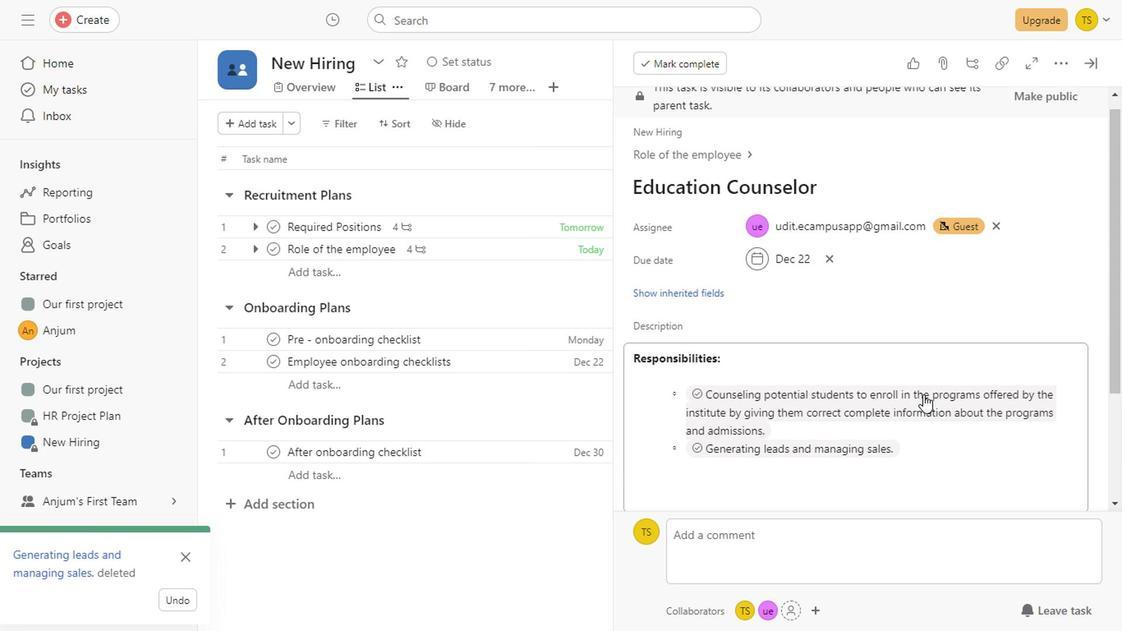 
Action: Mouse scrolled (918, 396) with delta (0, 0)
Screenshot: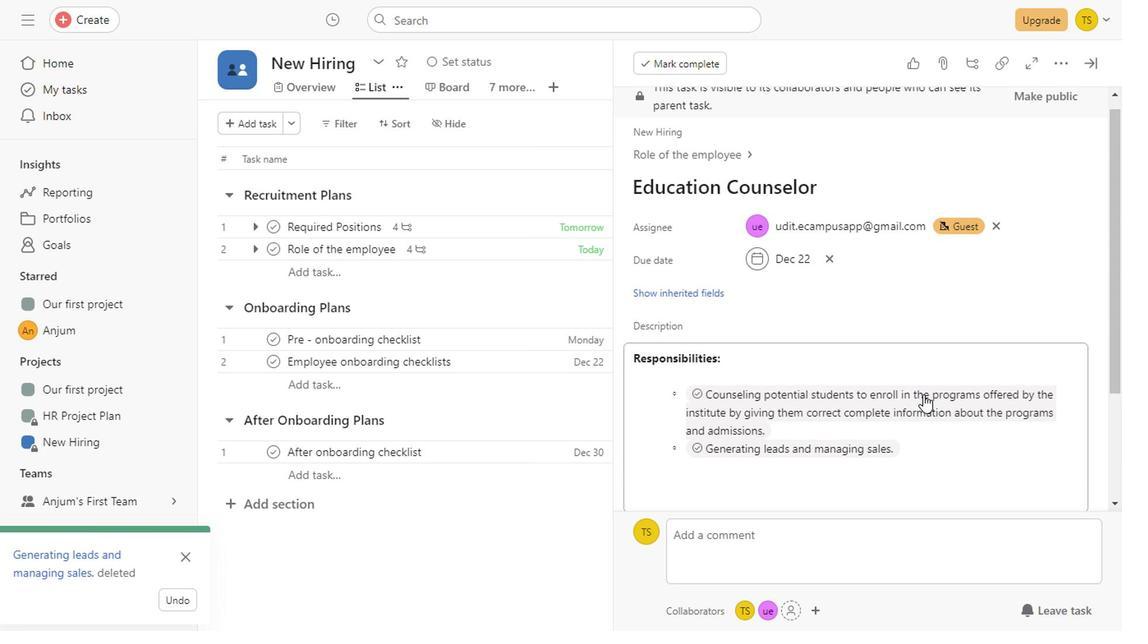 
Action: Mouse scrolled (918, 396) with delta (0, 0)
Screenshot: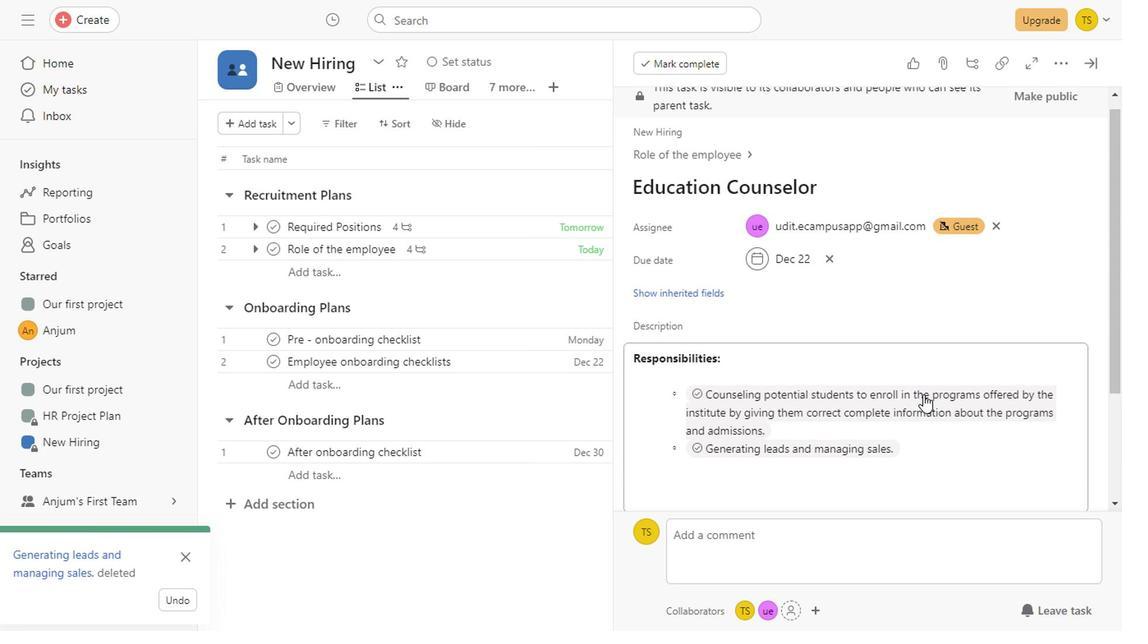 
Action: Mouse scrolled (918, 396) with delta (0, 0)
Screenshot: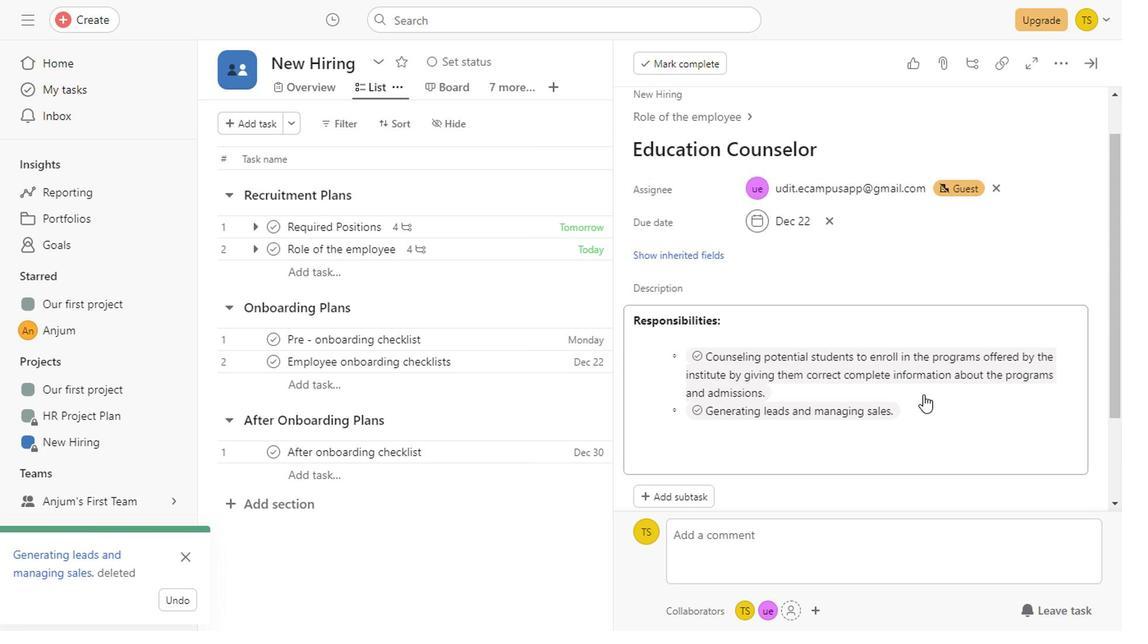 
Action: Mouse scrolled (918, 396) with delta (0, 0)
Screenshot: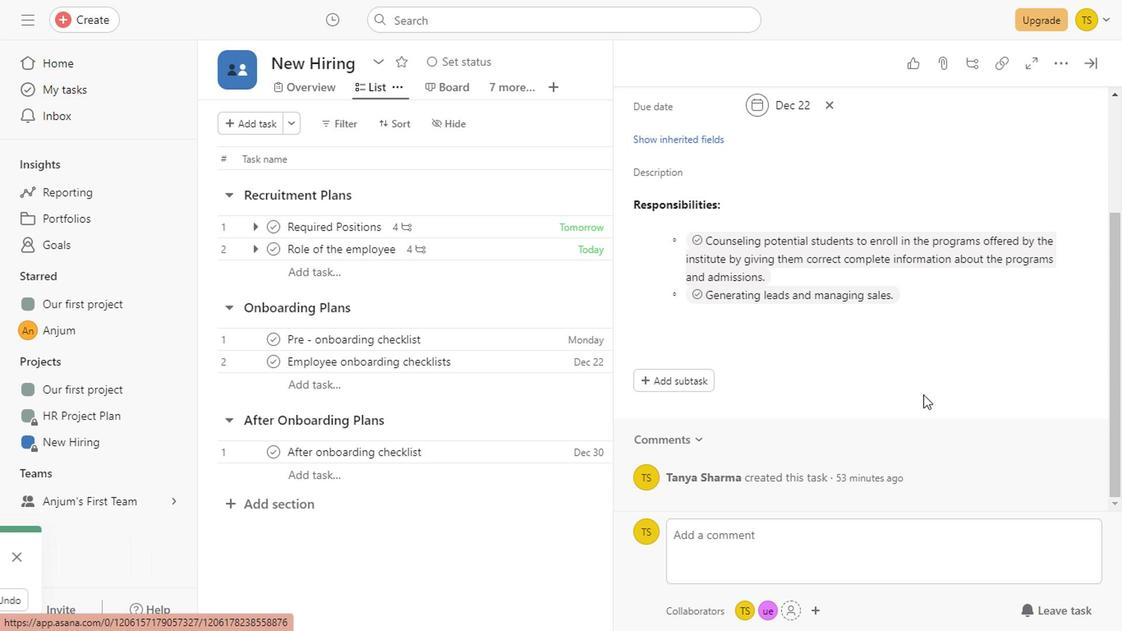 
Action: Mouse scrolled (918, 396) with delta (0, 0)
Screenshot: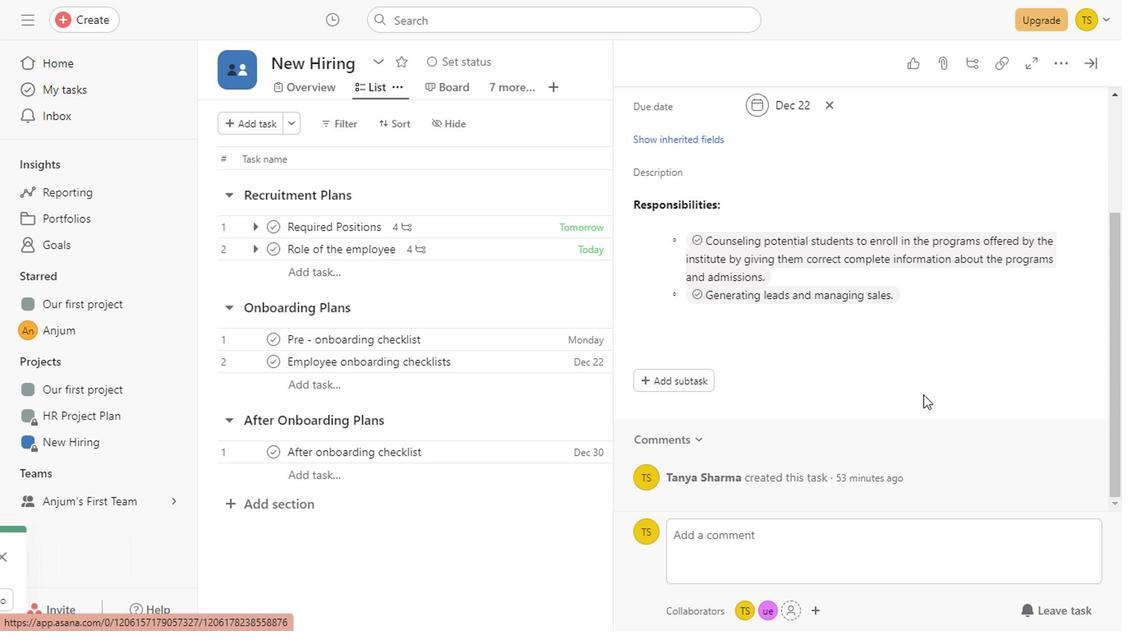 
Action: Mouse scrolled (918, 396) with delta (0, 0)
Screenshot: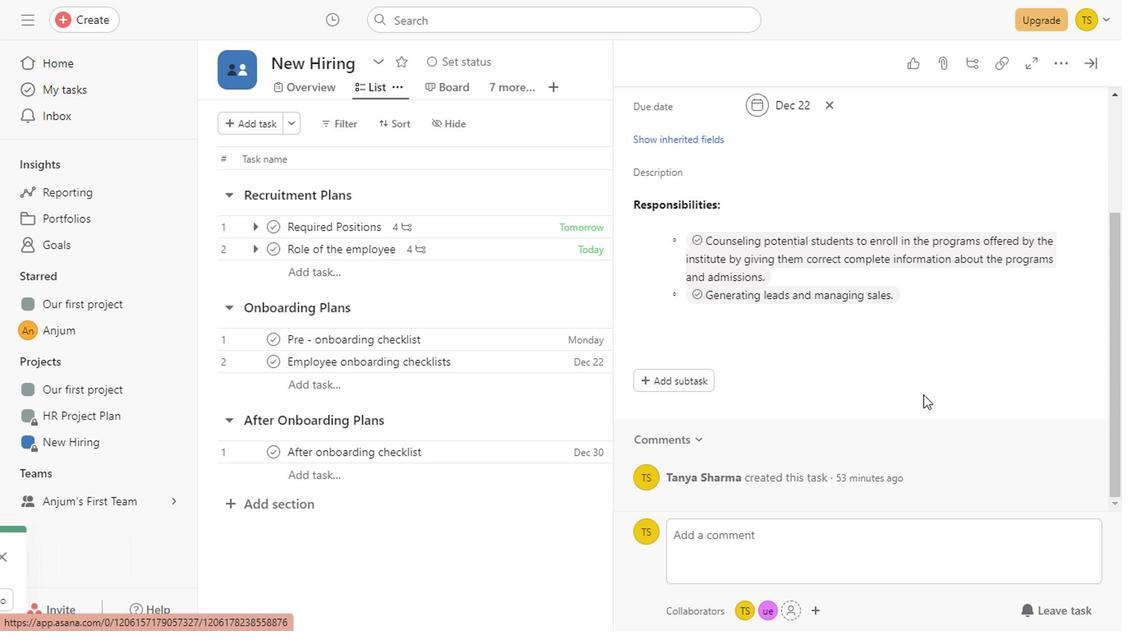 
Action: Mouse scrolled (918, 396) with delta (0, 0)
Screenshot: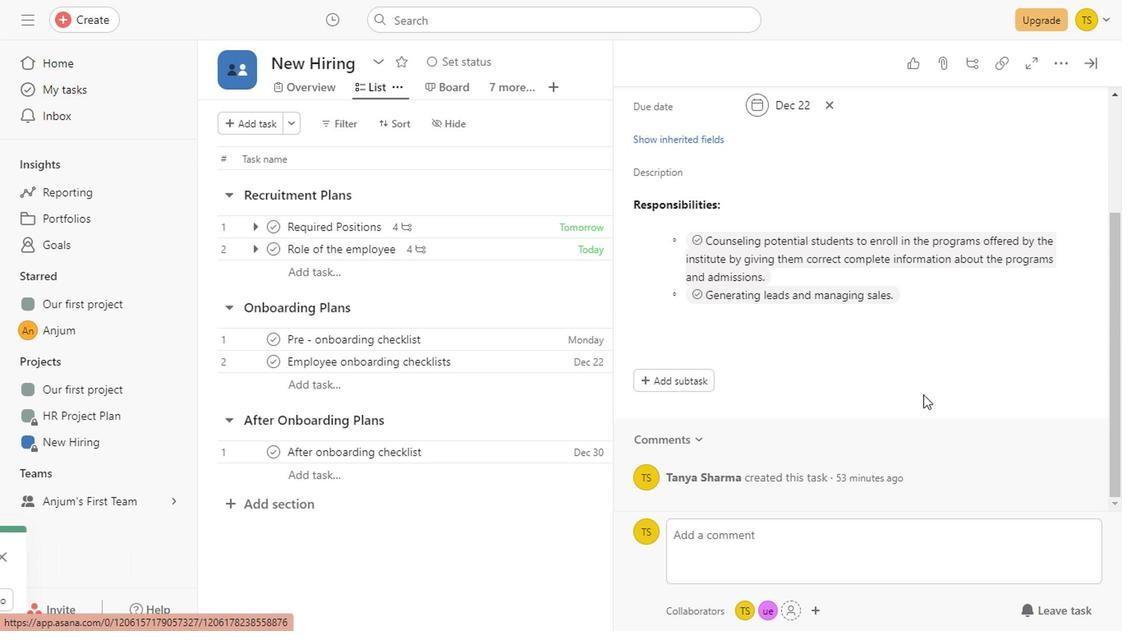 
Action: Mouse scrolled (918, 396) with delta (0, 0)
Screenshot: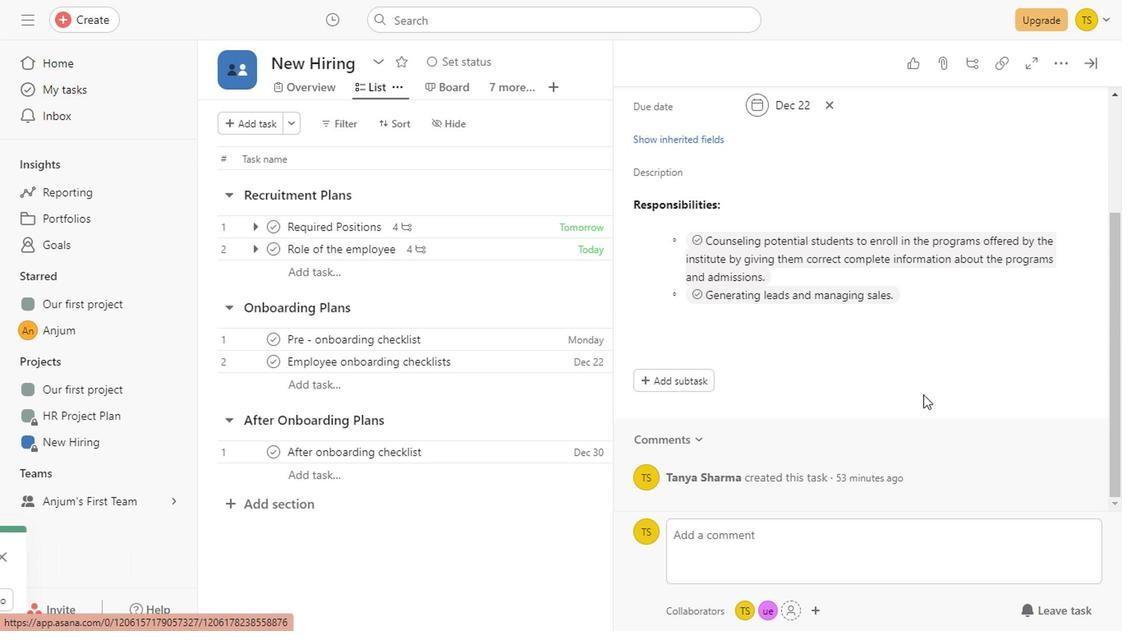 
Action: Mouse scrolled (918, 396) with delta (0, 0)
Screenshot: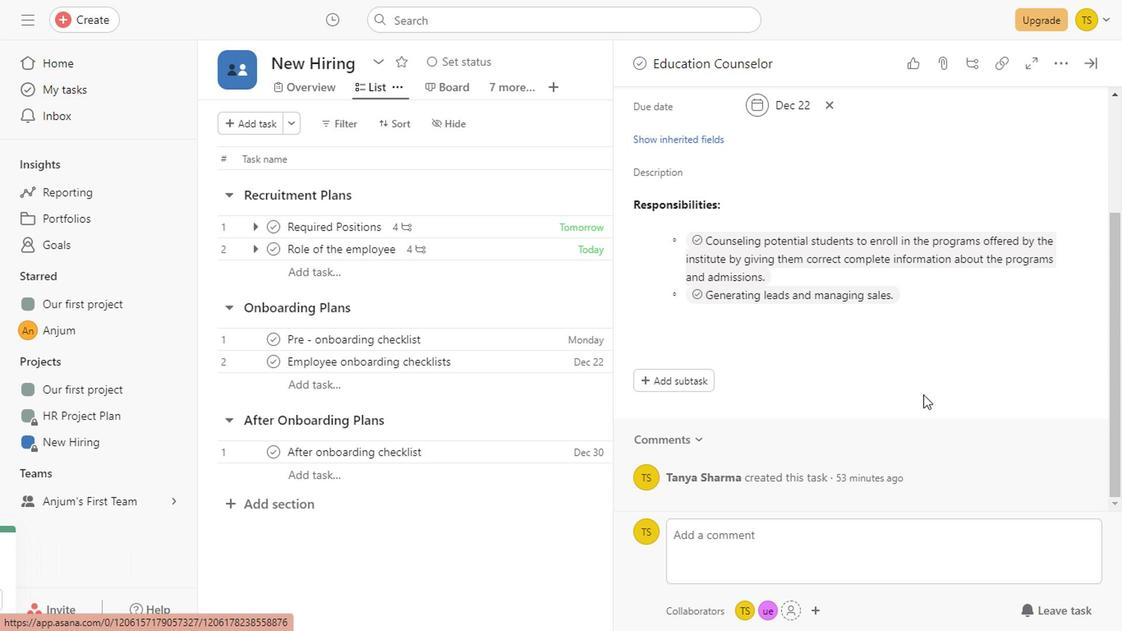 
Action: Mouse scrolled (918, 396) with delta (0, 0)
Screenshot: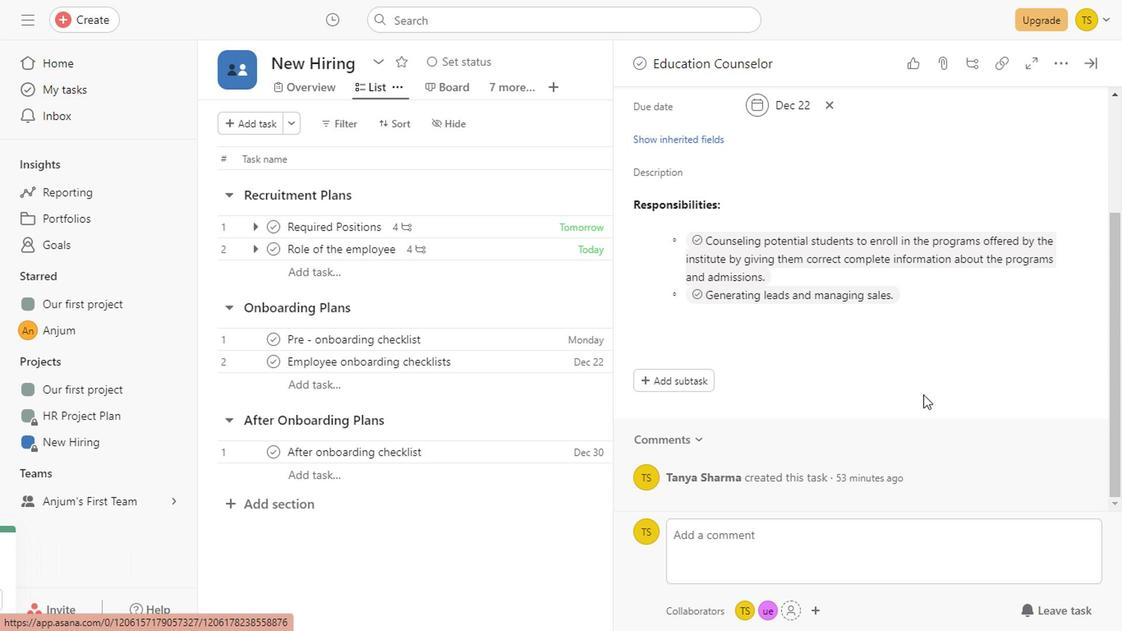 
Action: Mouse scrolled (918, 396) with delta (0, 0)
Screenshot: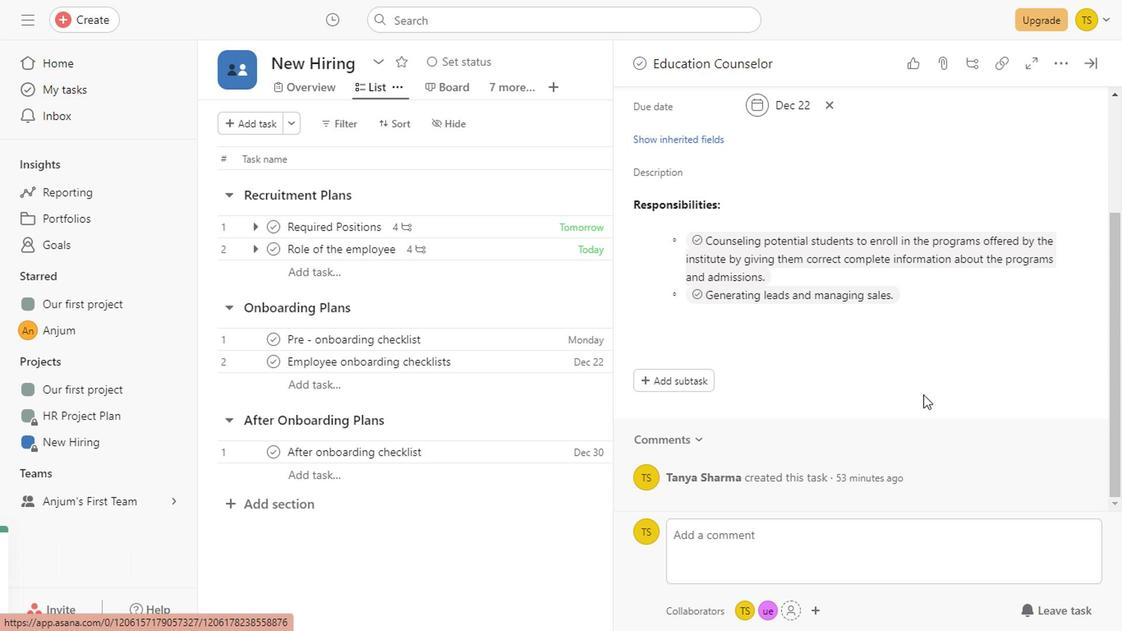 
Action: Mouse moved to (758, 390)
Screenshot: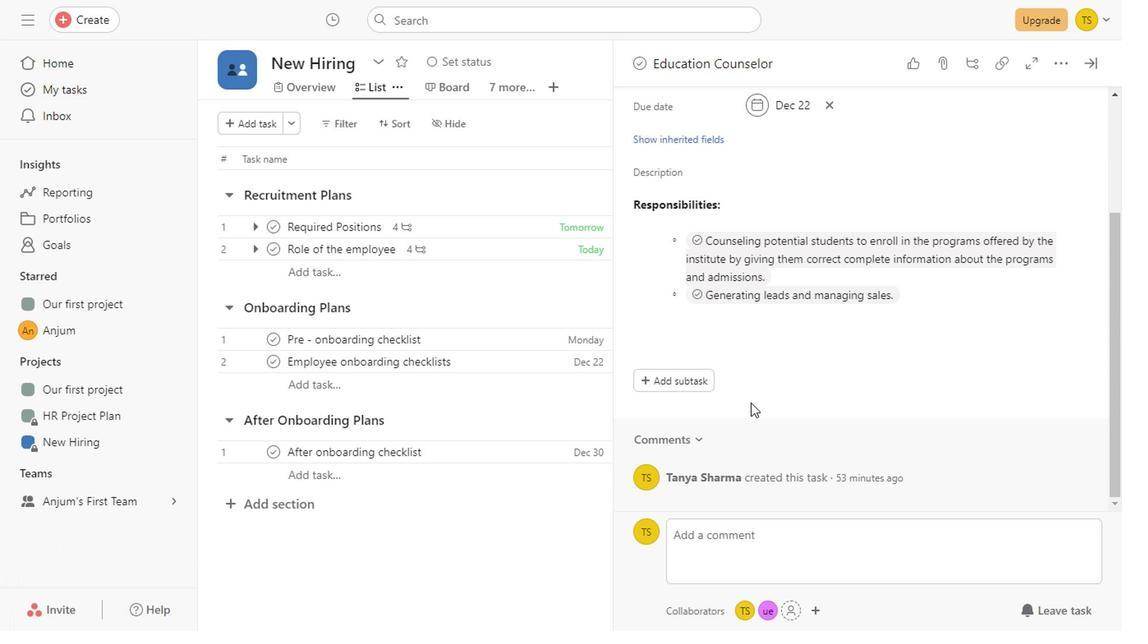 
Action: Mouse scrolled (758, 389) with delta (0, -1)
Screenshot: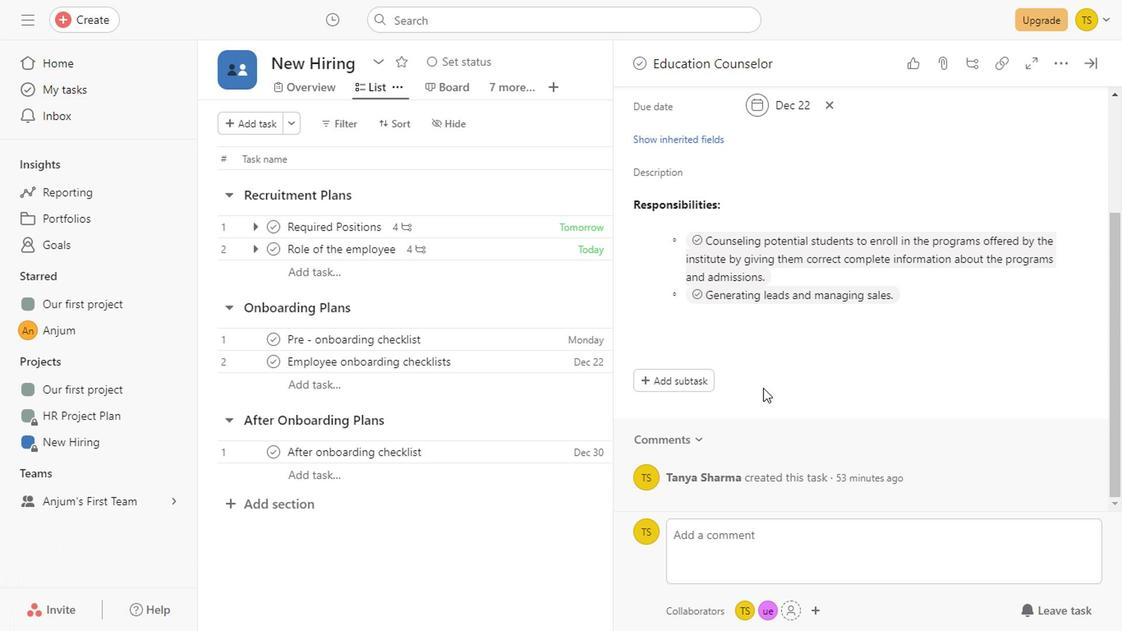 
Action: Mouse scrolled (758, 389) with delta (0, -1)
Screenshot: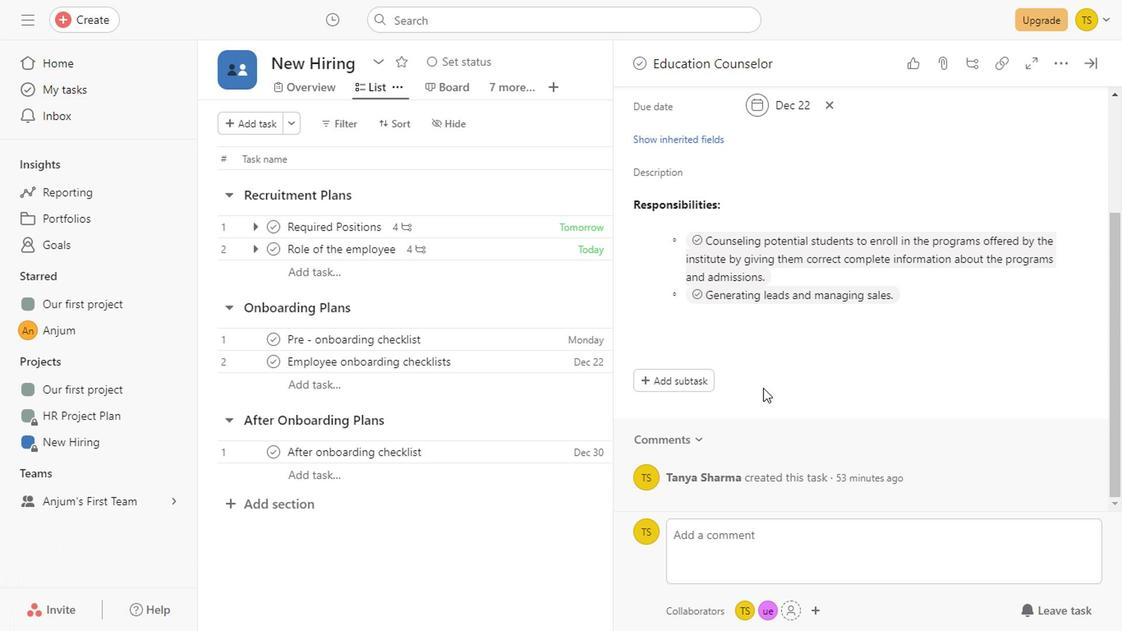 
Action: Mouse scrolled (758, 389) with delta (0, -1)
Screenshot: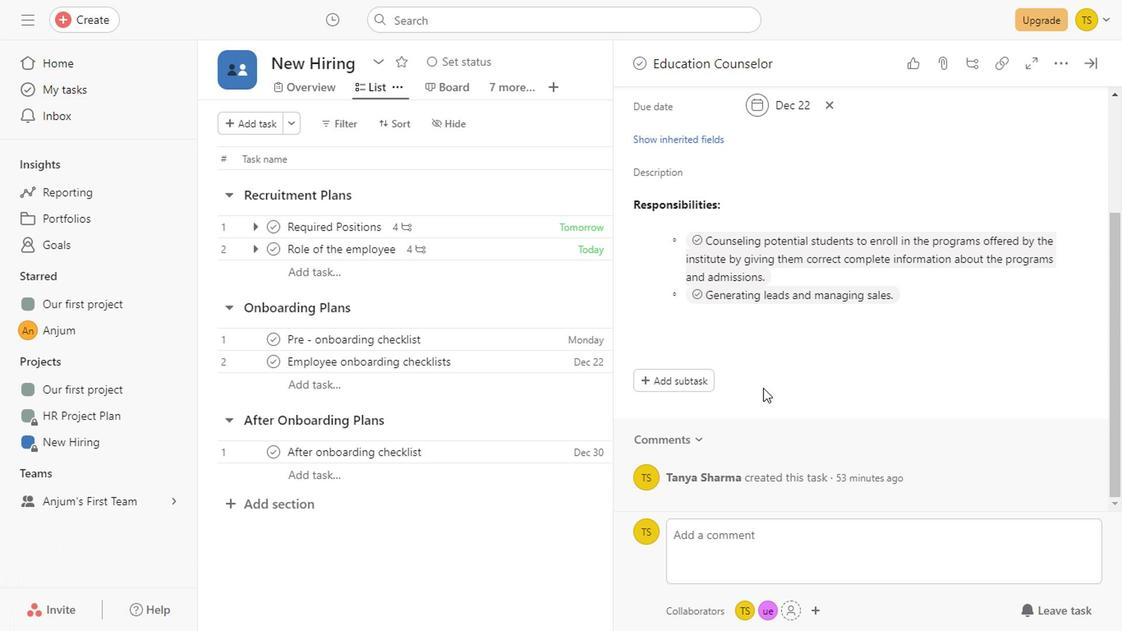 
Action: Mouse scrolled (758, 389) with delta (0, -1)
Screenshot: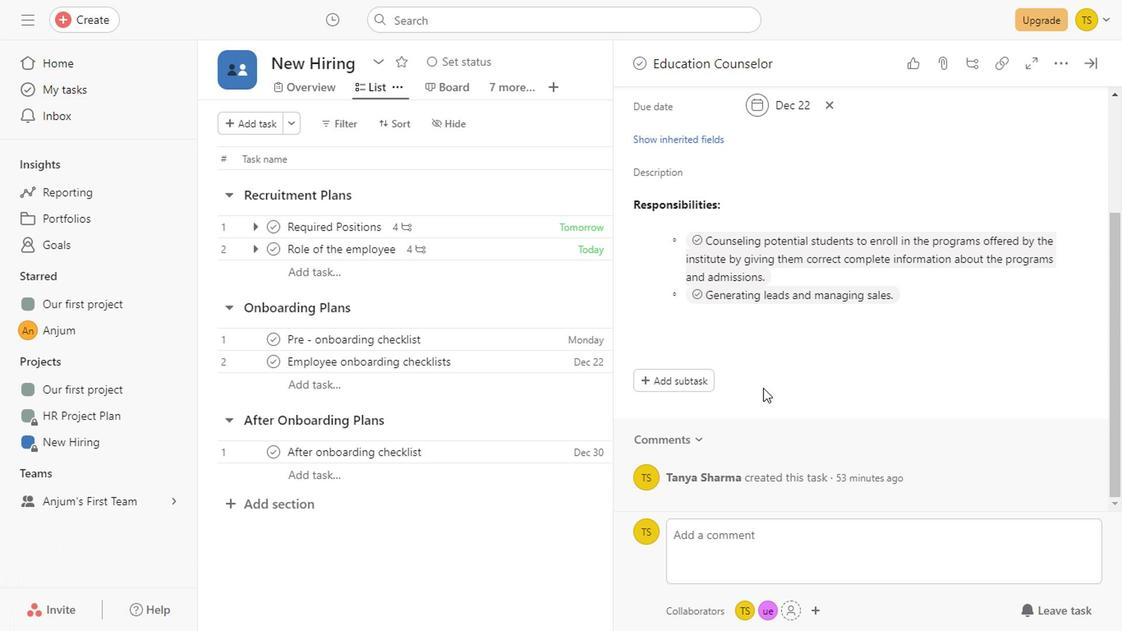 
Action: Mouse scrolled (758, 389) with delta (0, -1)
Screenshot: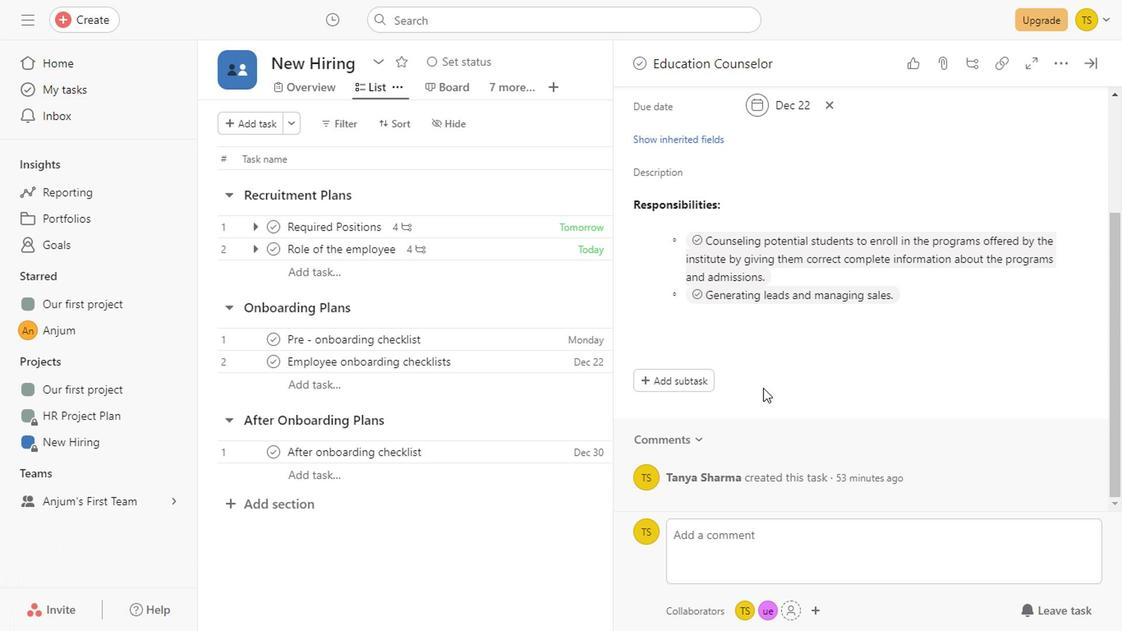 
Action: Mouse scrolled (758, 389) with delta (0, -1)
Screenshot: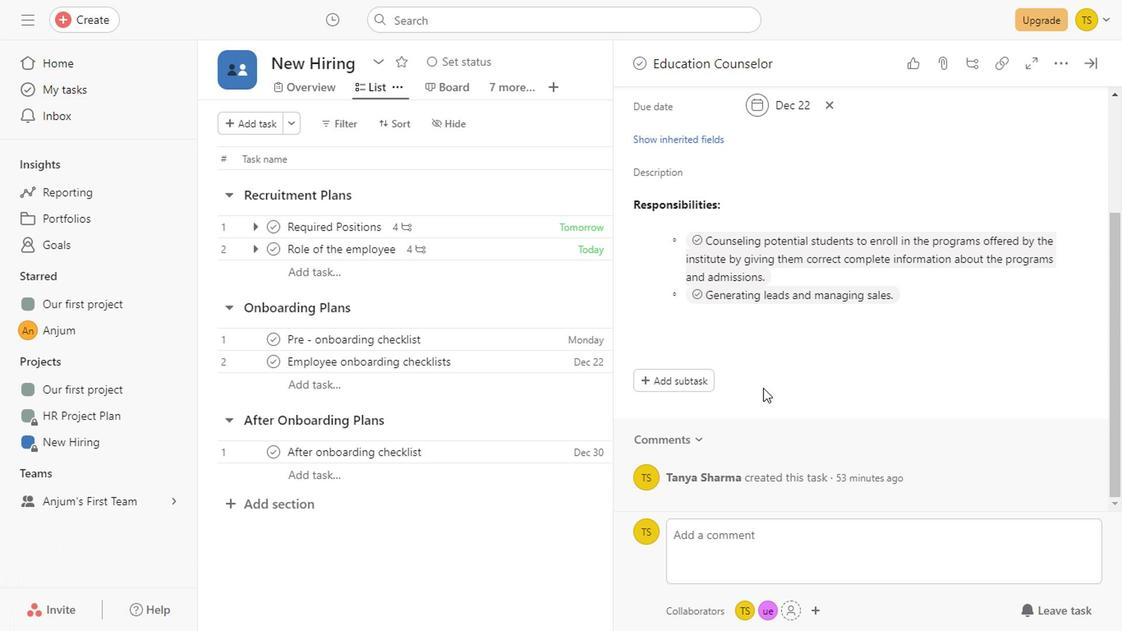 
Action: Mouse scrolled (758, 389) with delta (0, -1)
Screenshot: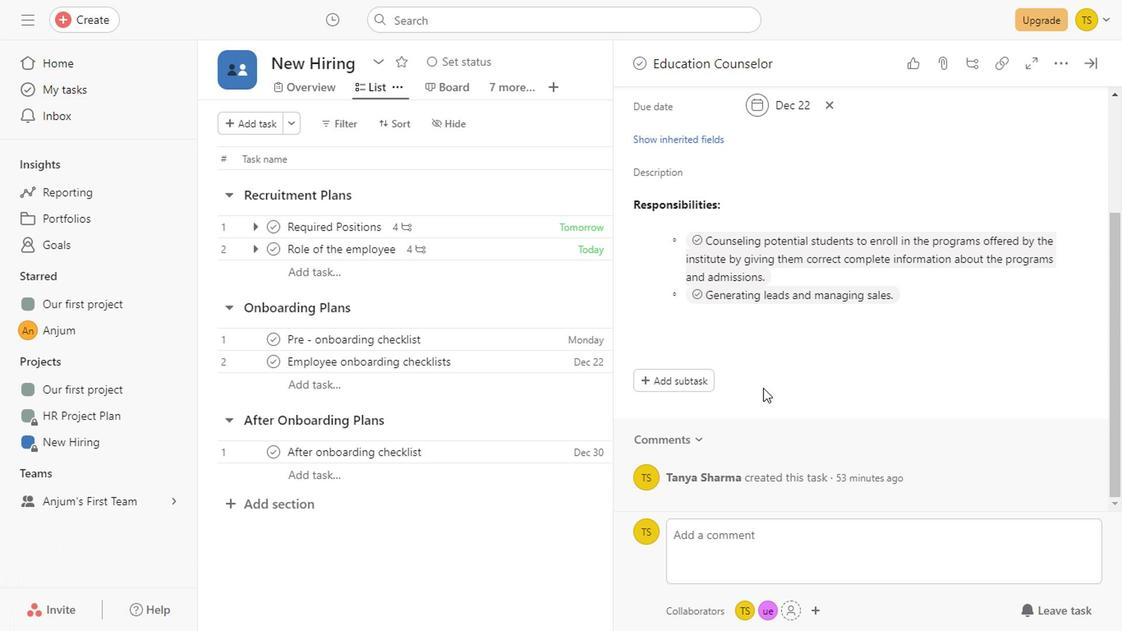 
Action: Mouse scrolled (758, 389) with delta (0, -1)
Screenshot: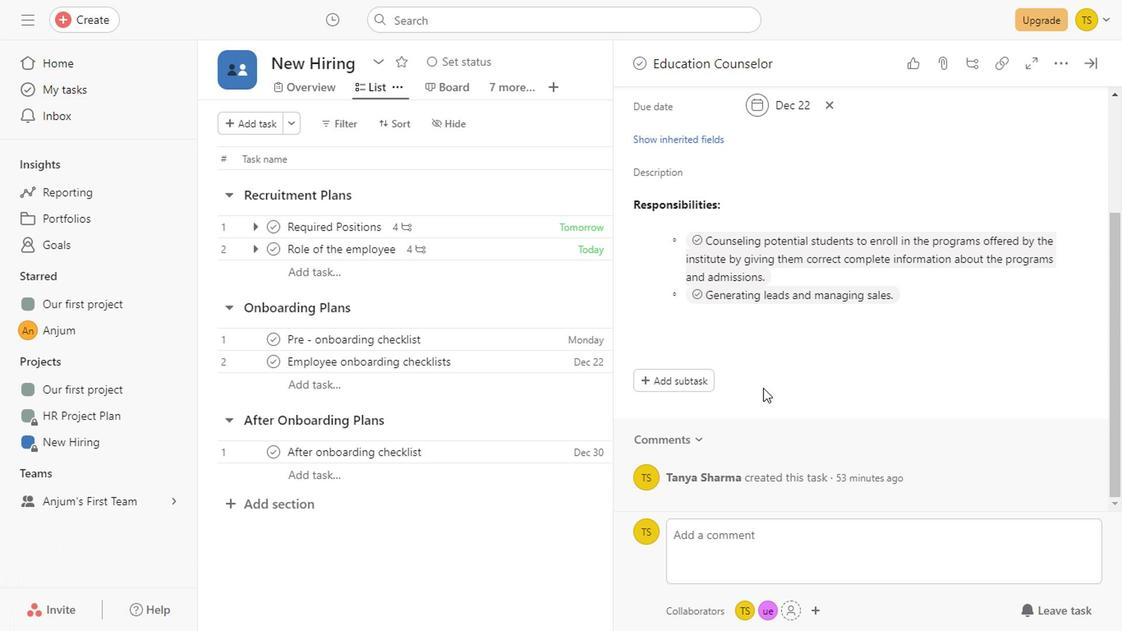 
Action: Mouse scrolled (758, 389) with delta (0, -1)
Screenshot: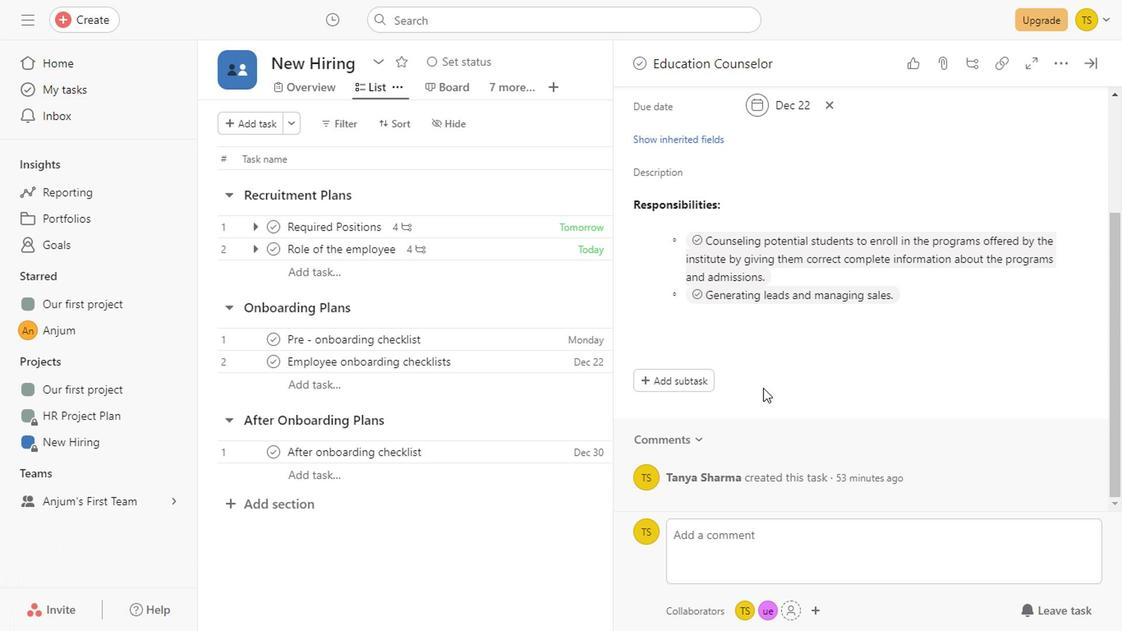 
Action: Mouse scrolled (758, 389) with delta (0, -1)
Screenshot: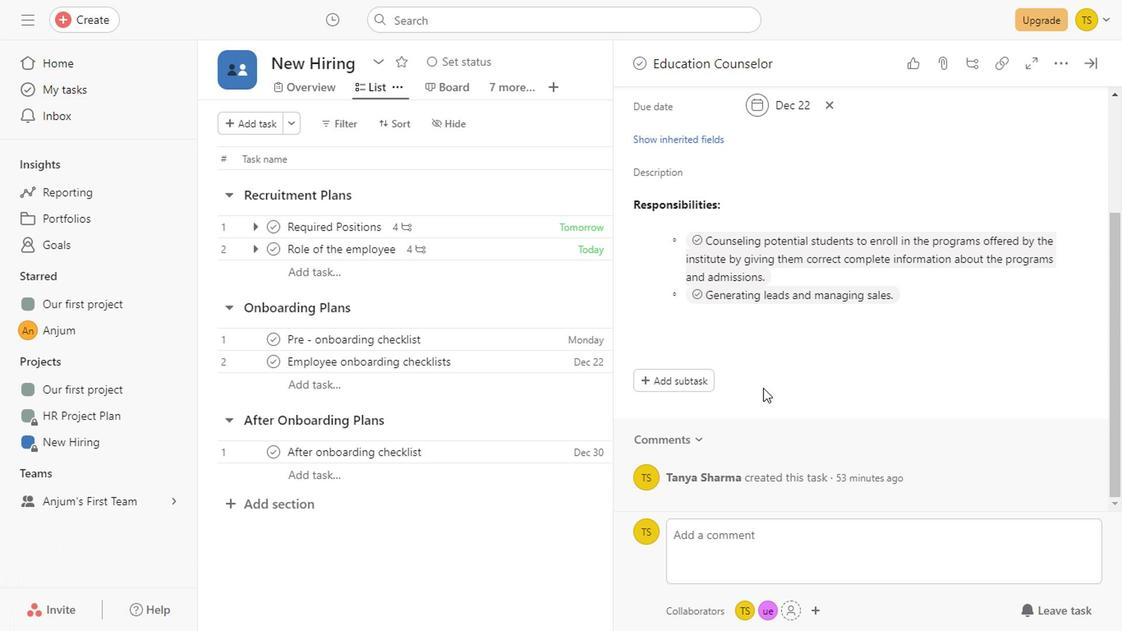 
Action: Mouse scrolled (758, 389) with delta (0, -1)
Screenshot: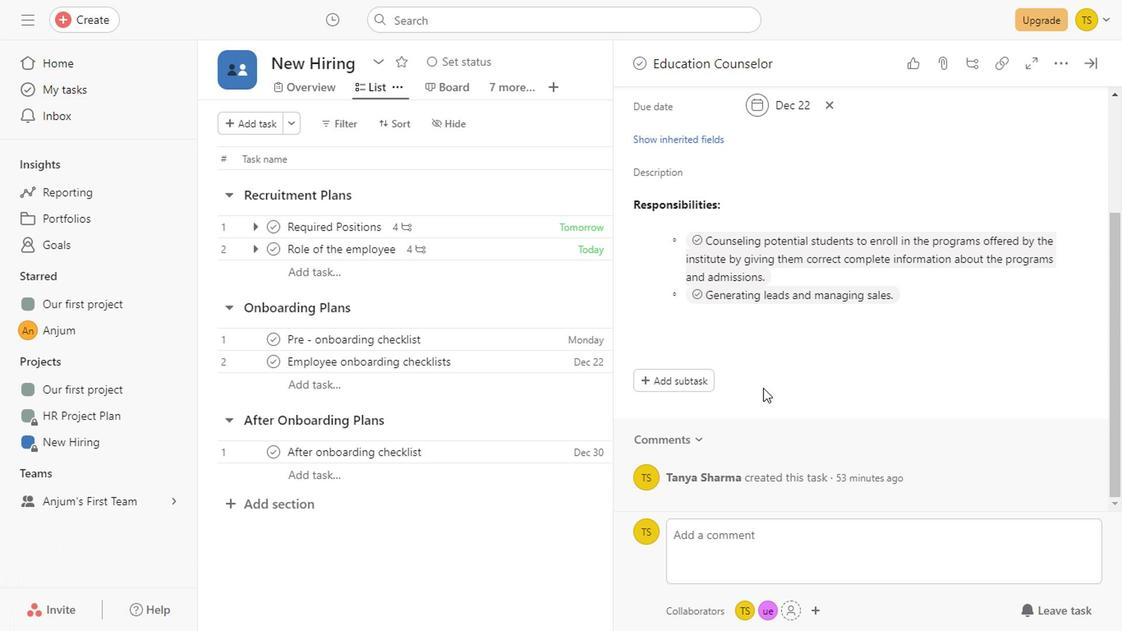 
Action: Mouse scrolled (758, 389) with delta (0, -1)
Screenshot: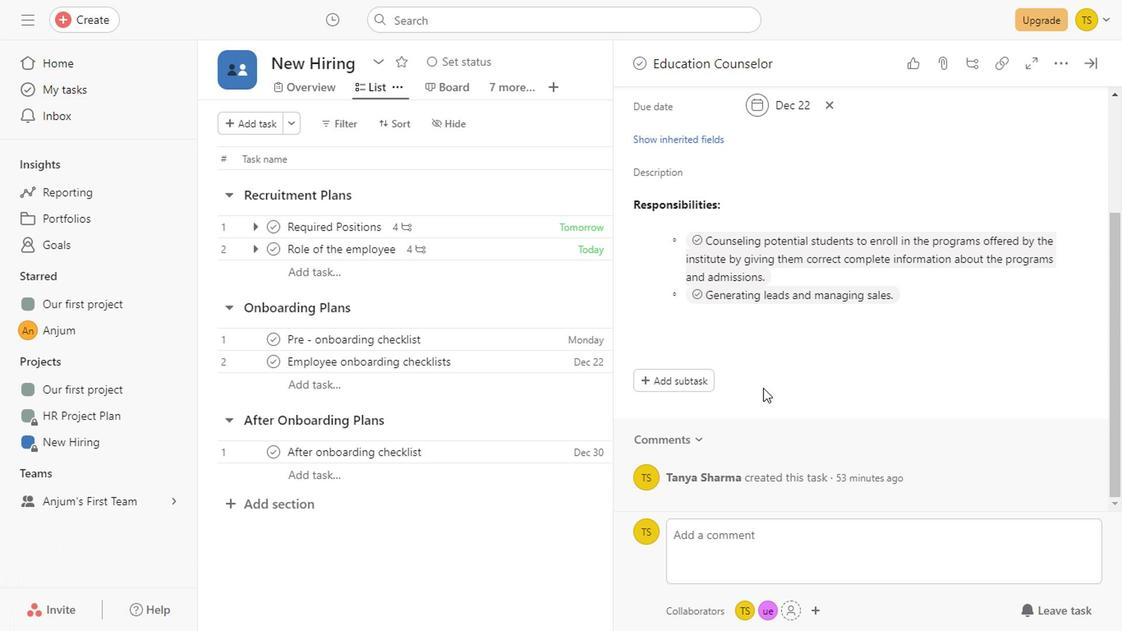 
Action: Mouse moved to (658, 346)
Screenshot: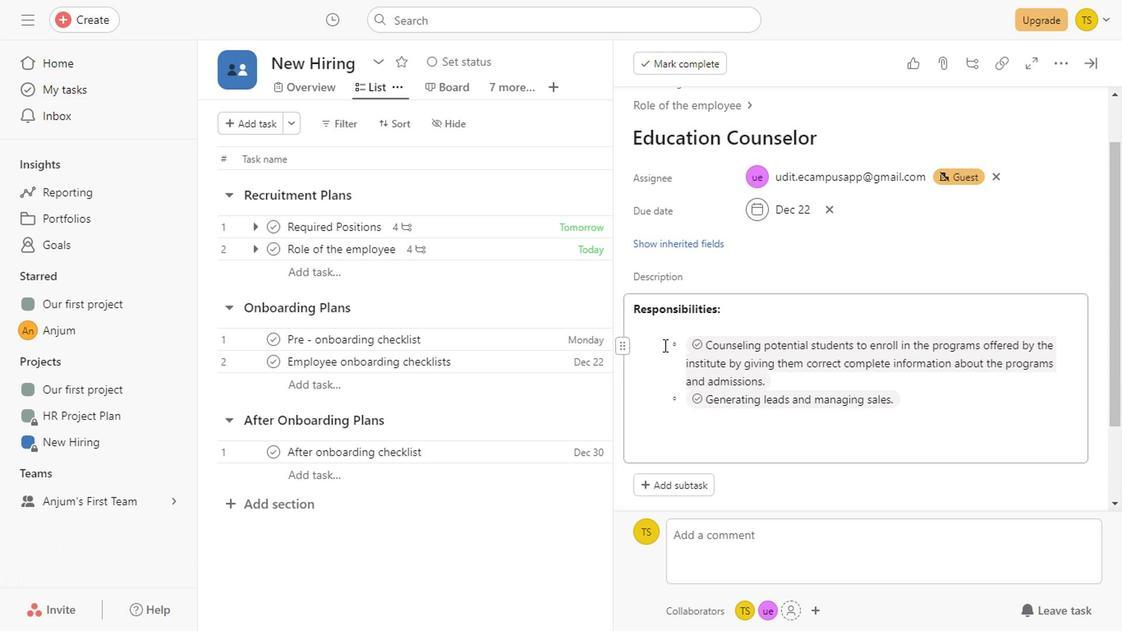
Action: Mouse pressed left at (658, 346)
Screenshot: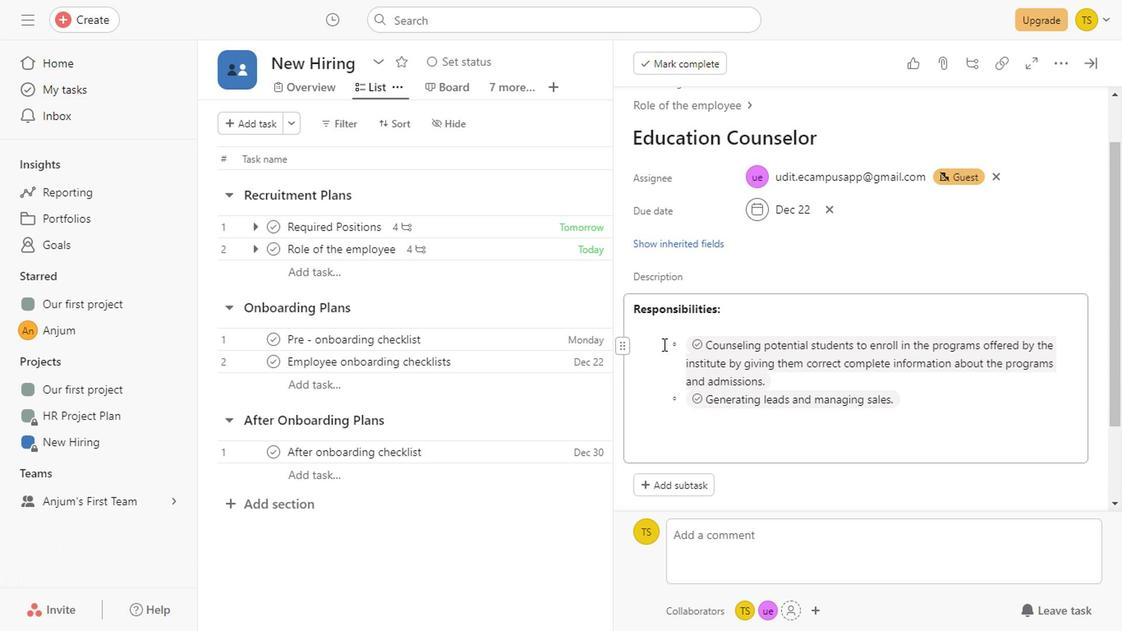 
Action: Mouse moved to (940, 313)
Screenshot: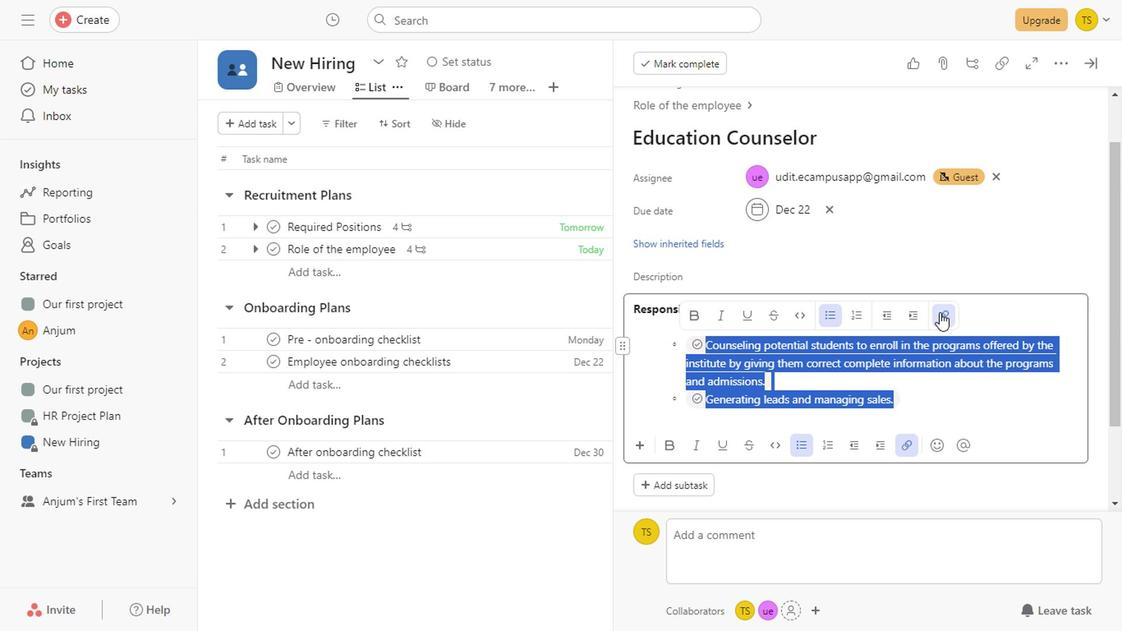 
Action: Mouse pressed left at (940, 313)
Screenshot: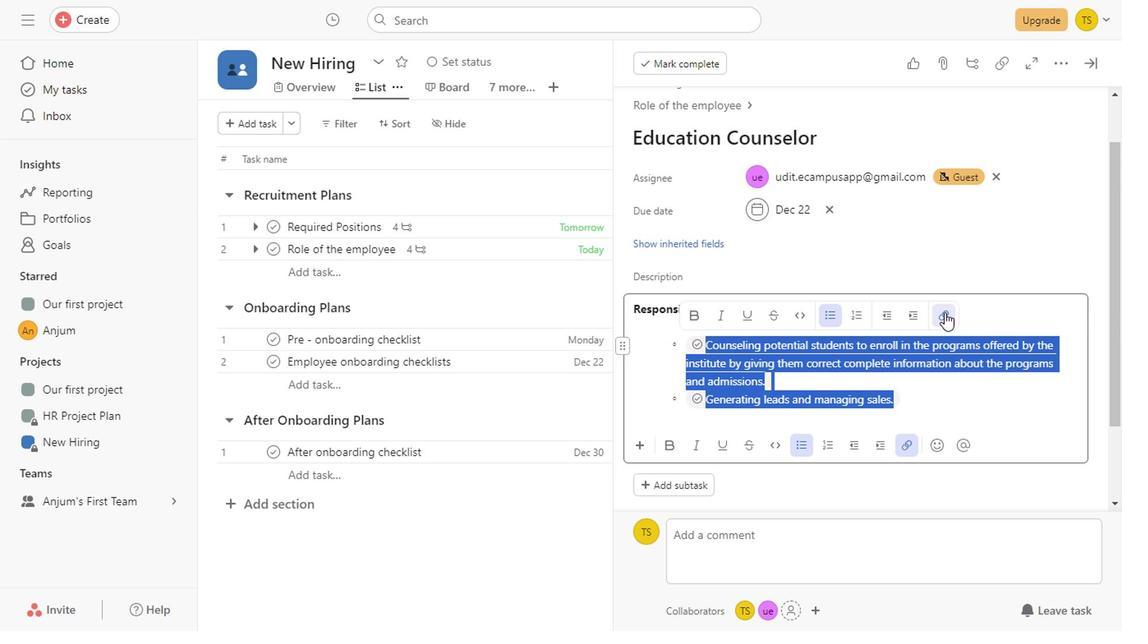 
Action: Mouse moved to (963, 315)
Screenshot: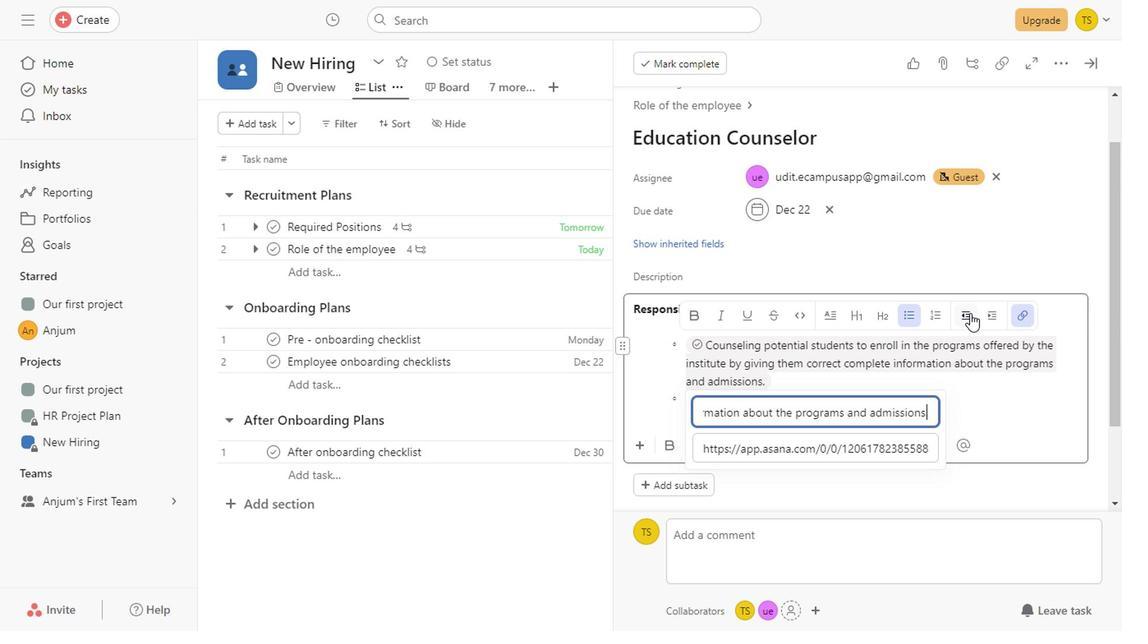 
Action: Mouse pressed left at (963, 315)
Screenshot: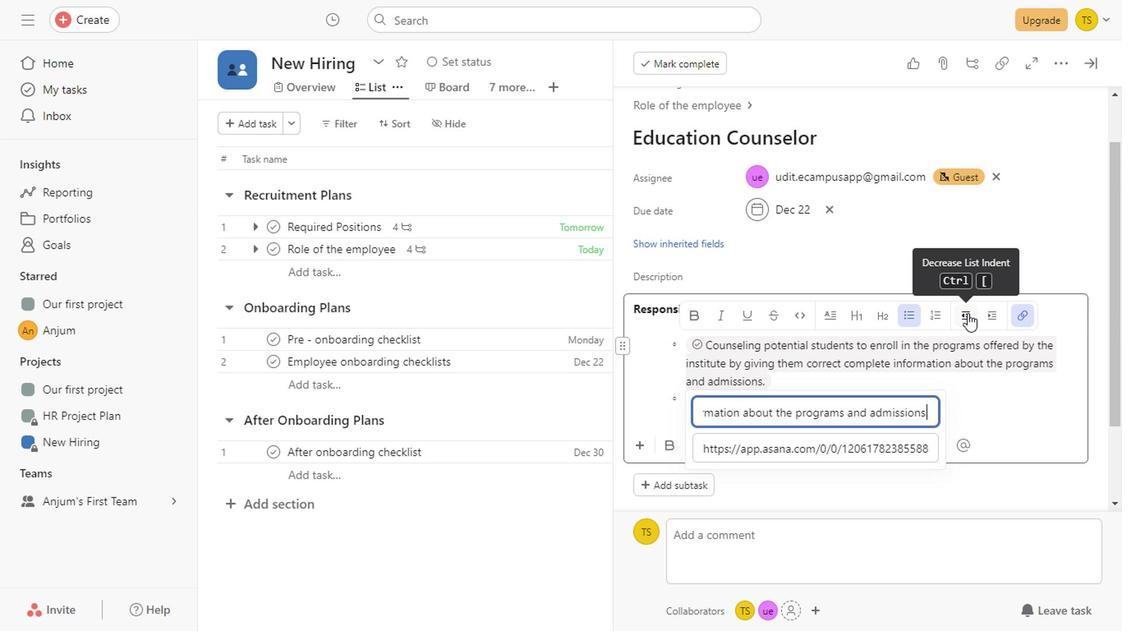 
Action: Mouse moved to (932, 319)
Screenshot: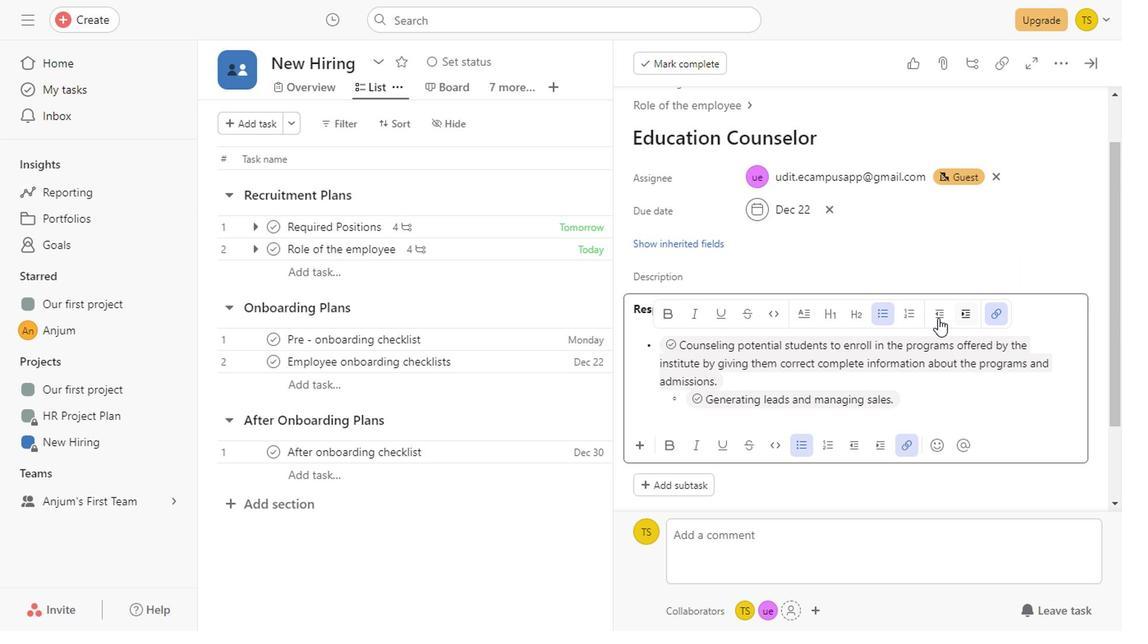 
Action: Mouse pressed left at (932, 319)
Screenshot: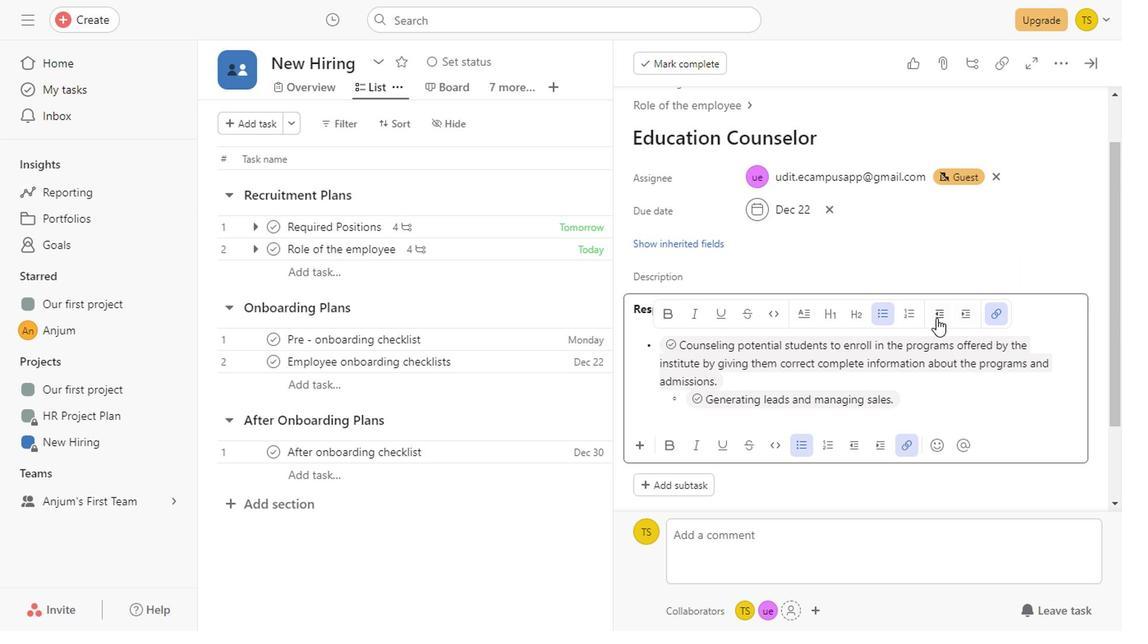 
Action: Mouse pressed left at (932, 319)
Screenshot: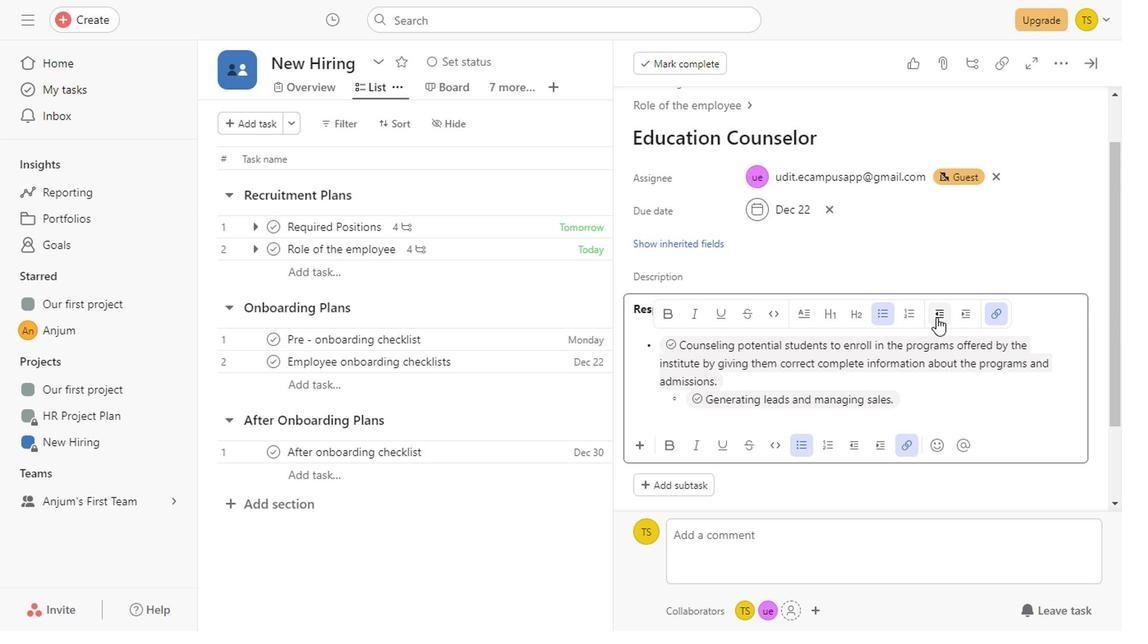 
Action: Mouse moved to (960, 293)
Screenshot: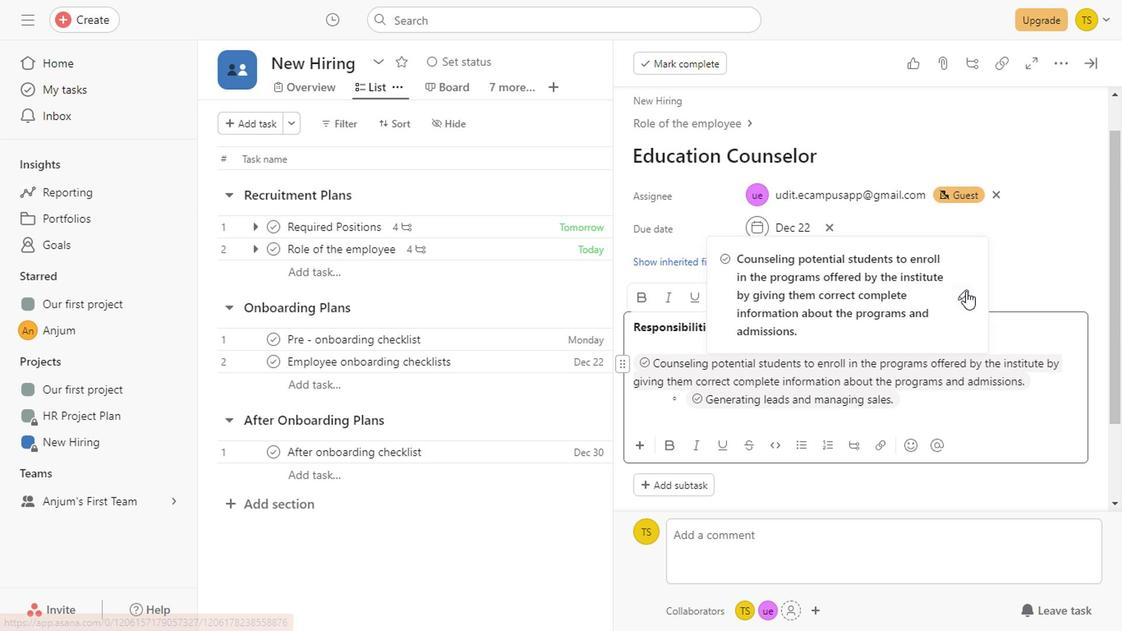 
Action: Mouse pressed left at (960, 293)
Screenshot: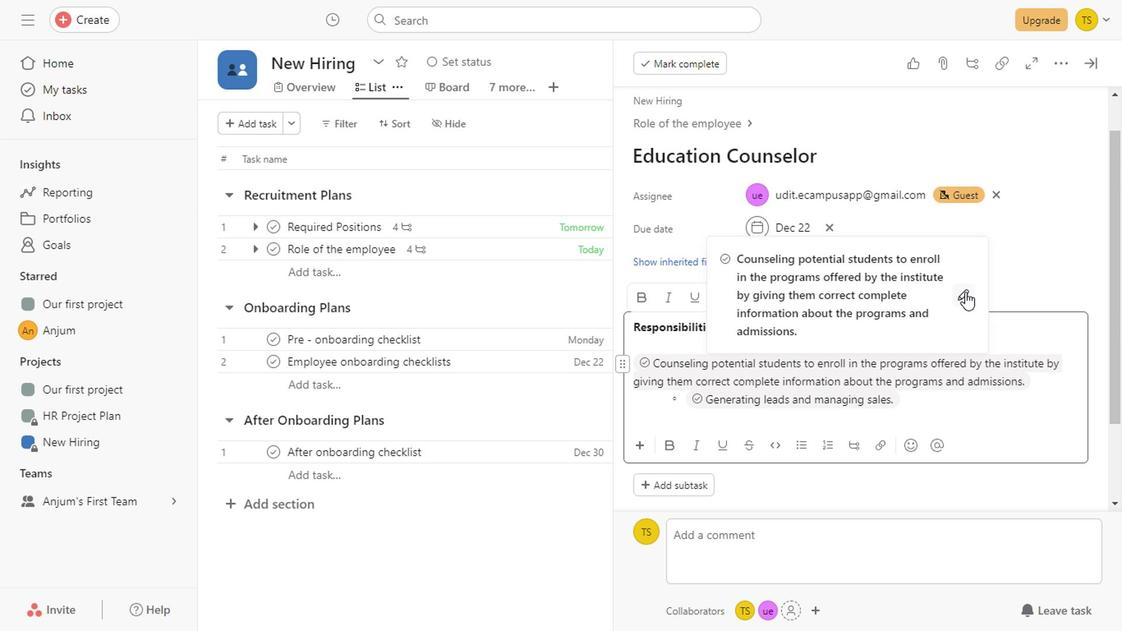 
Action: Mouse moved to (871, 417)
Screenshot: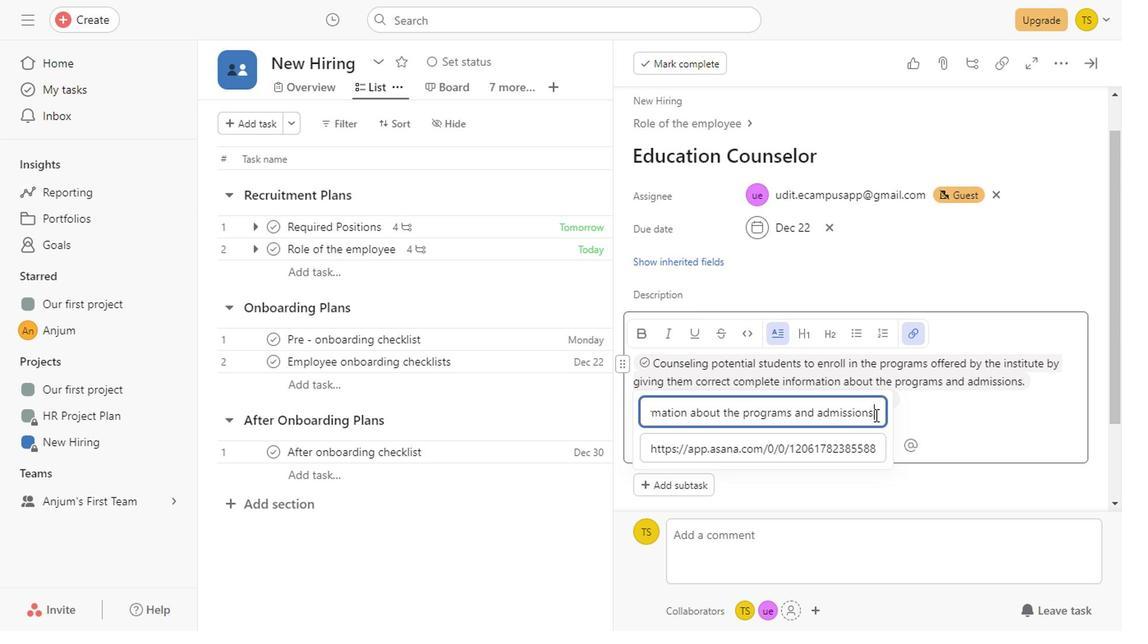 
Action: Mouse pressed left at (871, 417)
Screenshot: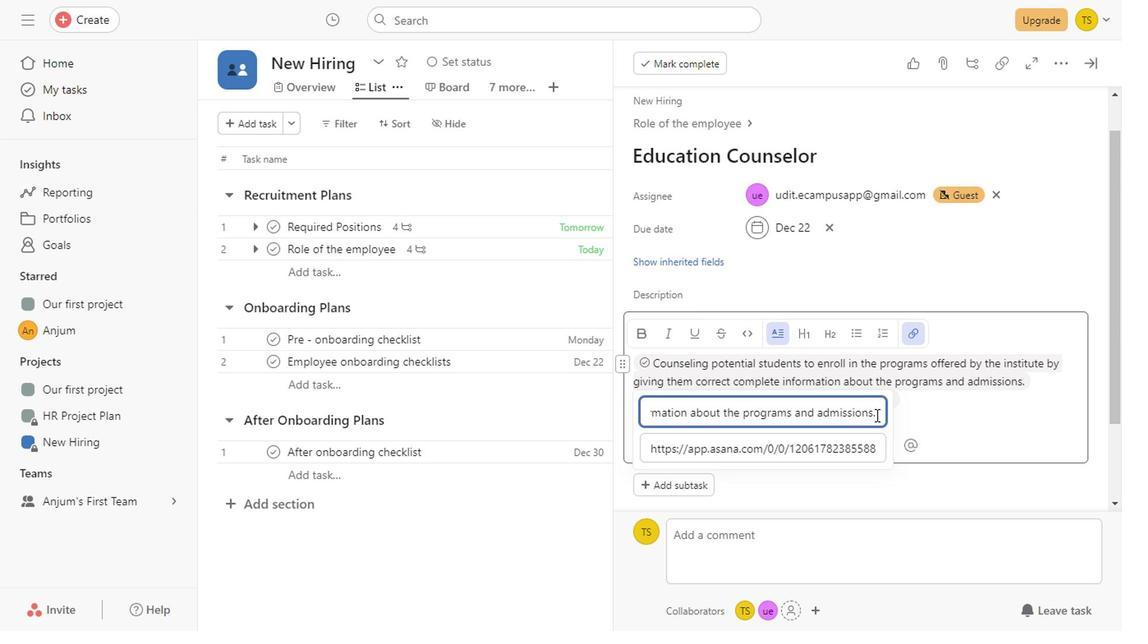 
Action: Mouse moved to (435, 430)
Screenshot: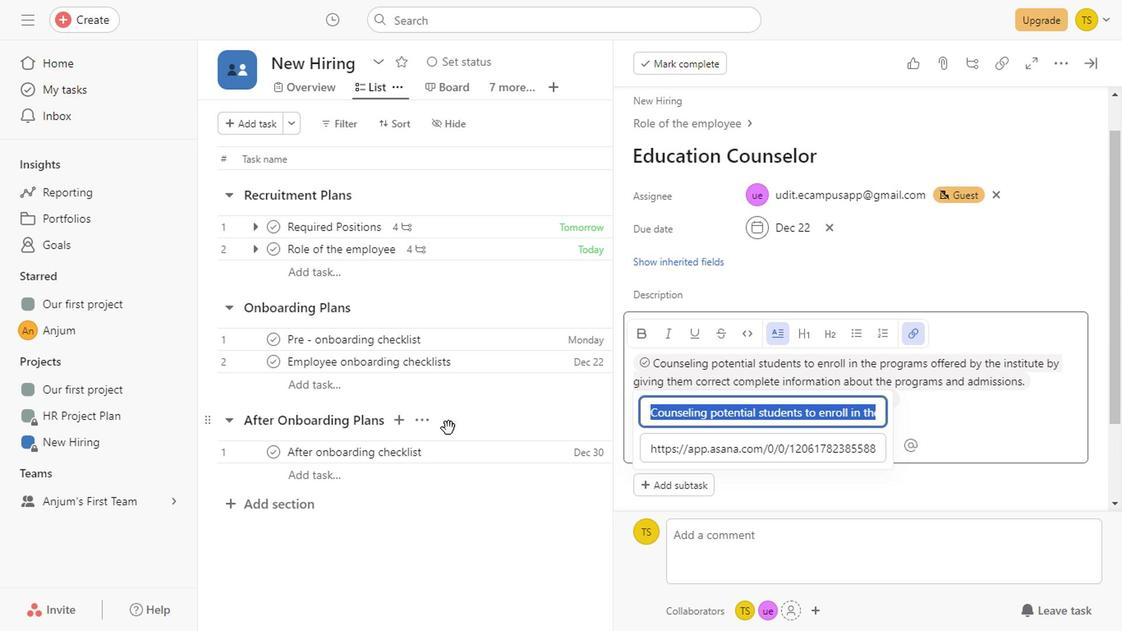 
Action: Key pressed ctrl+X
Screenshot: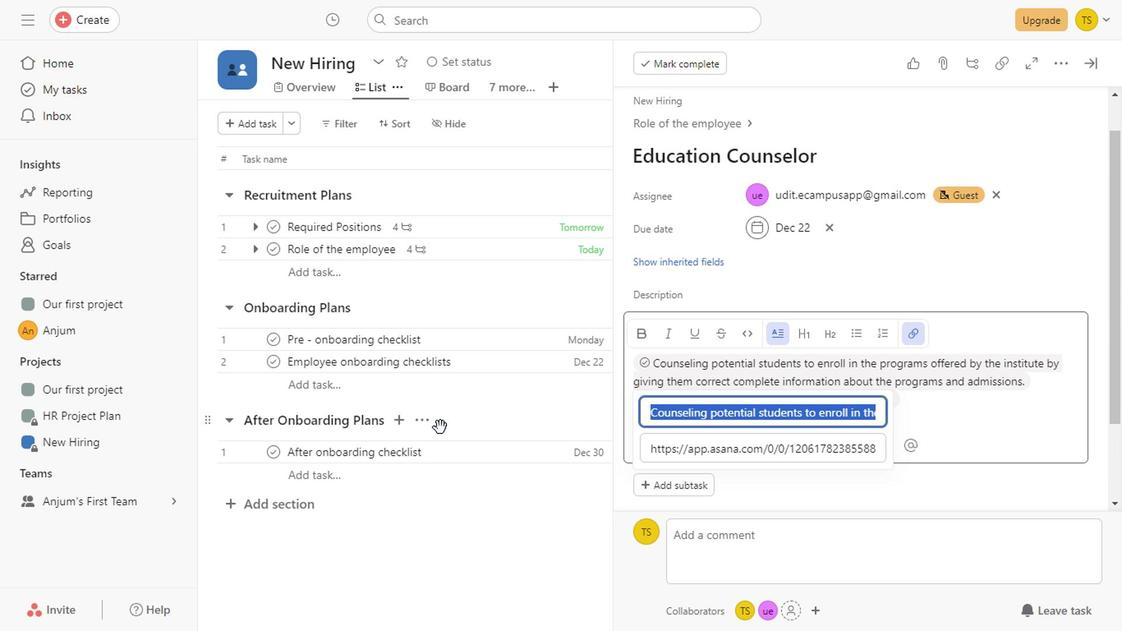 
Action: Mouse moved to (970, 426)
Screenshot: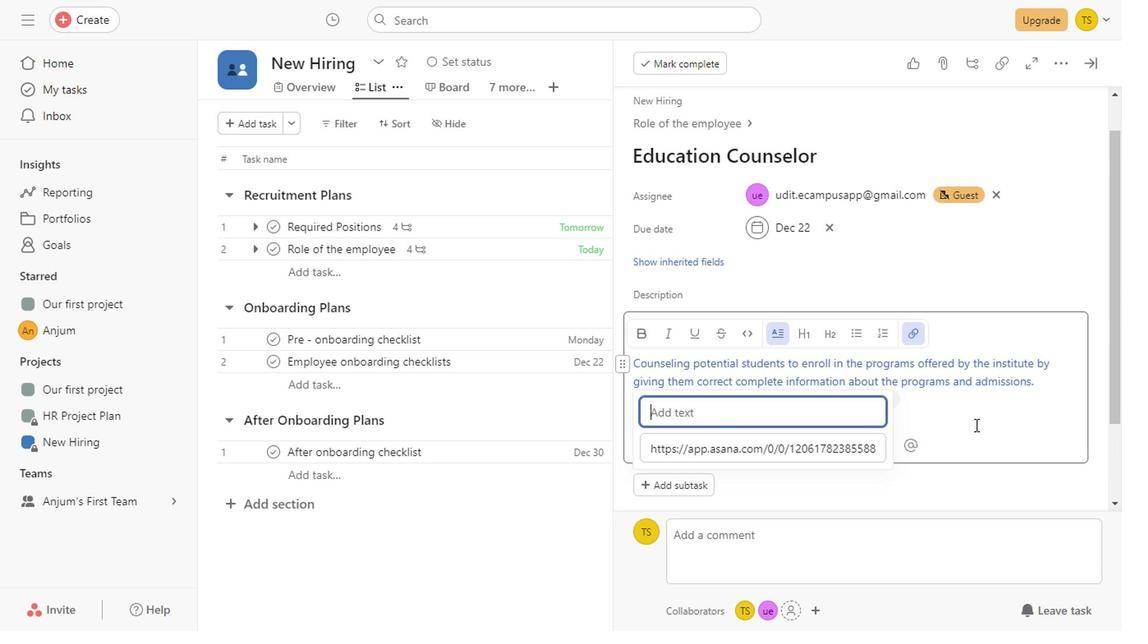 
Action: Mouse pressed left at (970, 426)
Screenshot: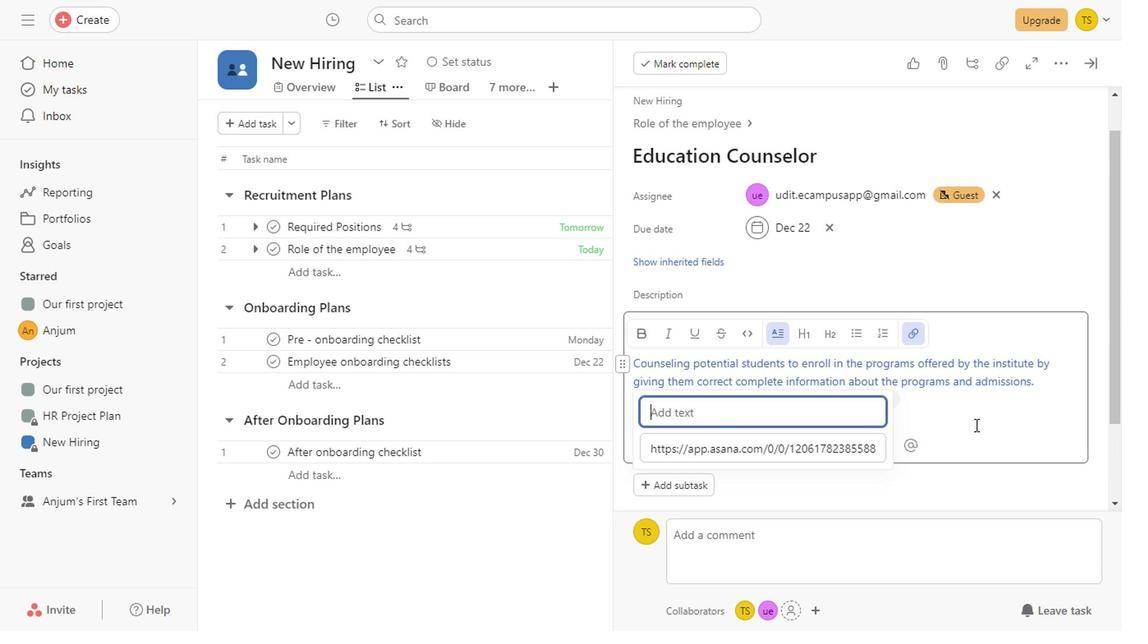 
Action: Mouse moved to (981, 357)
Screenshot: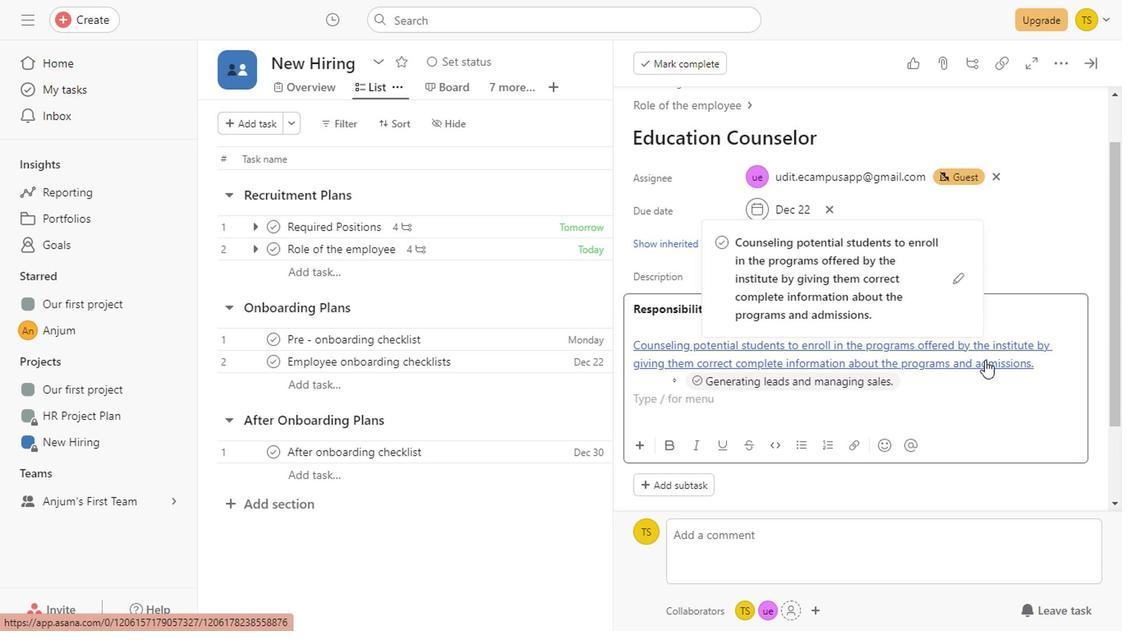 
Action: Mouse pressed right at (981, 357)
Screenshot: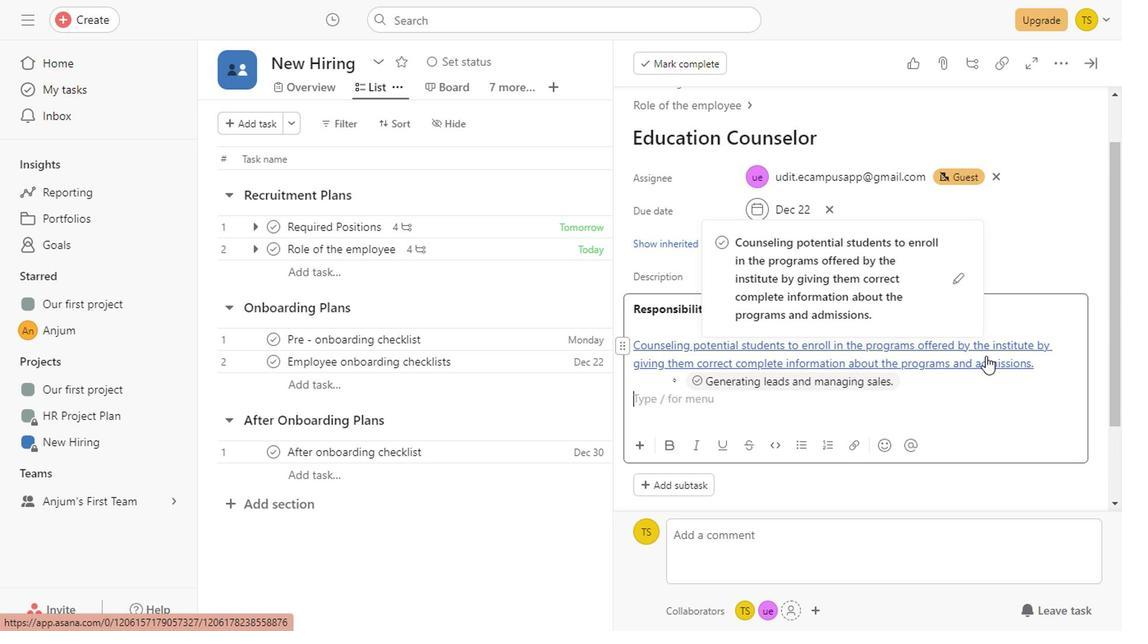 
Action: Mouse moved to (1024, 406)
Screenshot: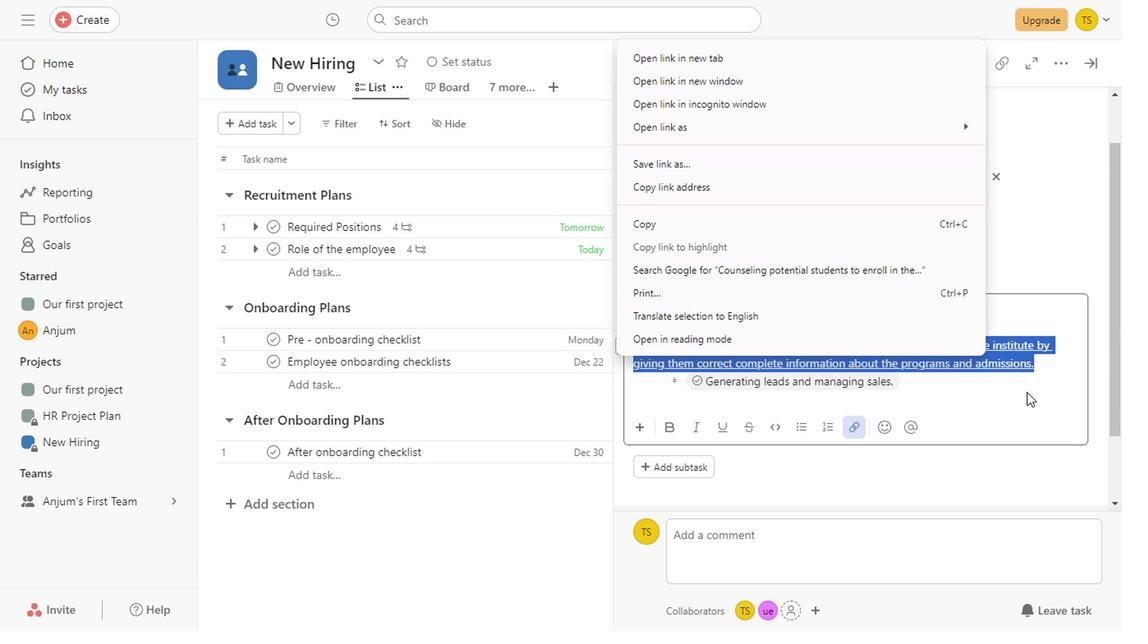 
Action: Mouse pressed left at (1024, 406)
Screenshot: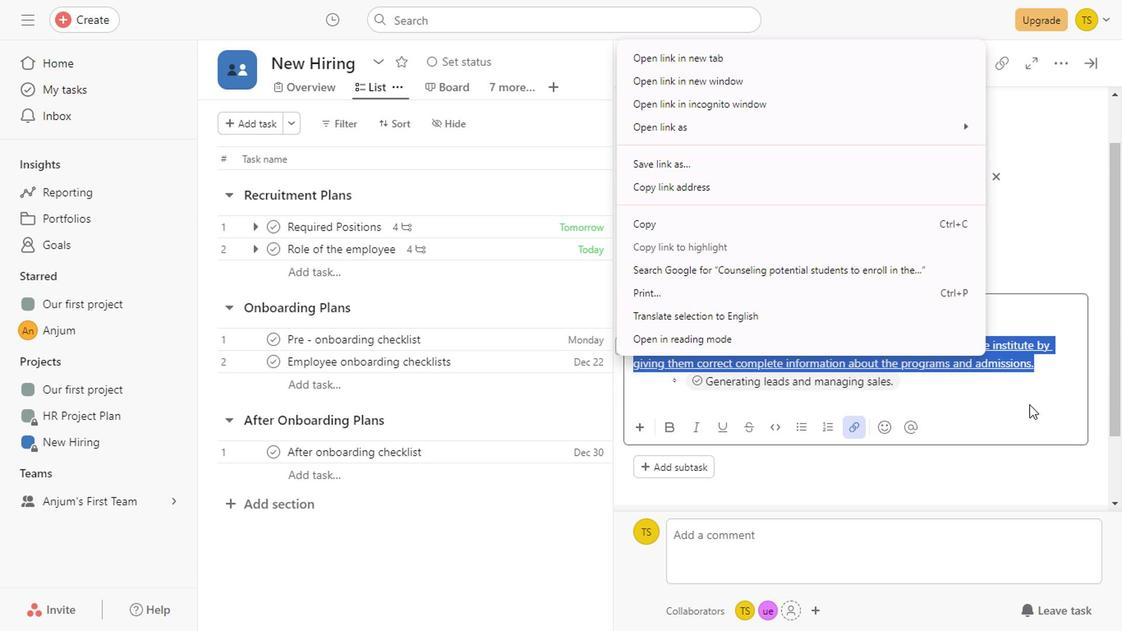
Action: Mouse moved to (665, 340)
Screenshot: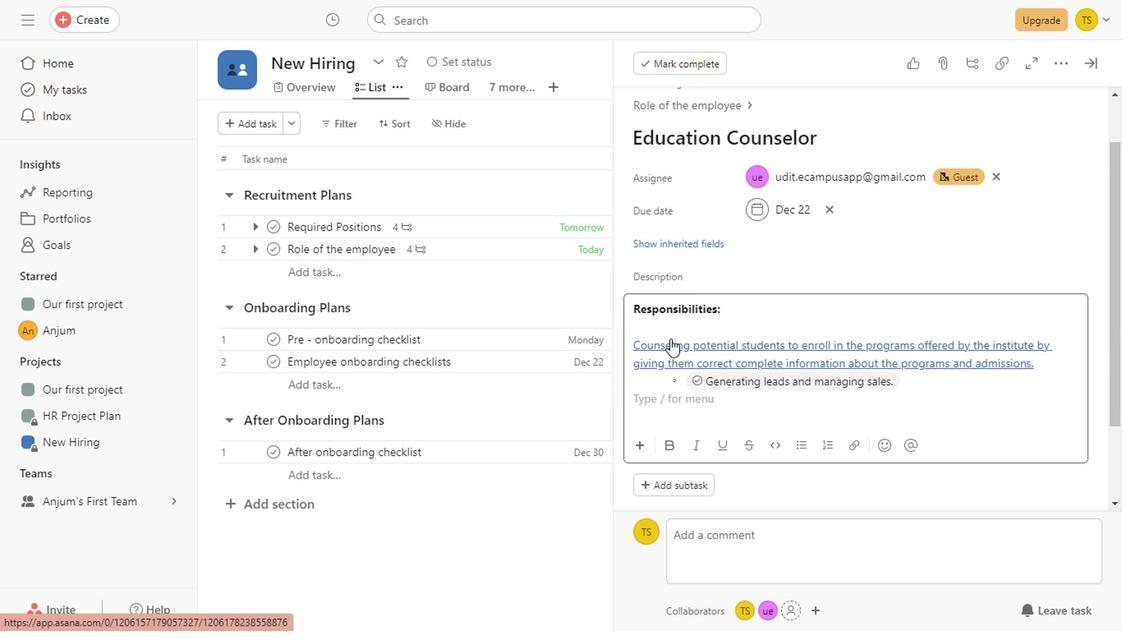 
Action: Mouse pressed right at (665, 340)
Screenshot: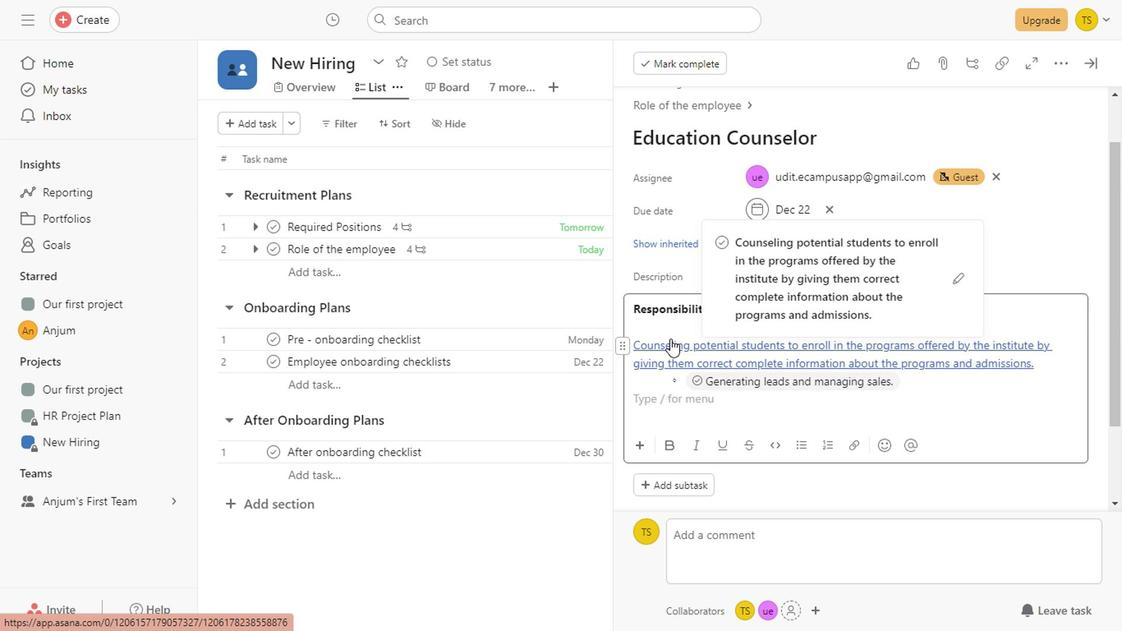 
Action: Mouse moved to (845, 427)
Screenshot: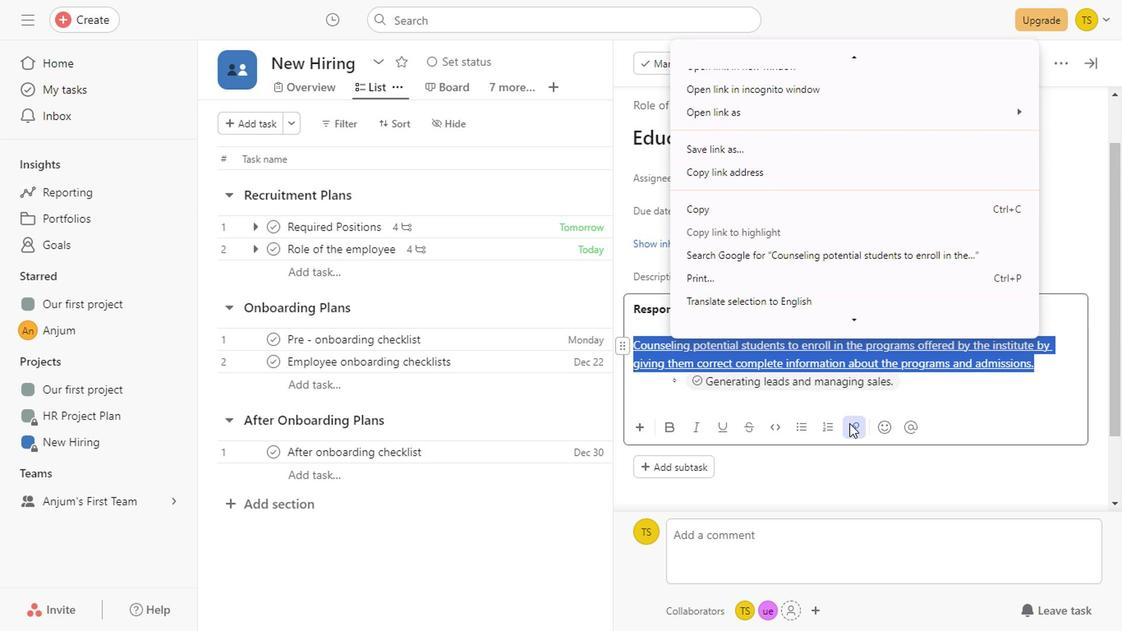 
Action: Mouse pressed left at (845, 427)
Screenshot: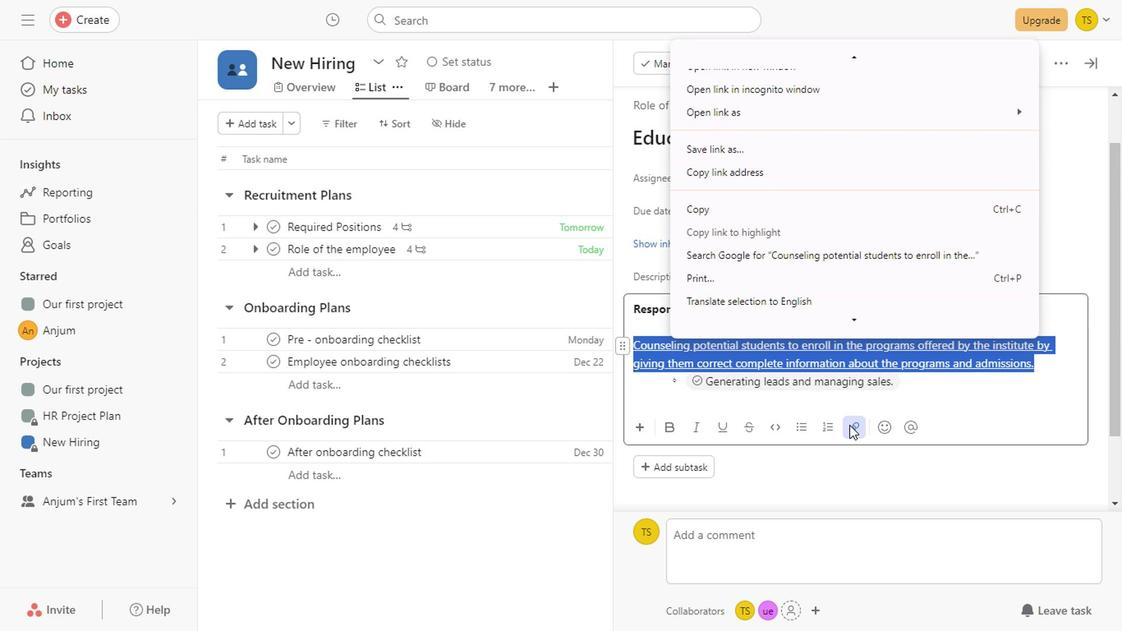 
Action: Mouse moved to (776, 313)
Screenshot: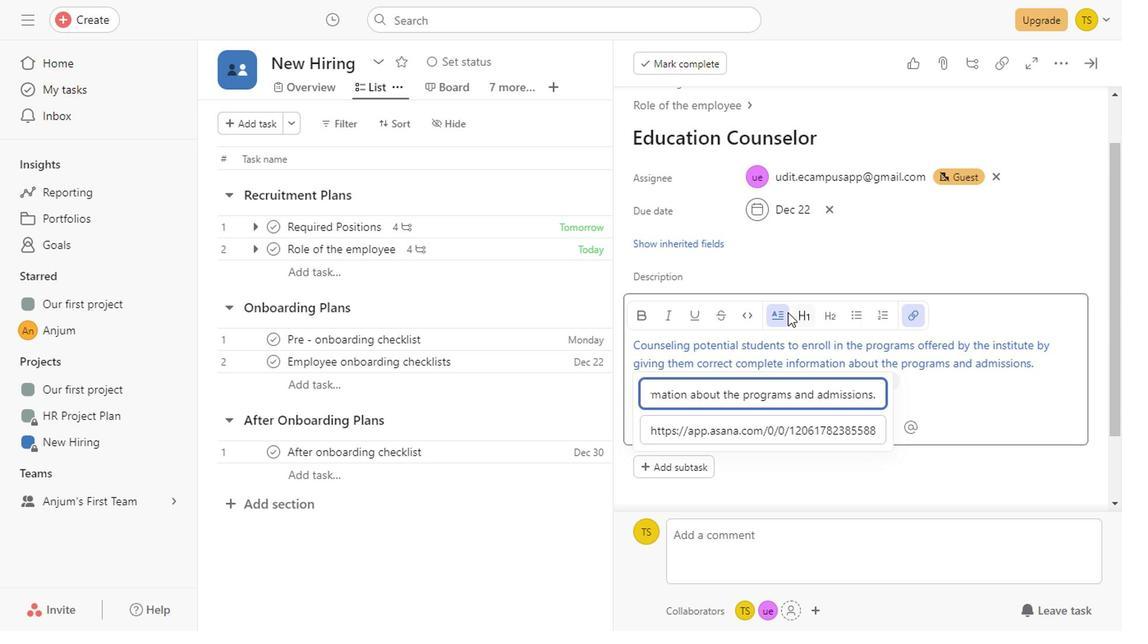 
Action: Mouse pressed left at (776, 313)
Screenshot: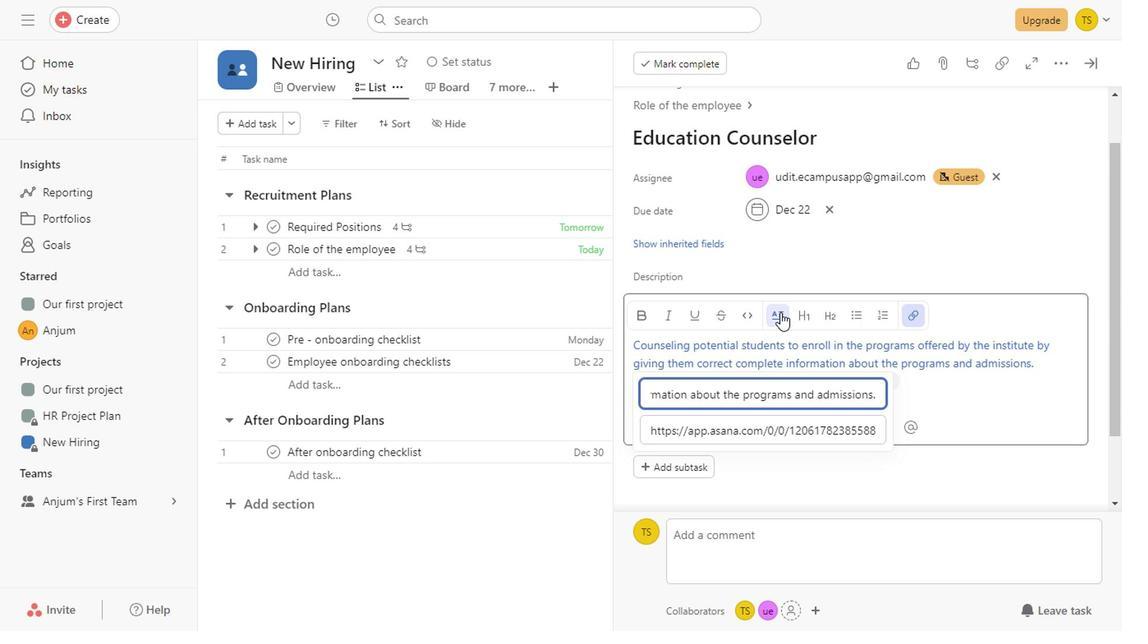 
Action: Mouse moved to (847, 343)
Screenshot: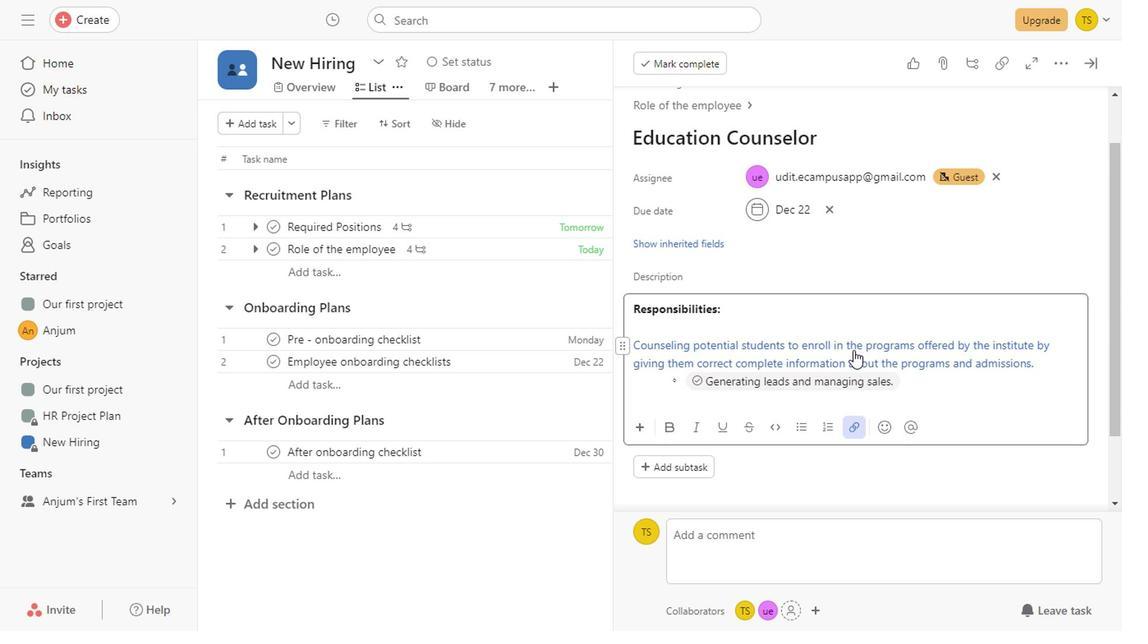 
Action: Mouse pressed right at (847, 343)
Screenshot: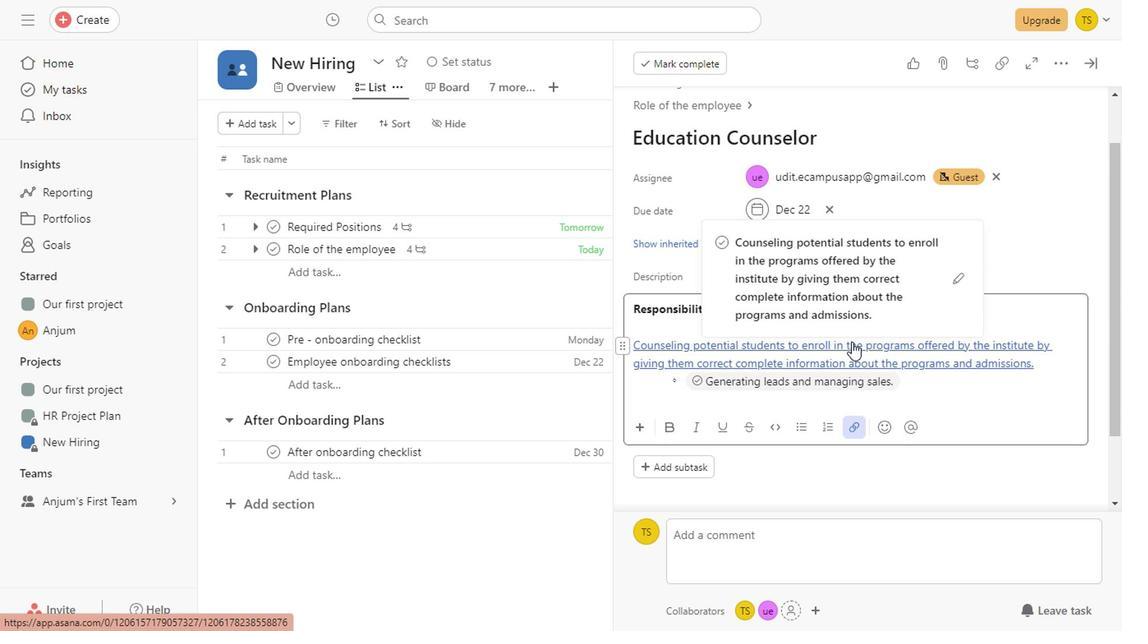 
Action: Mouse moved to (853, 426)
Screenshot: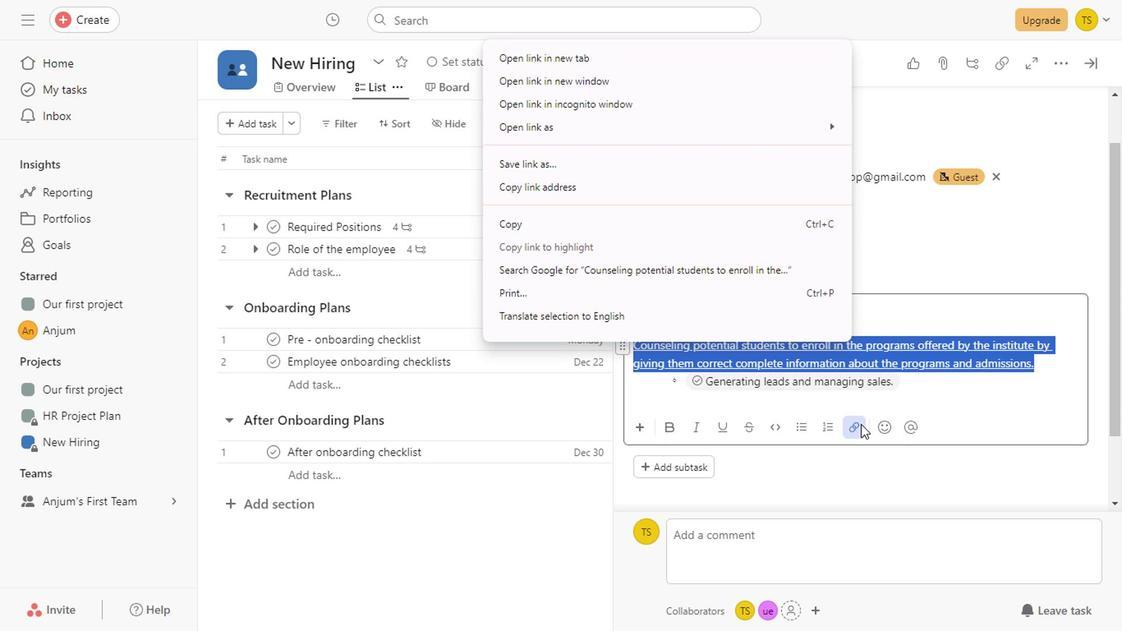 
Action: Mouse pressed left at (853, 426)
Screenshot: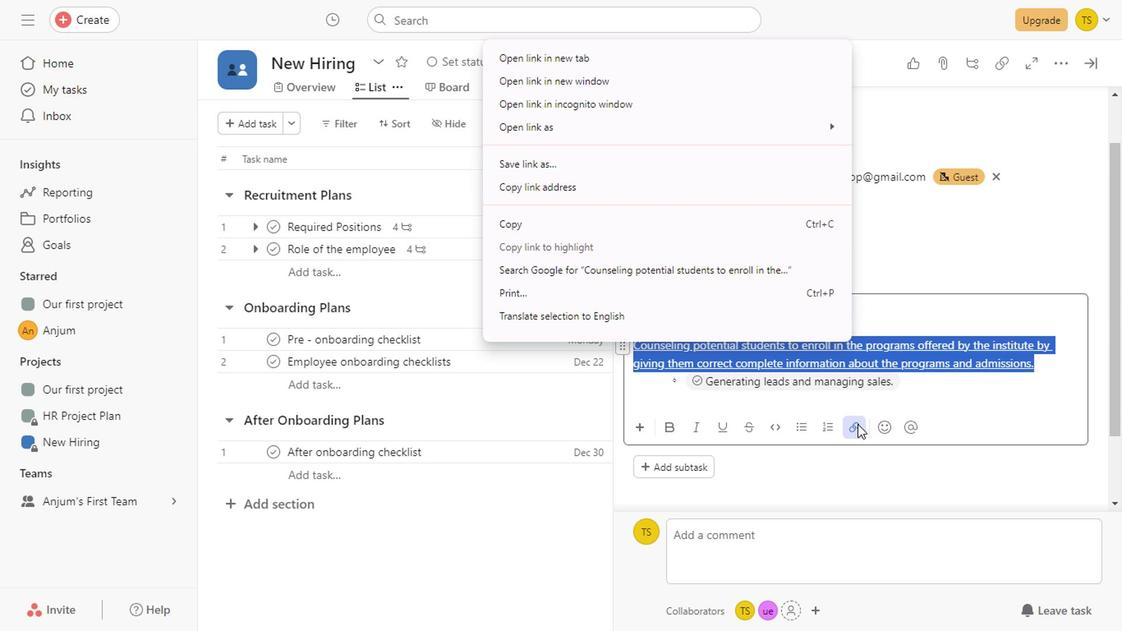 
Action: Mouse moved to (872, 436)
Screenshot: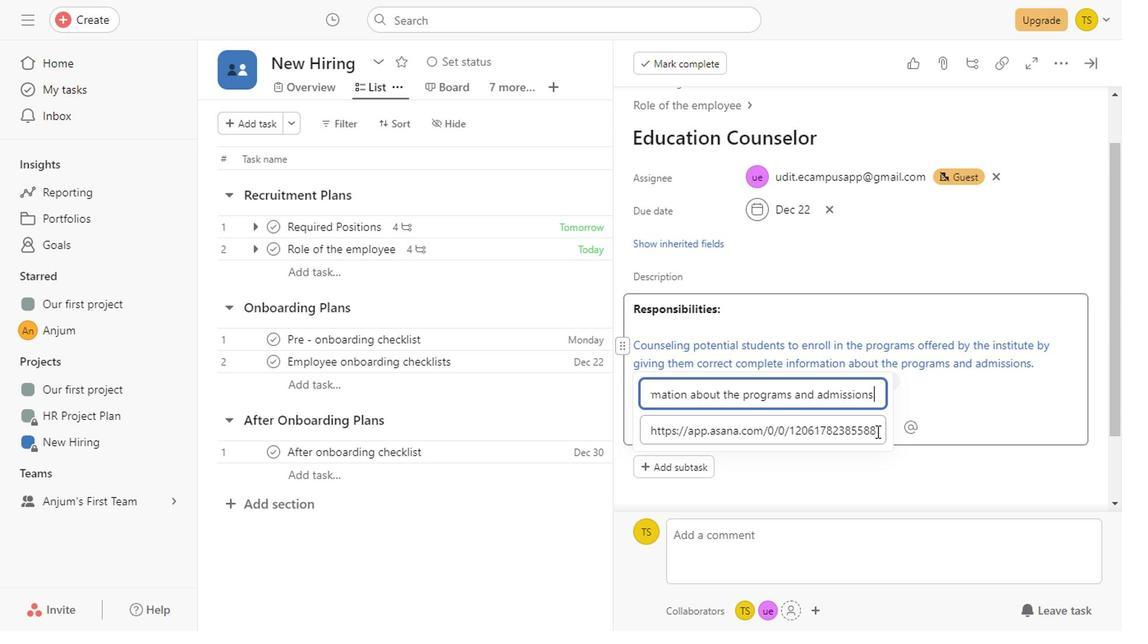 
Action: Mouse pressed left at (872, 436)
Screenshot: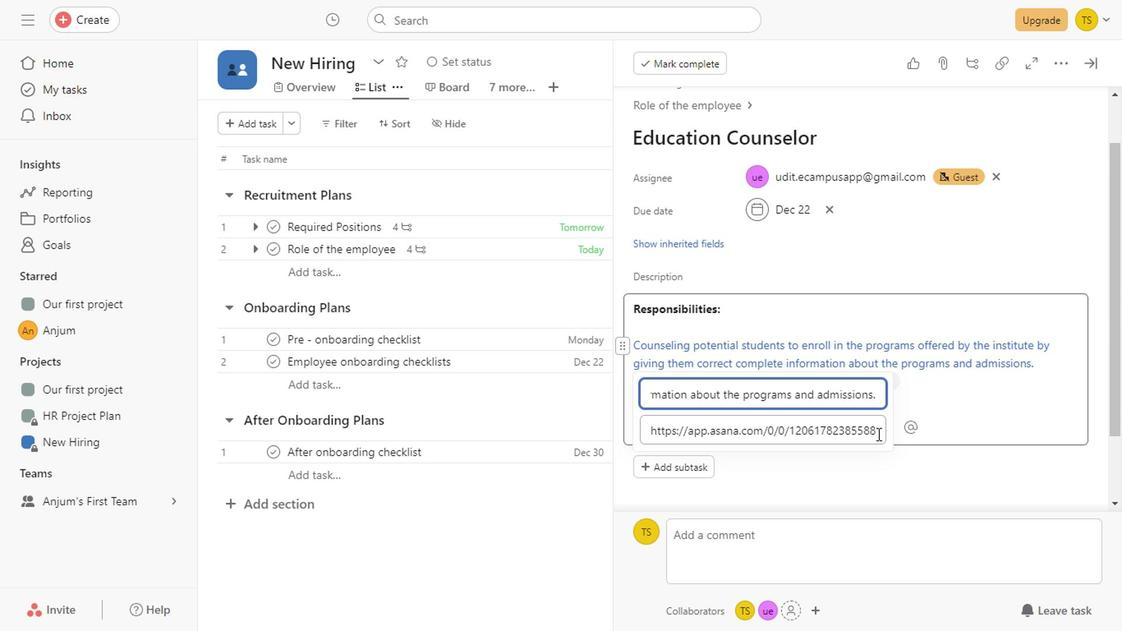 
Action: Mouse moved to (433, 404)
Screenshot: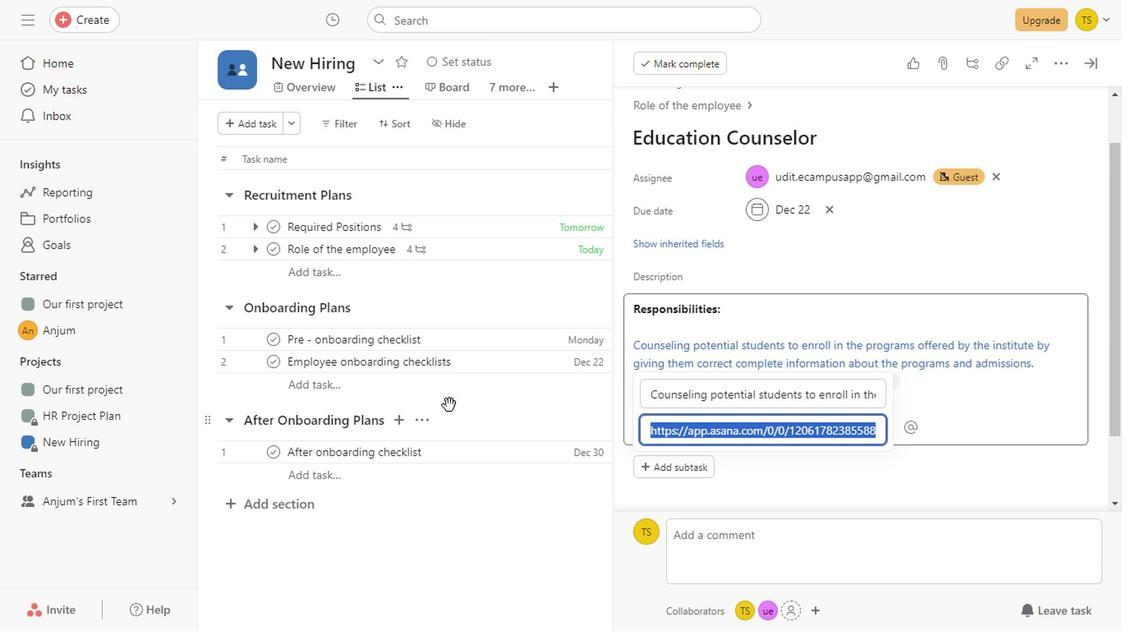 
Action: Key pressed <Key.backspace>
Screenshot: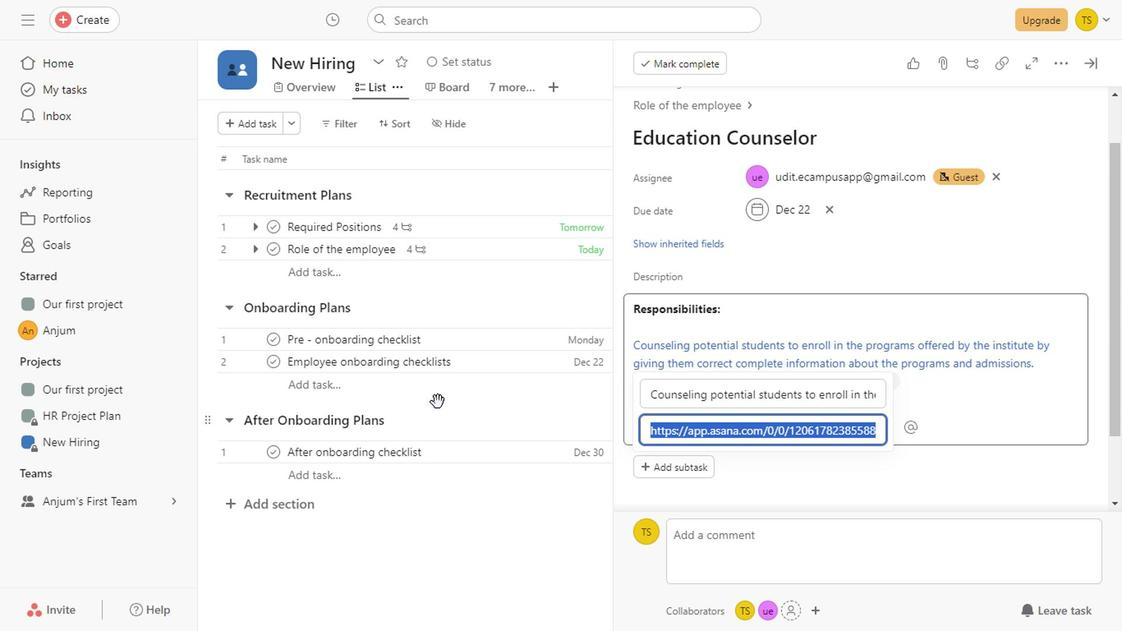 
Action: Mouse moved to (901, 320)
Screenshot: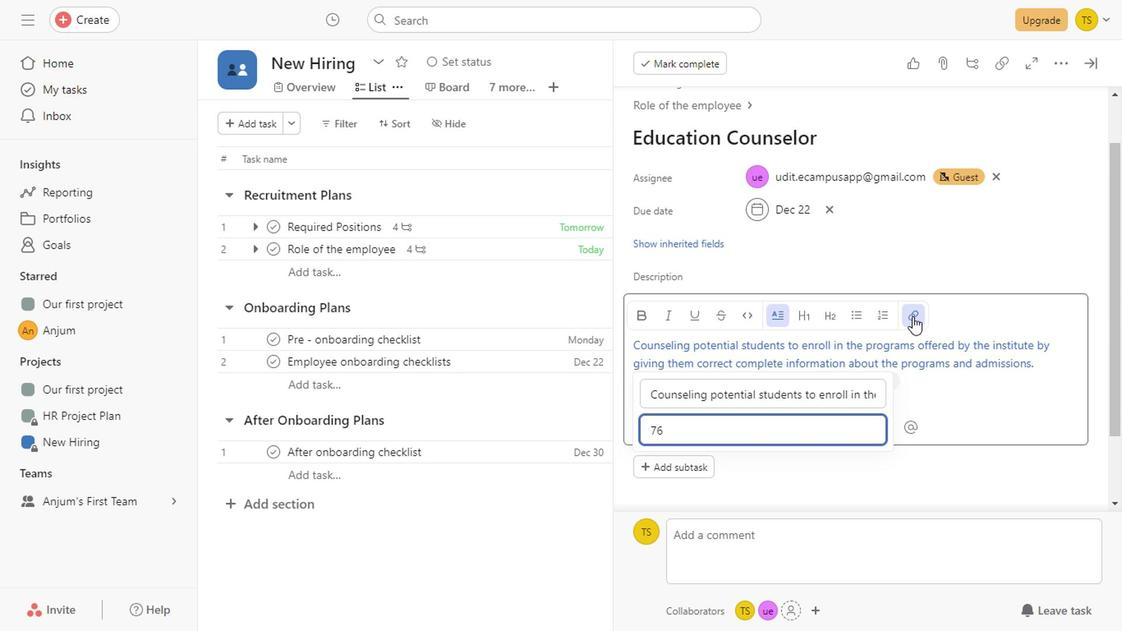 
Action: Mouse pressed right at (901, 320)
Screenshot: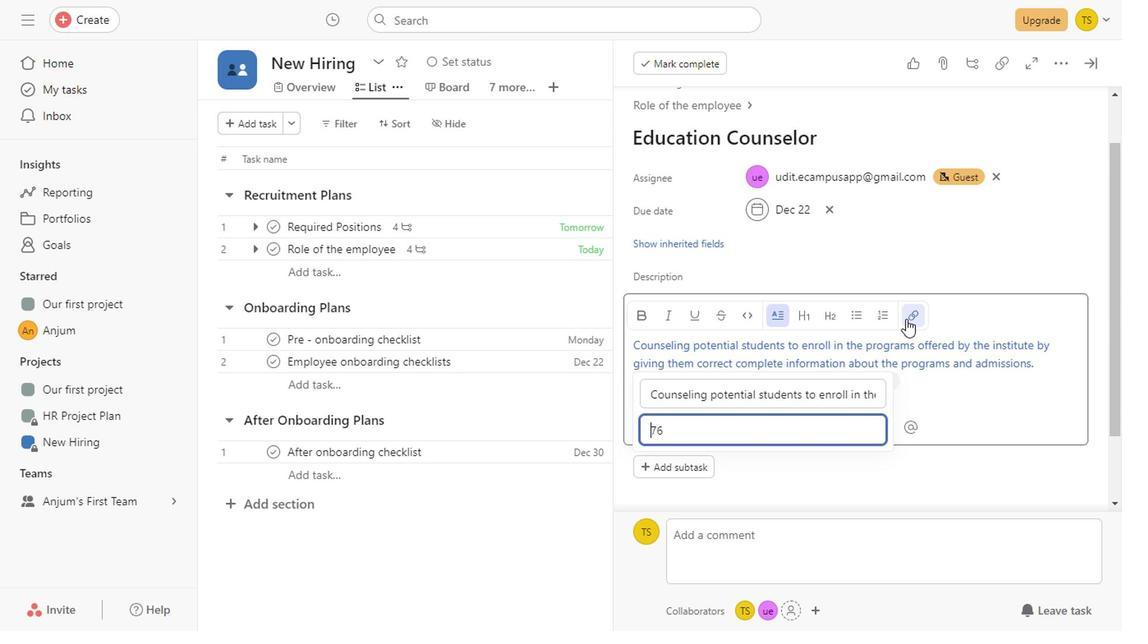 
Action: Mouse moved to (948, 347)
Screenshot: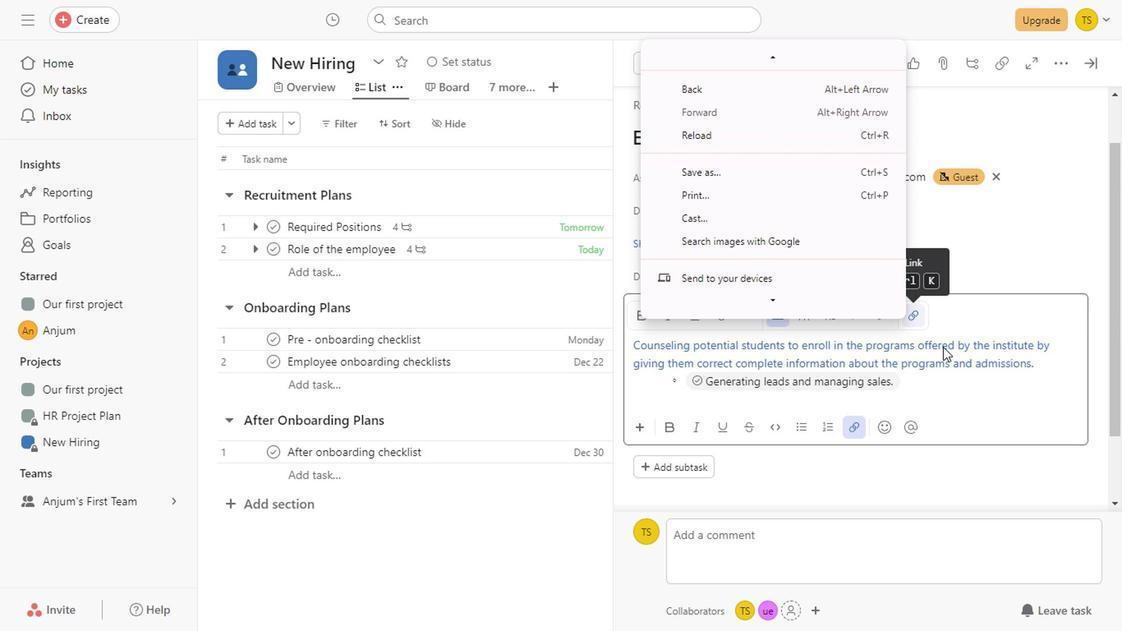 
Action: Mouse pressed left at (948, 347)
Screenshot: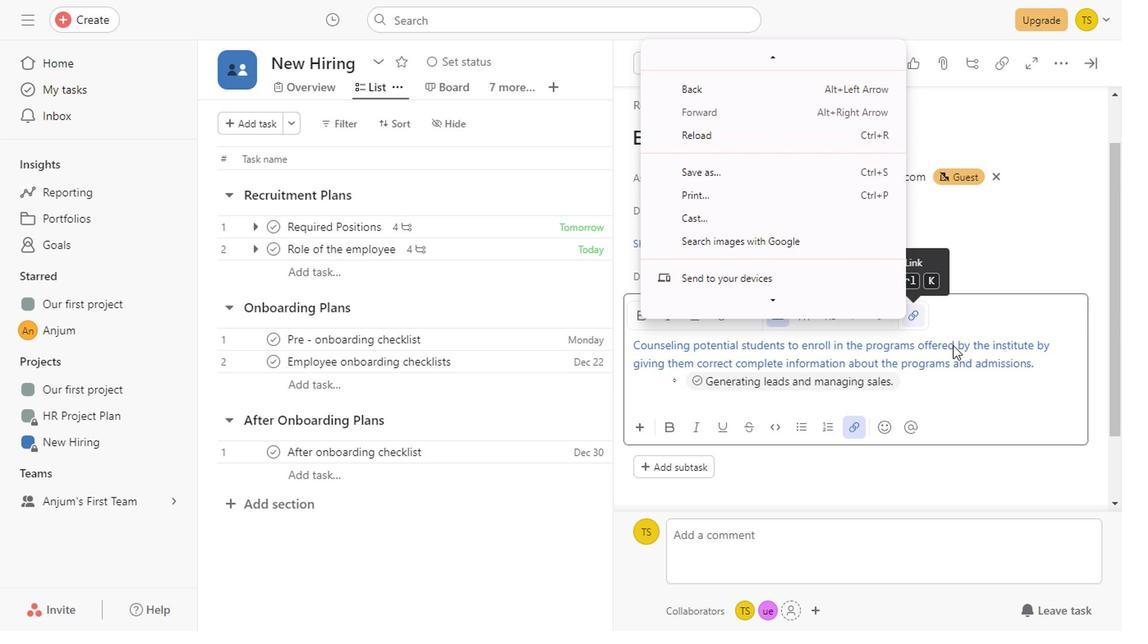 
Action: Mouse moved to (57, 159)
Screenshot: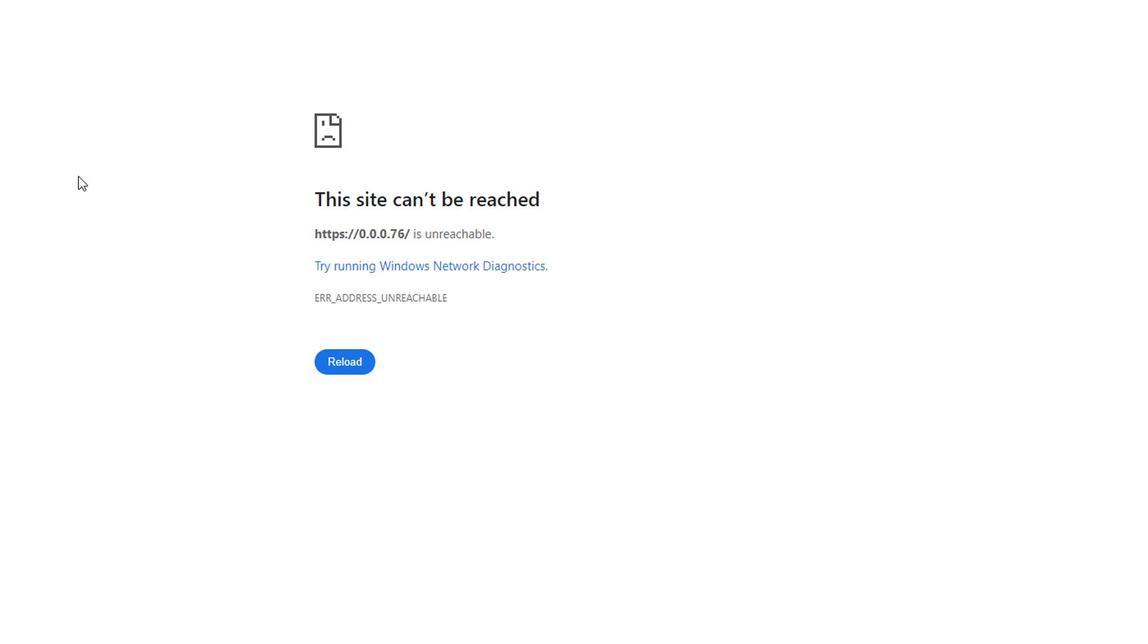 
Action: Key pressed <Key.esc>
Screenshot: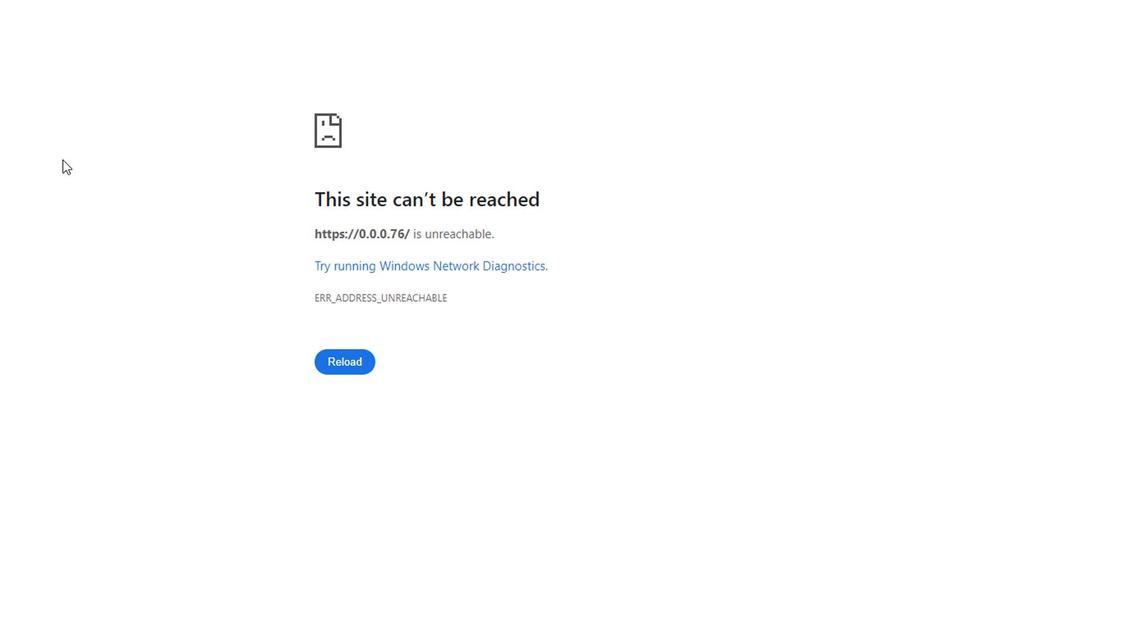 
Action: Mouse moved to (352, 374)
Screenshot: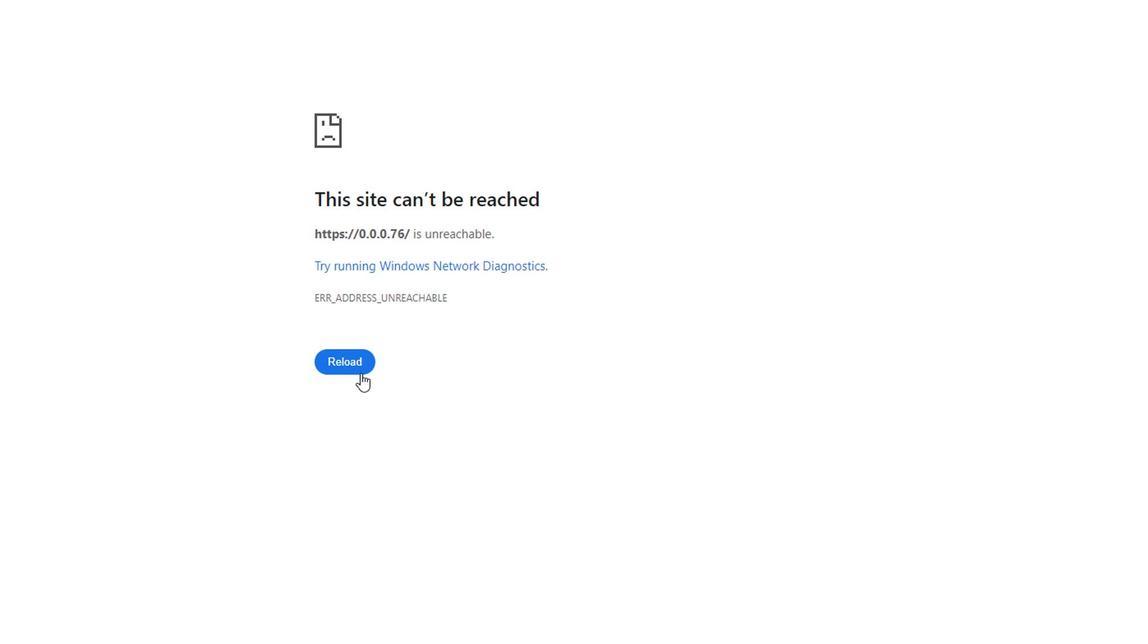 
Action: Mouse pressed left at (352, 374)
Screenshot: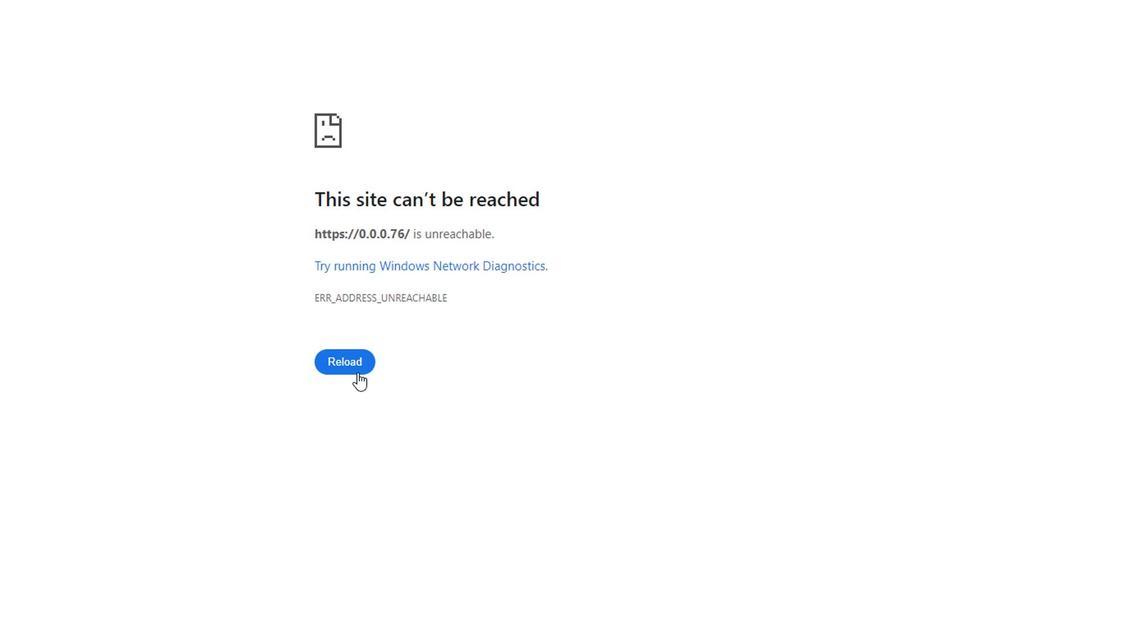 
